 Task: Find connections with filter location Arnstadt with filter topic #Motivationwith filter profile language Potuguese with filter current company The Times Of India with filter school Indian Institute of Technology (Indian School of Mines), Dhanbad with filter industry Environmental Quality Programs with filter service category Retirement Planning with filter keywords title Telemarketer
Action: Mouse moved to (708, 96)
Screenshot: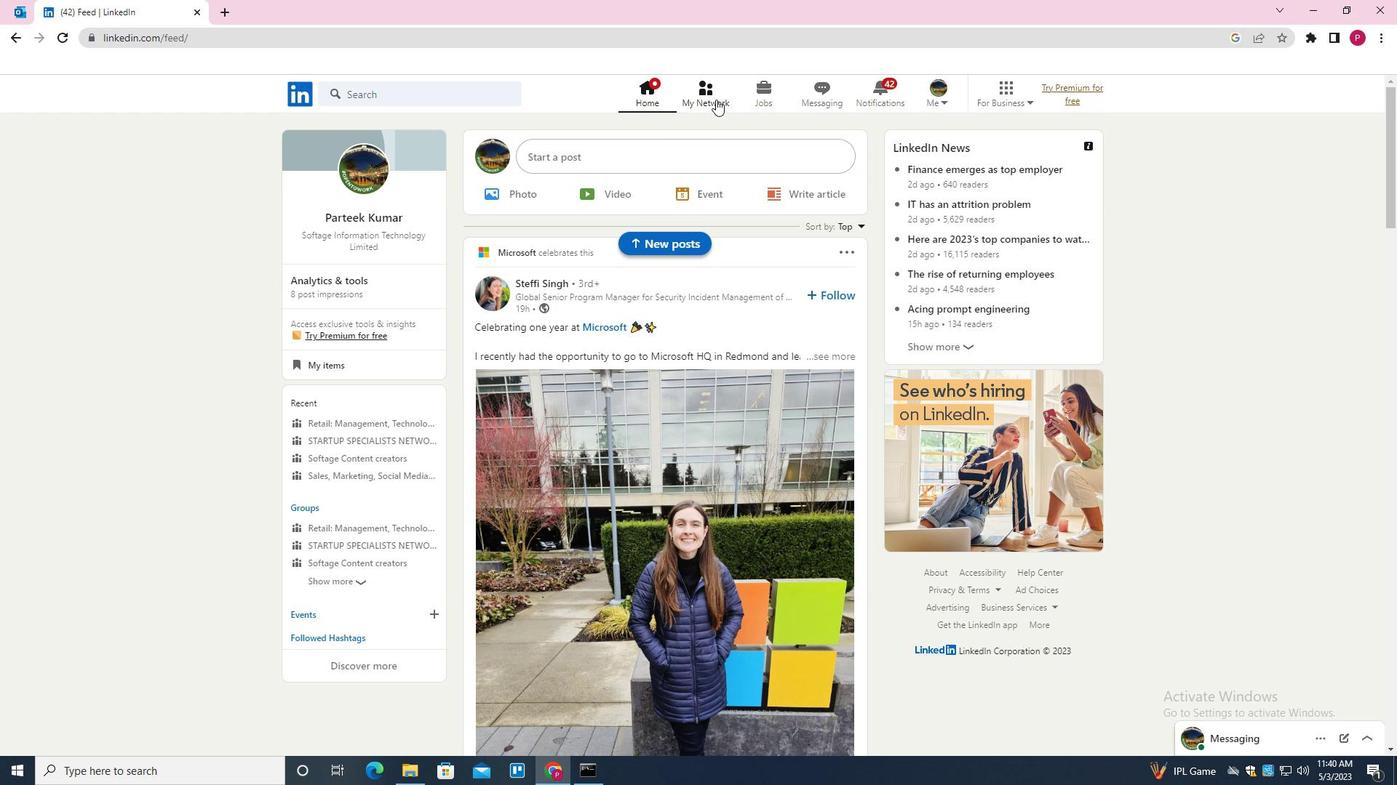 
Action: Mouse pressed left at (708, 96)
Screenshot: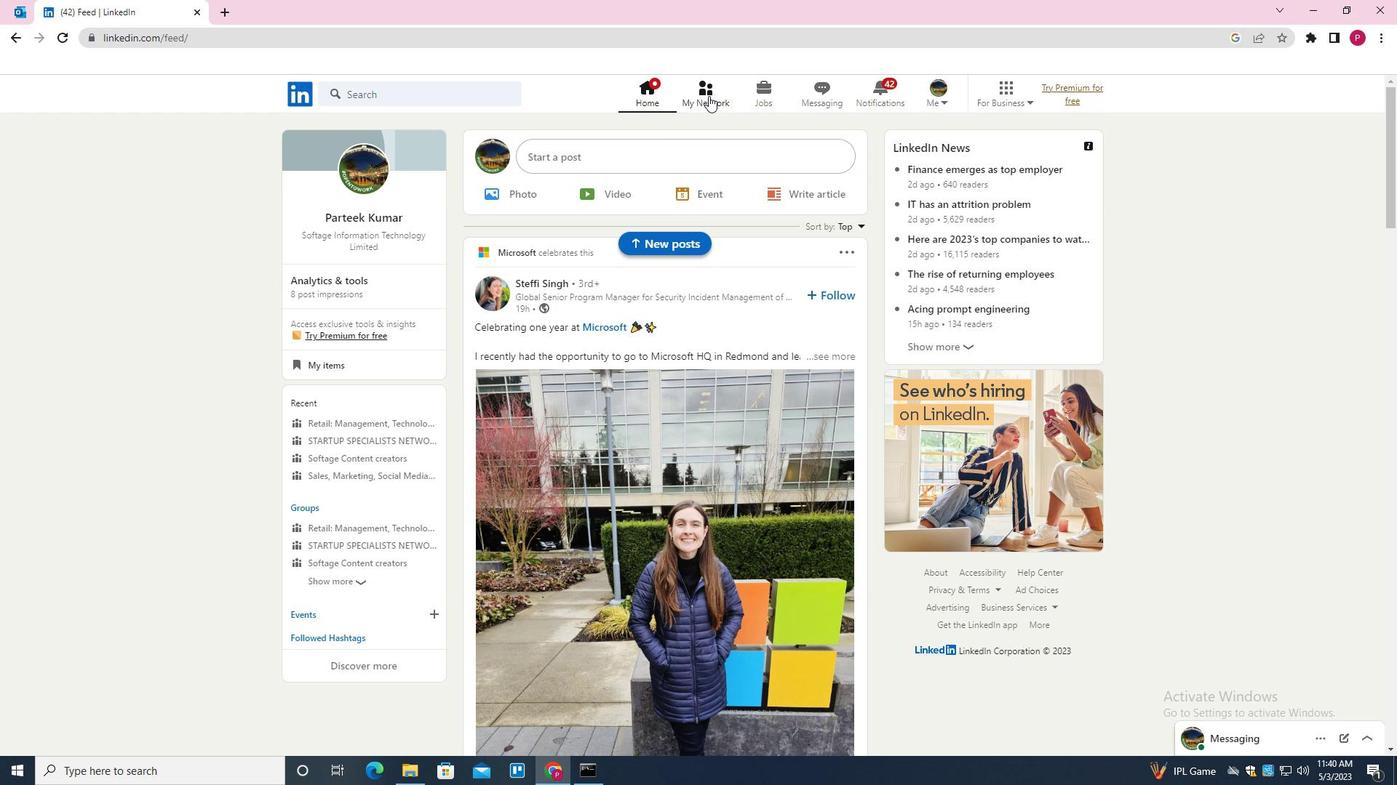 
Action: Mouse moved to (427, 176)
Screenshot: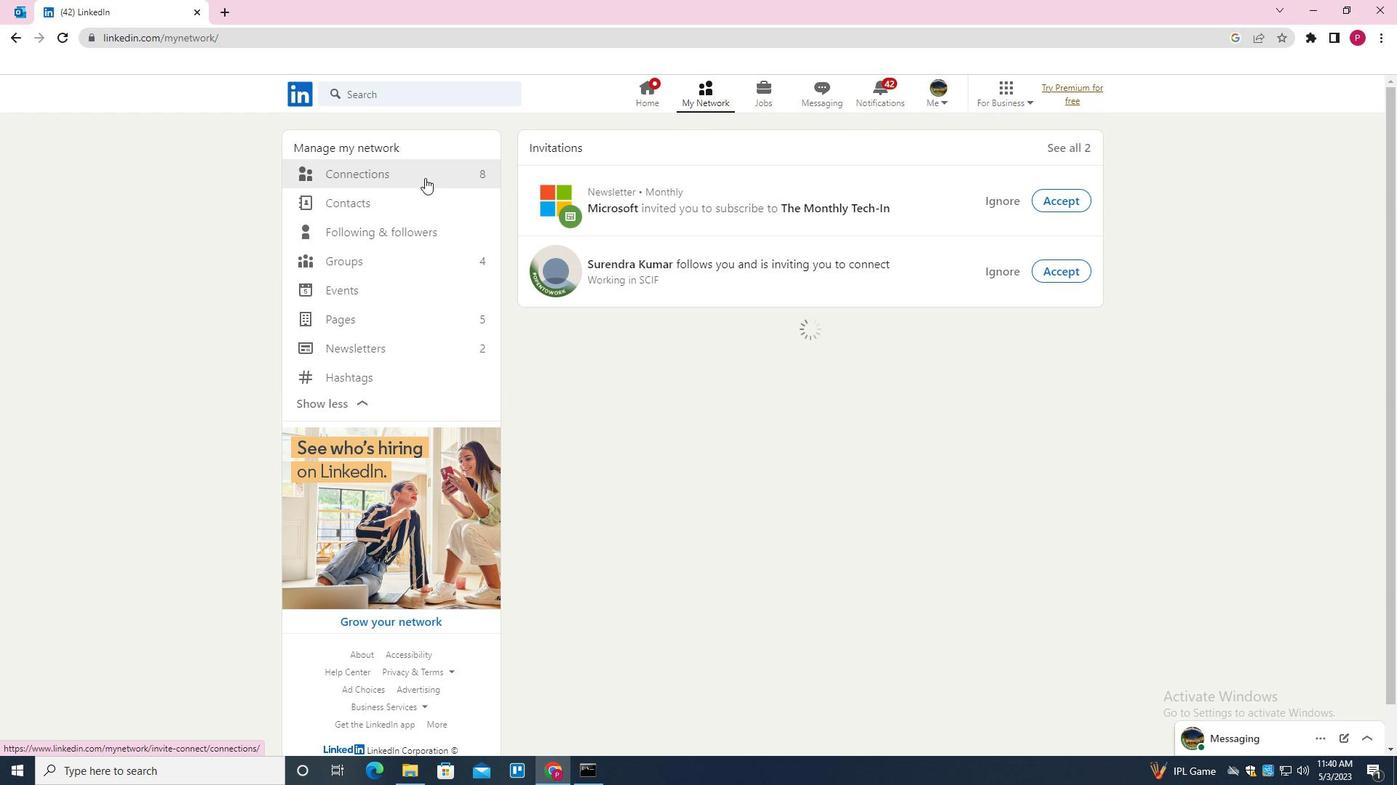 
Action: Mouse pressed left at (427, 176)
Screenshot: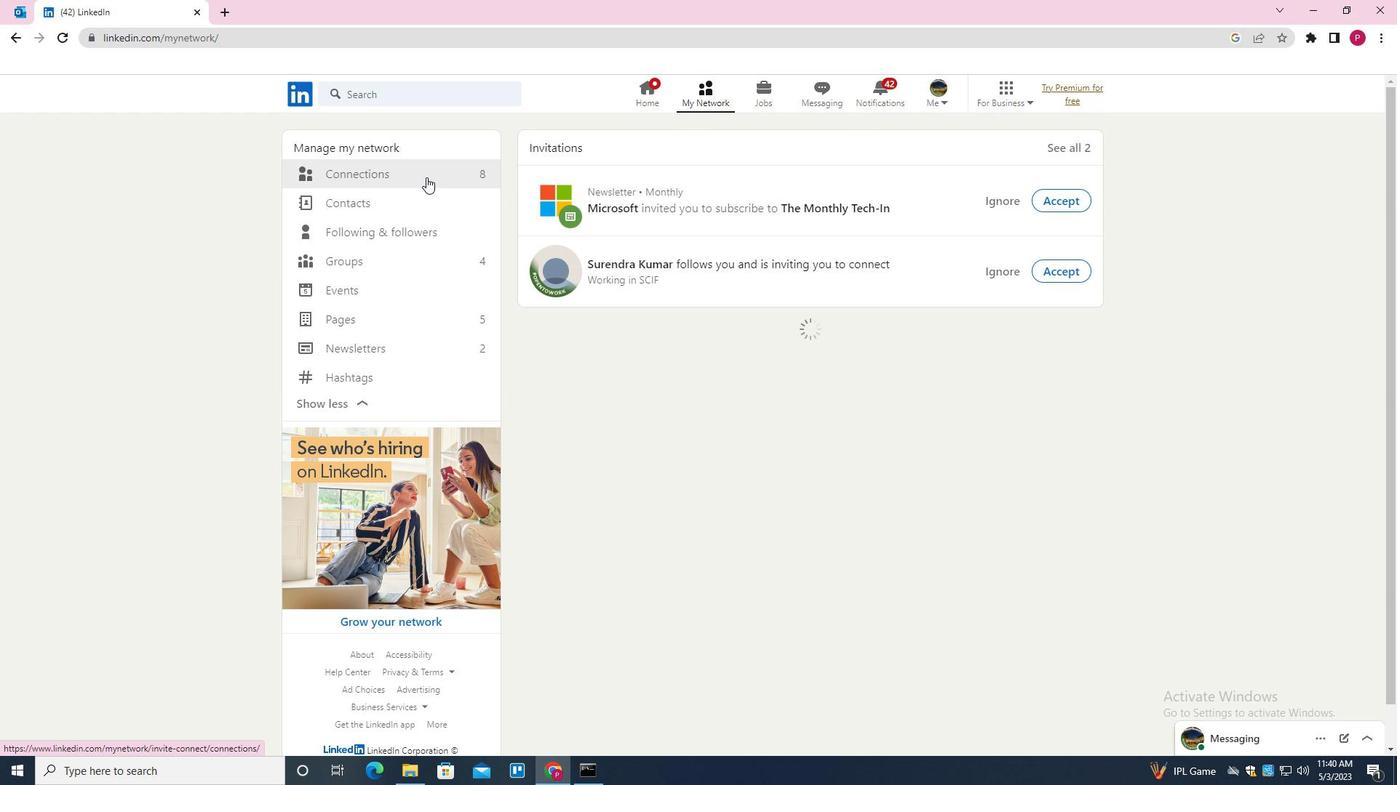 
Action: Mouse moved to (815, 173)
Screenshot: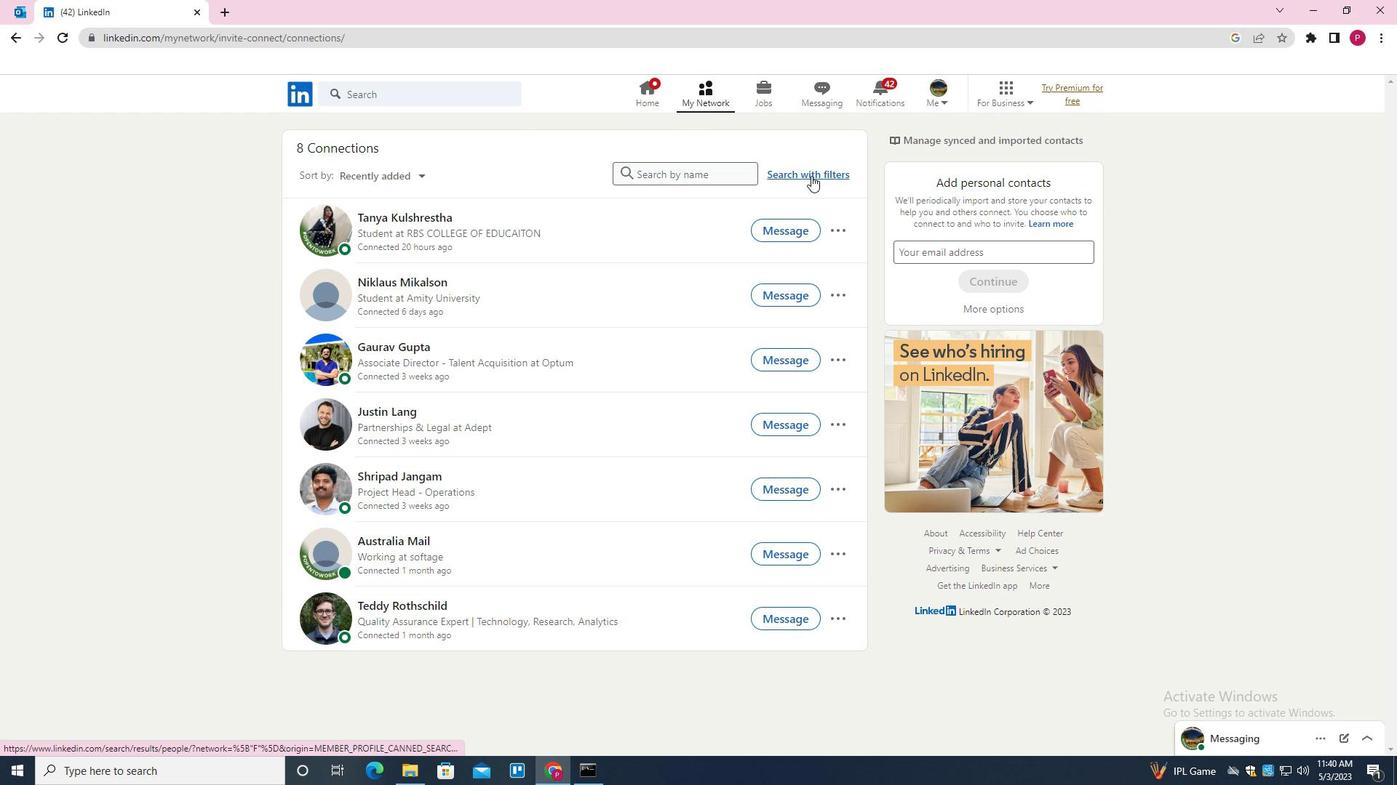 
Action: Mouse pressed left at (815, 173)
Screenshot: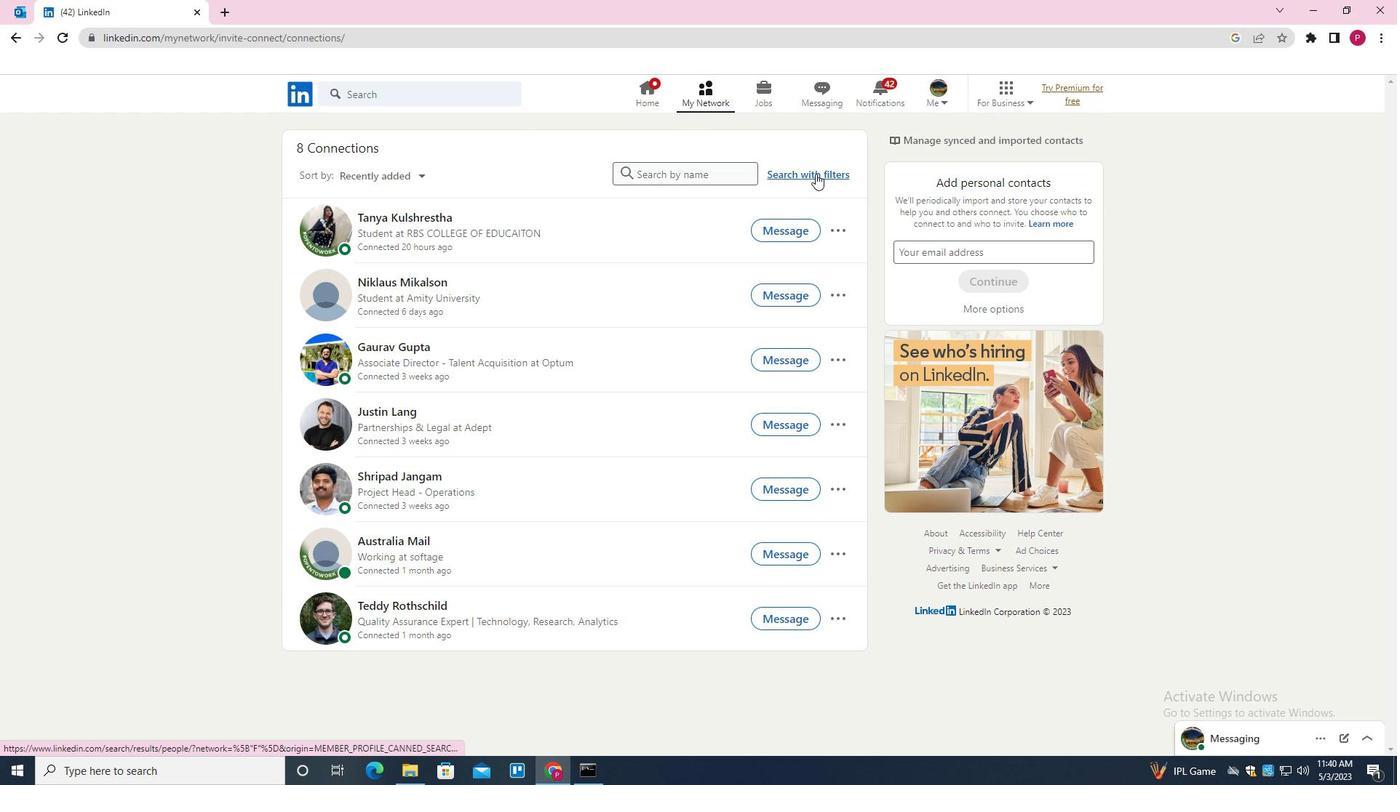 
Action: Mouse moved to (746, 138)
Screenshot: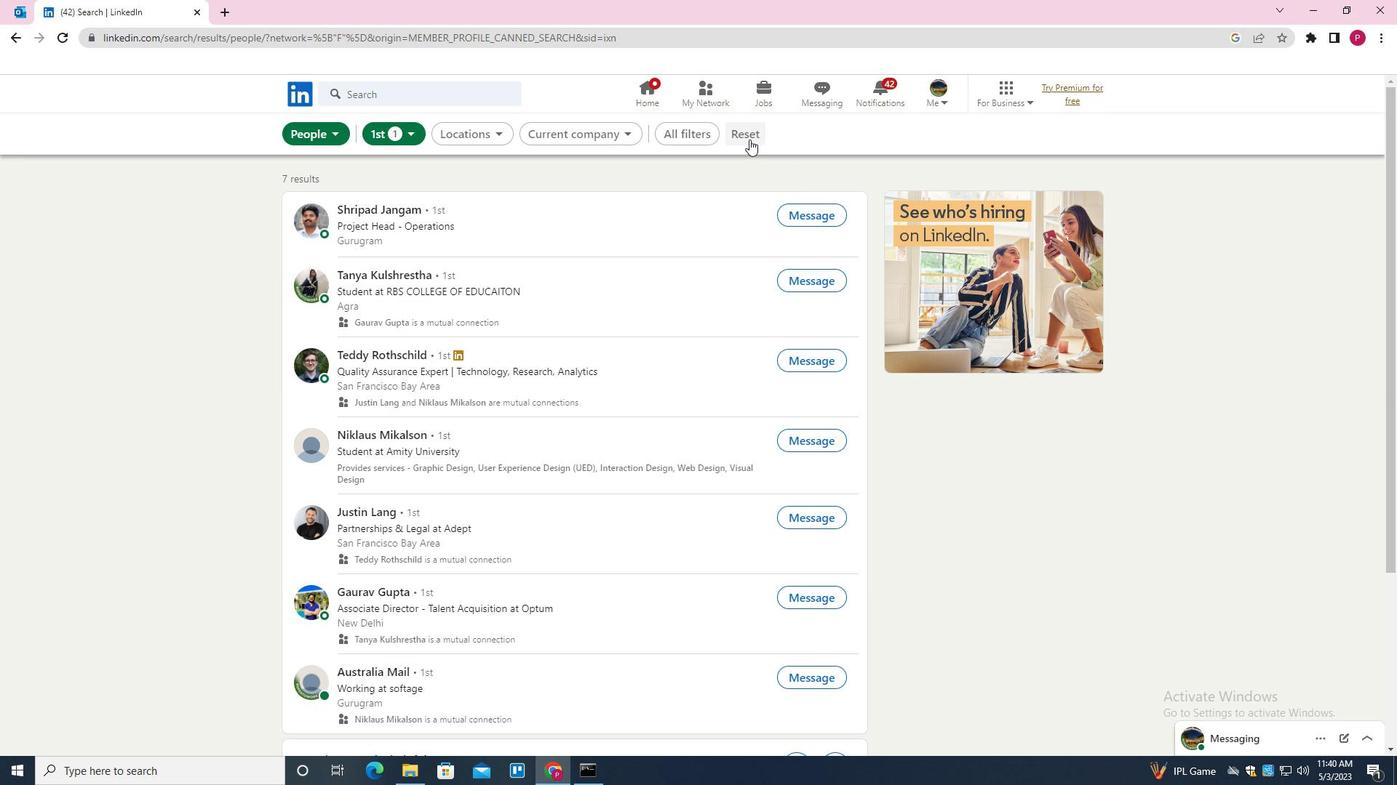 
Action: Mouse pressed left at (746, 138)
Screenshot: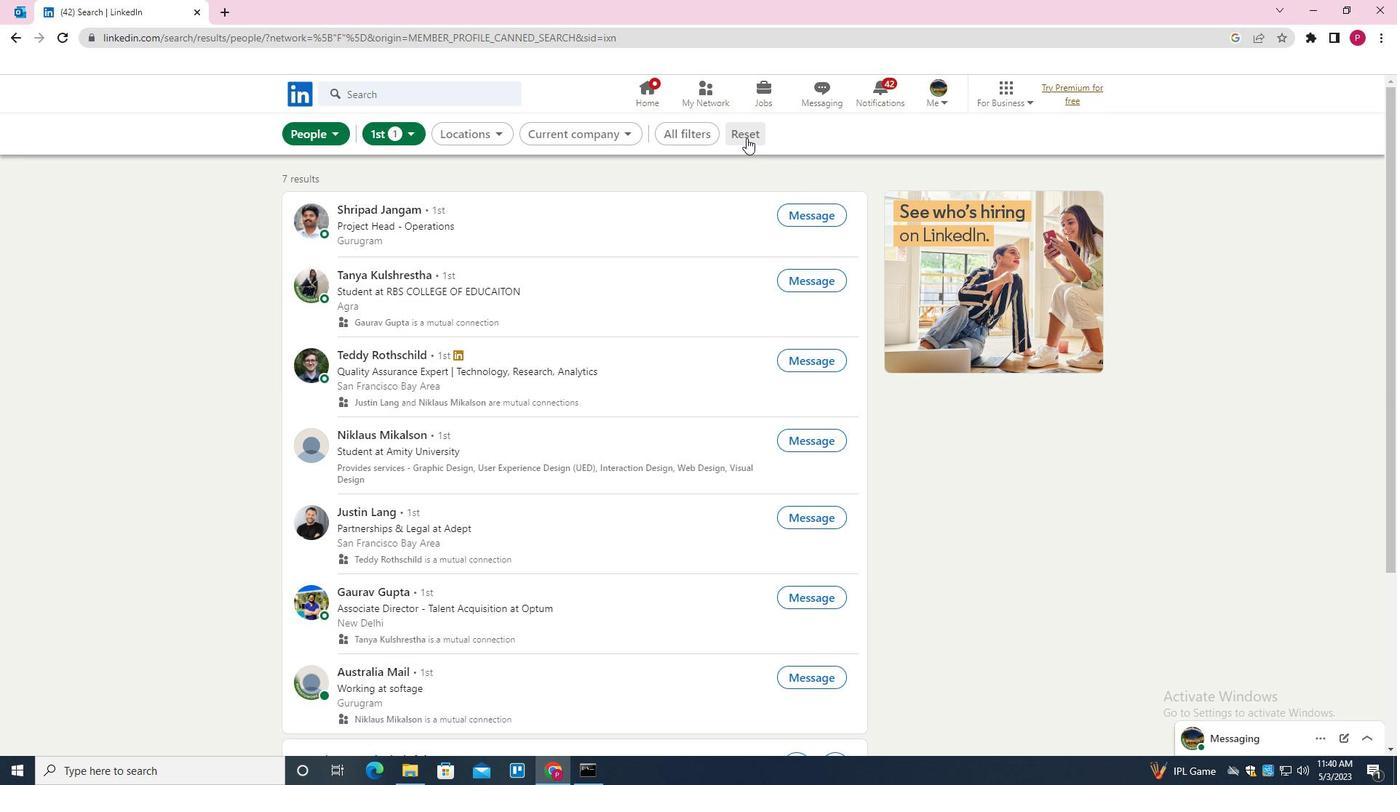 
Action: Mouse moved to (727, 132)
Screenshot: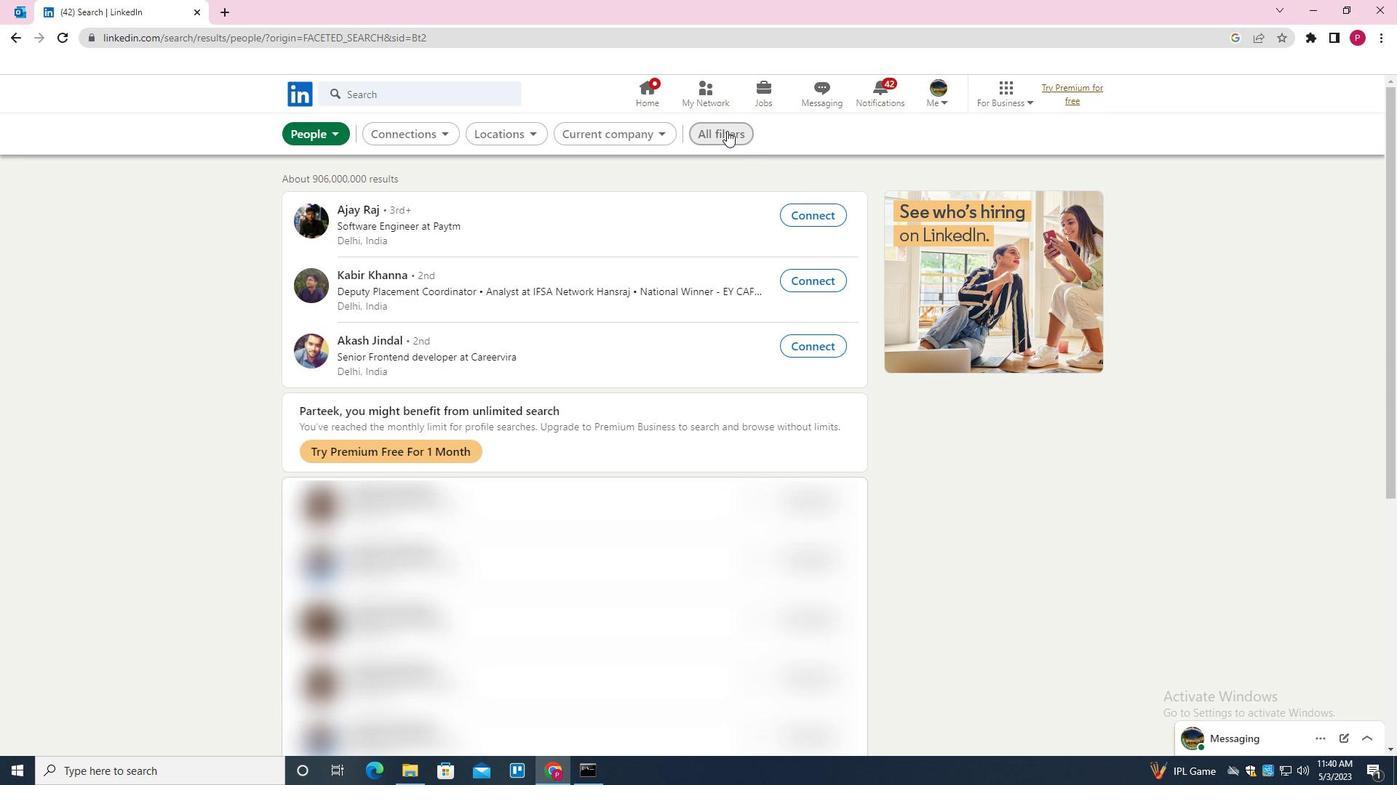 
Action: Mouse pressed left at (727, 132)
Screenshot: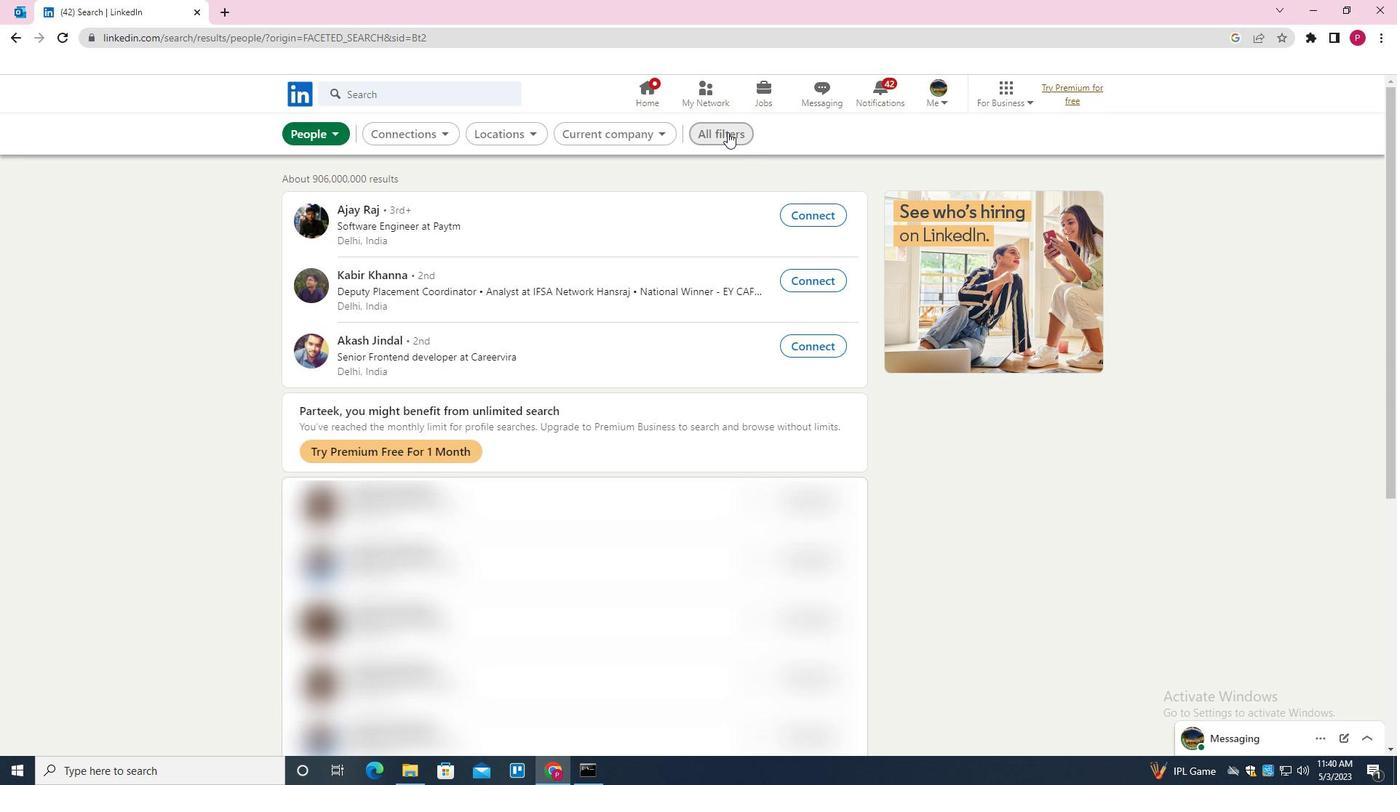 
Action: Mouse moved to (1127, 331)
Screenshot: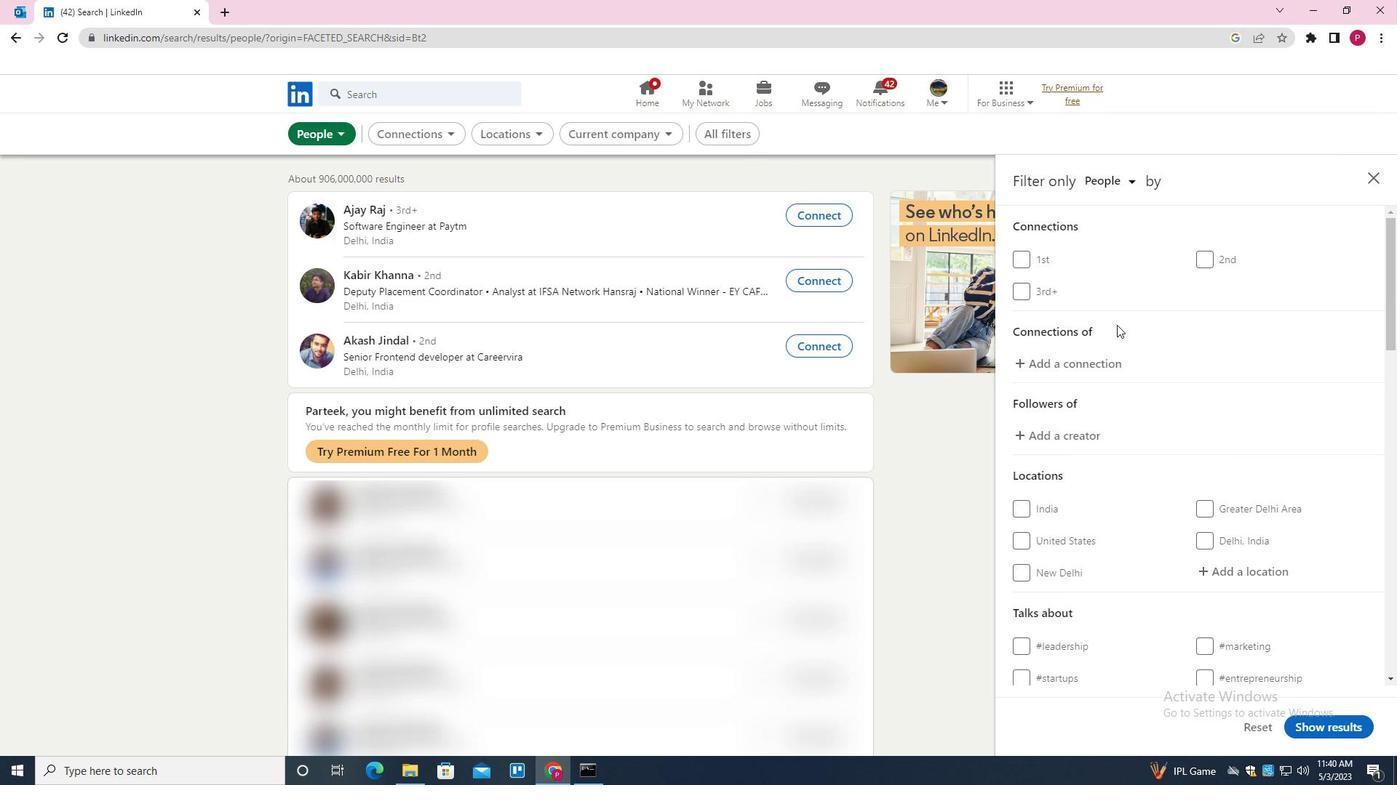 
Action: Mouse scrolled (1127, 330) with delta (0, 0)
Screenshot: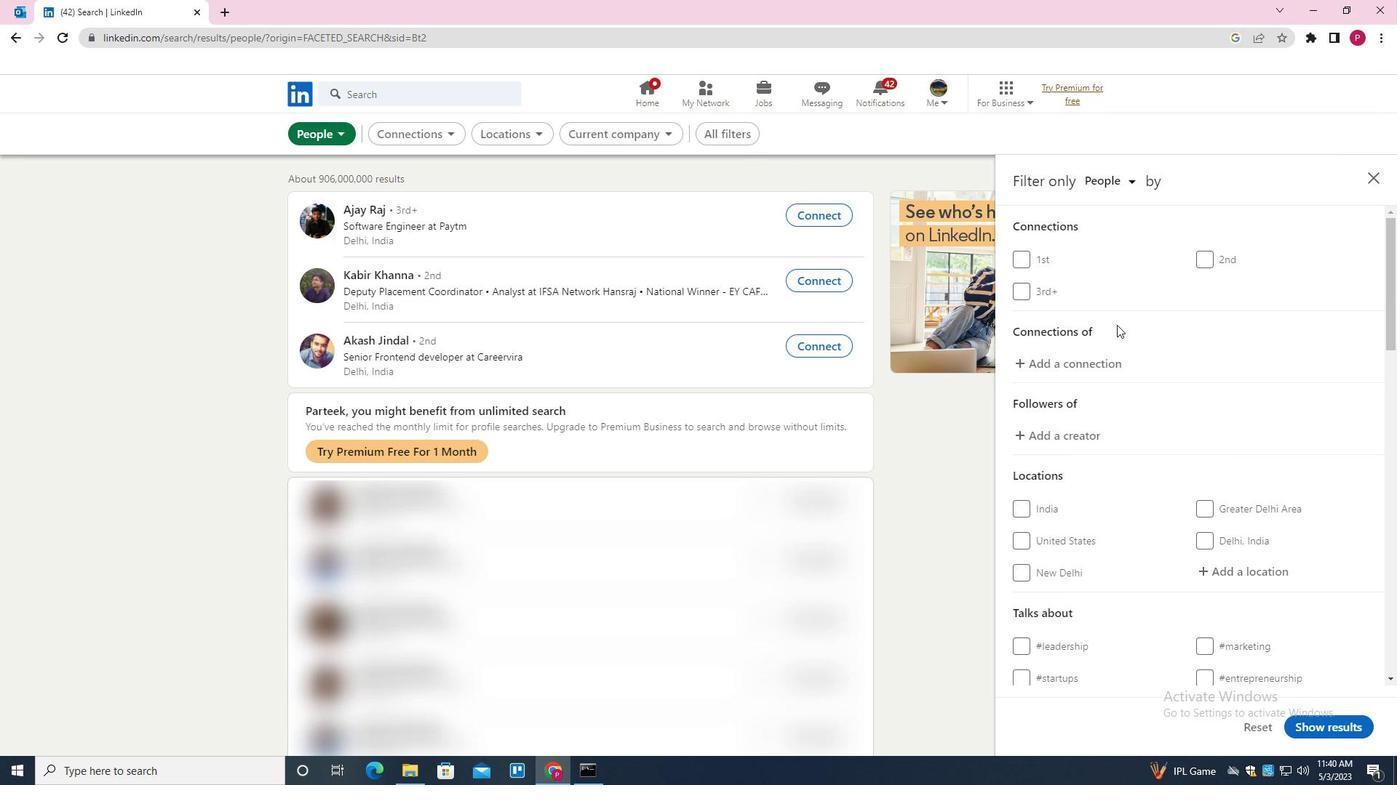 
Action: Mouse moved to (1139, 338)
Screenshot: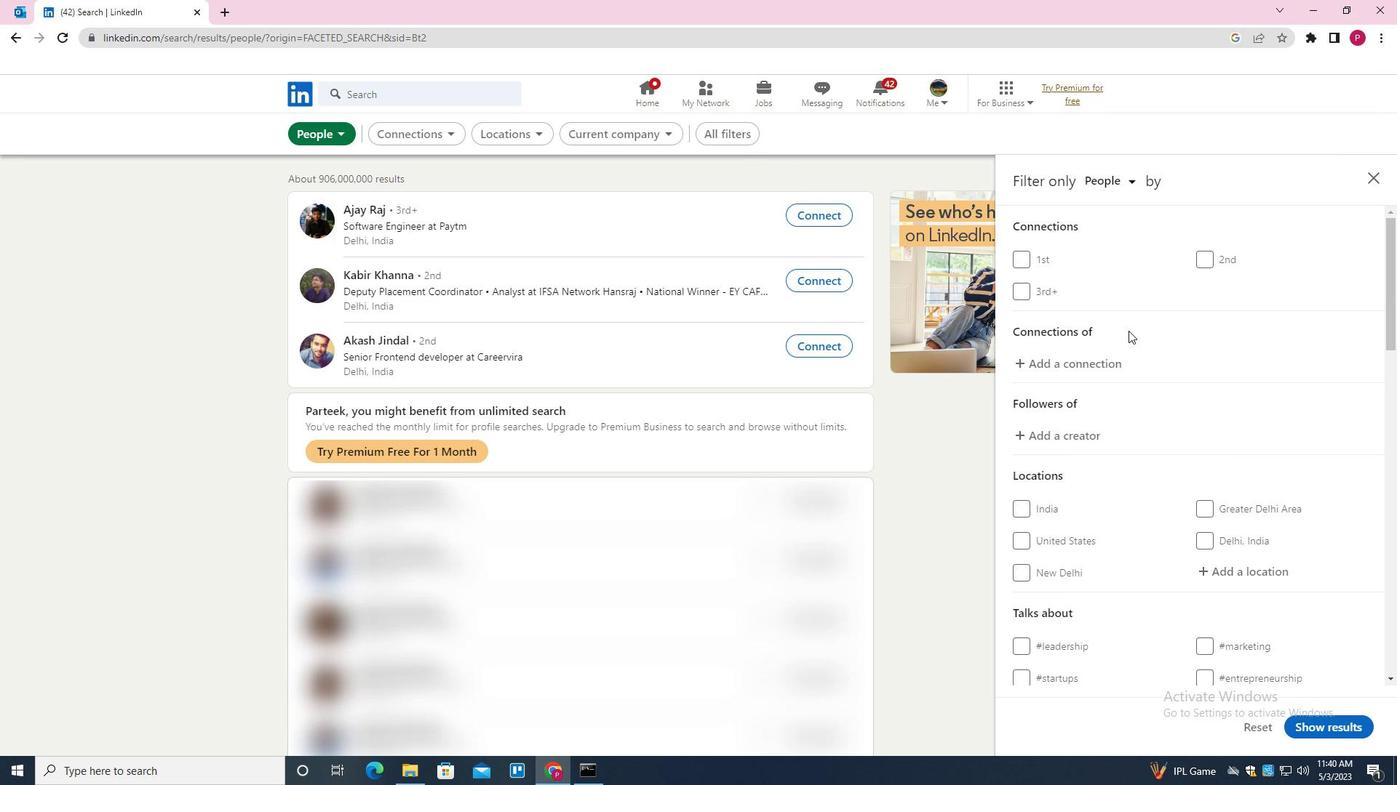 
Action: Mouse scrolled (1139, 337) with delta (0, 0)
Screenshot: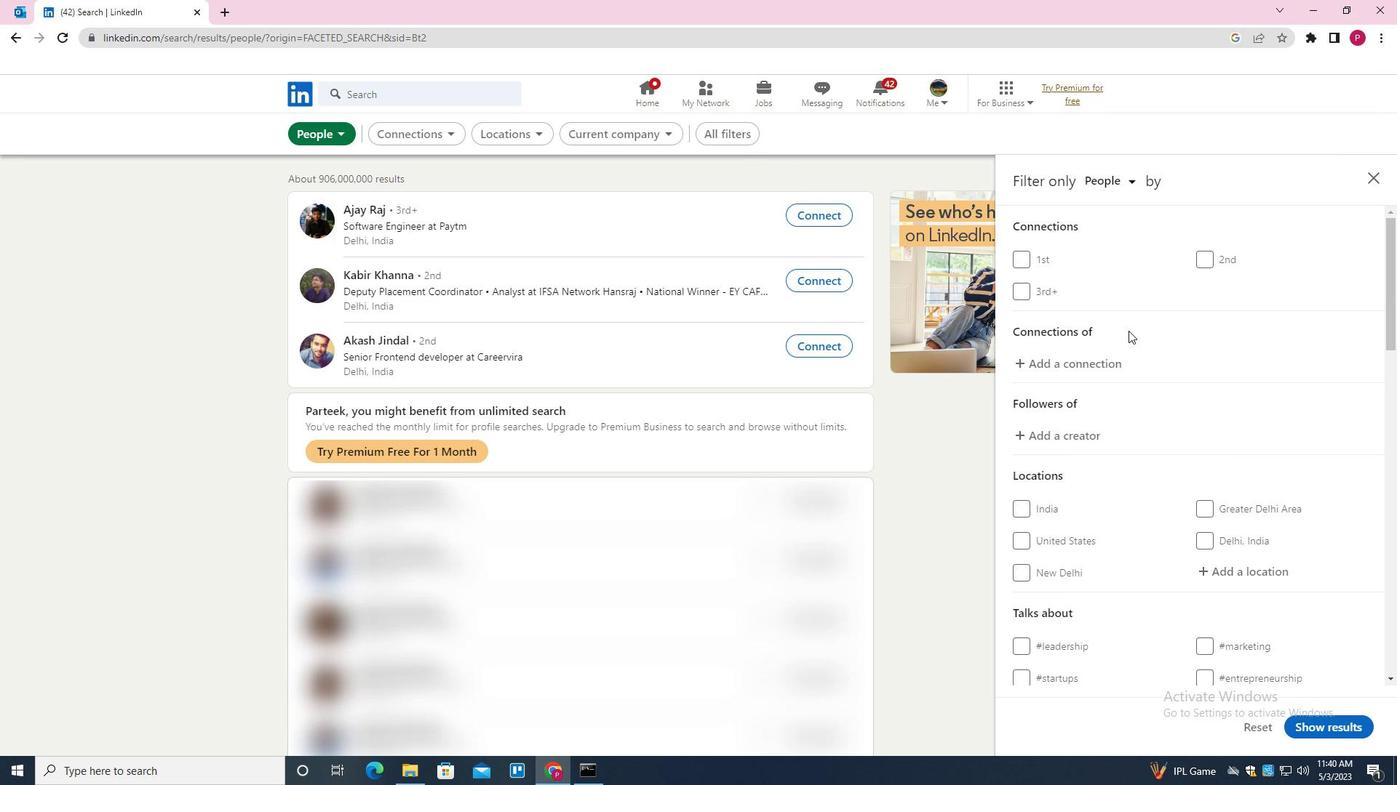 
Action: Mouse moved to (1260, 424)
Screenshot: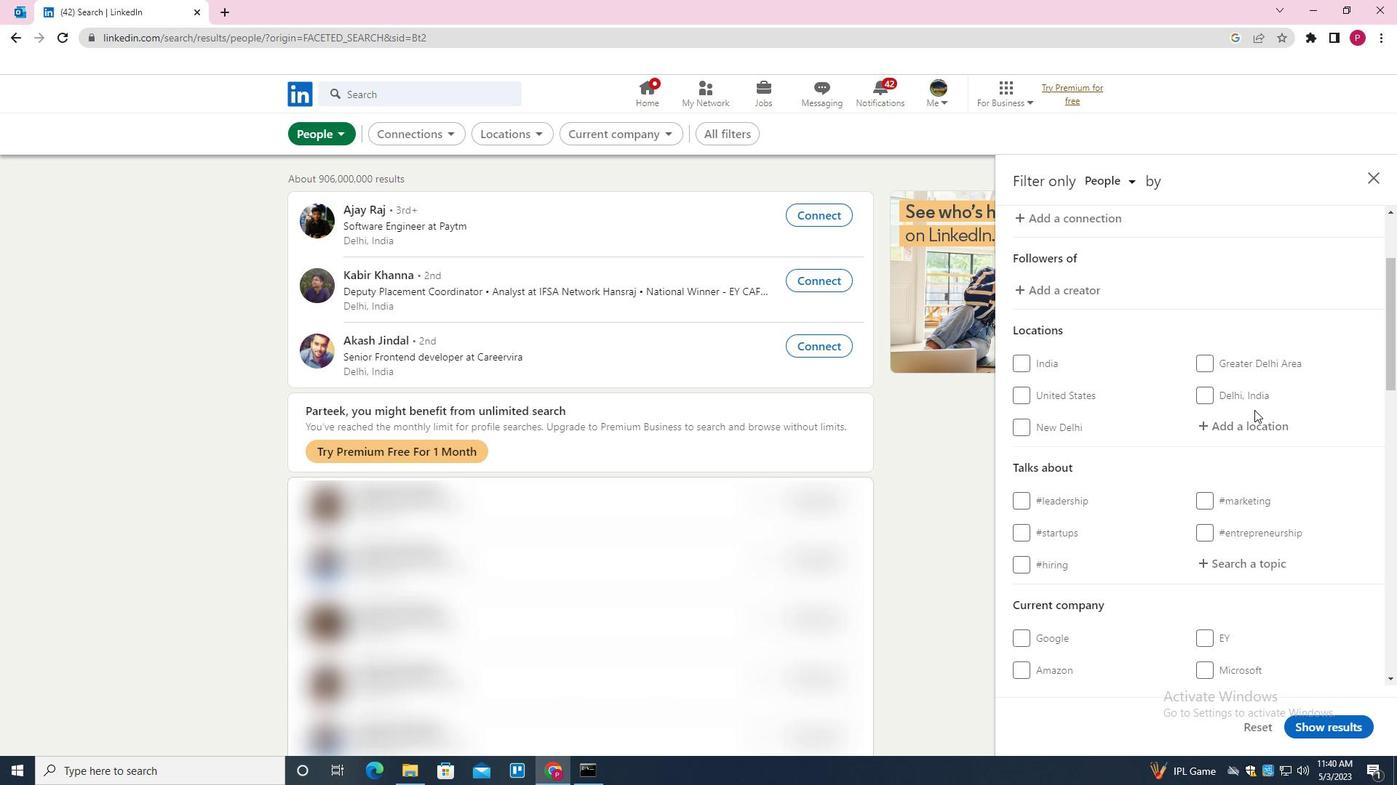 
Action: Mouse pressed left at (1260, 424)
Screenshot: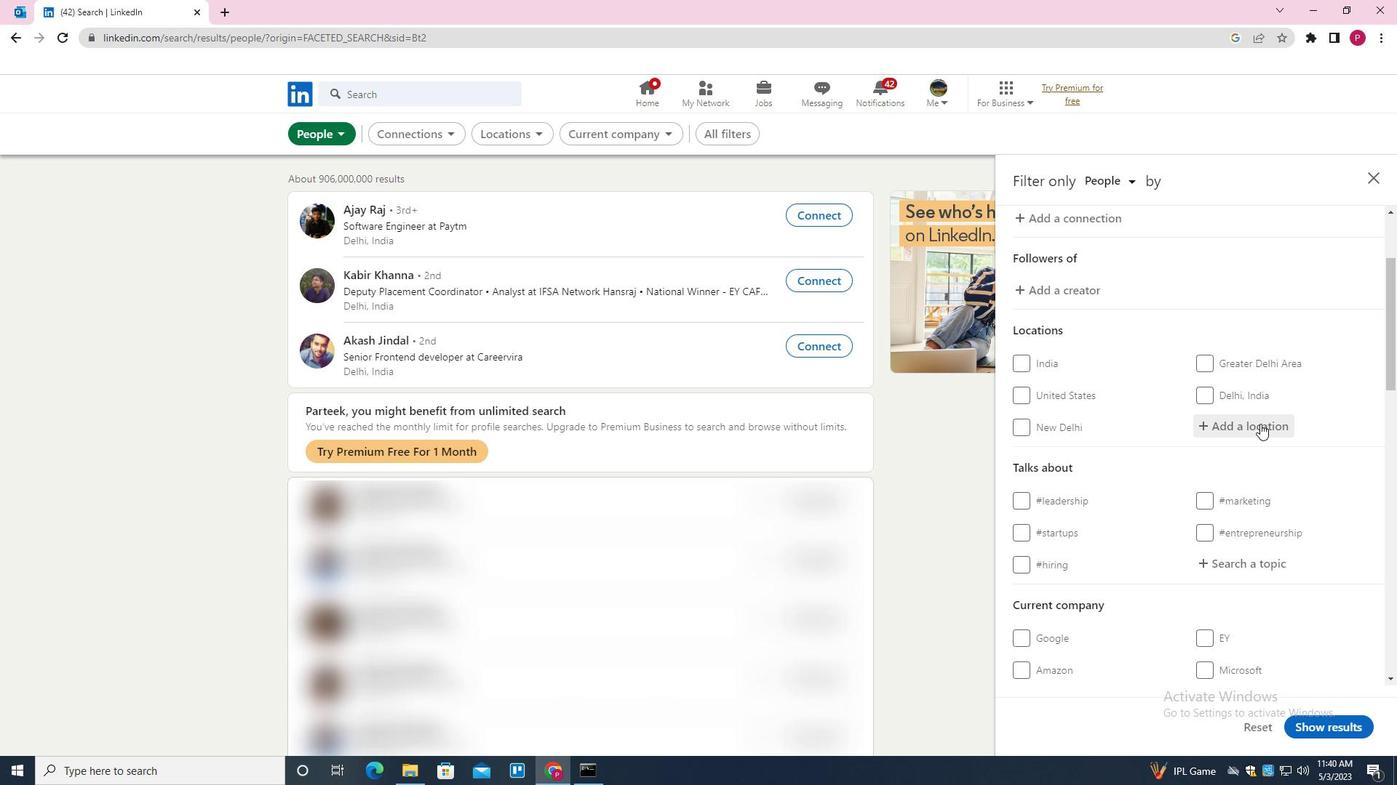 
Action: Key pressed <Key.shift>ARNSTADT<Key.down><Key.enter>
Screenshot: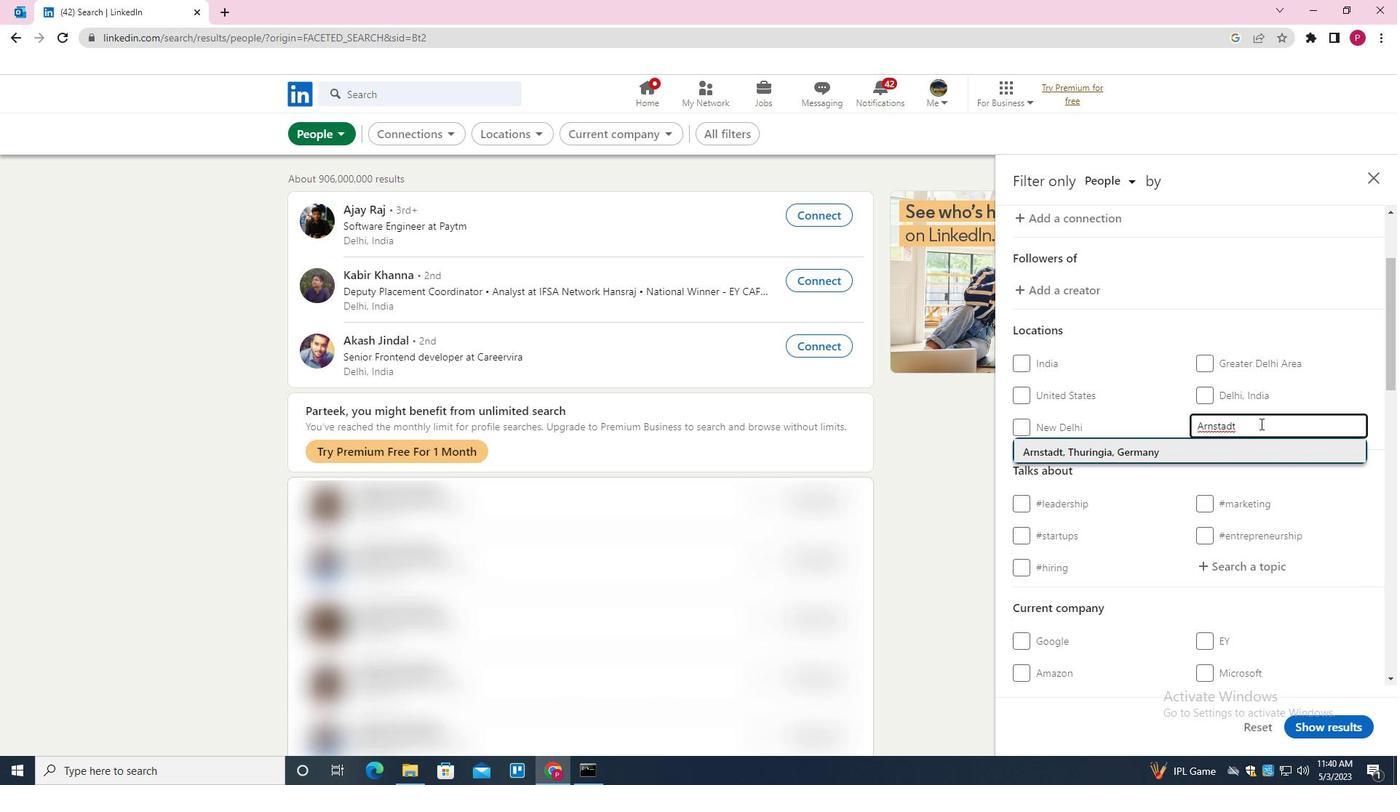 
Action: Mouse moved to (1192, 416)
Screenshot: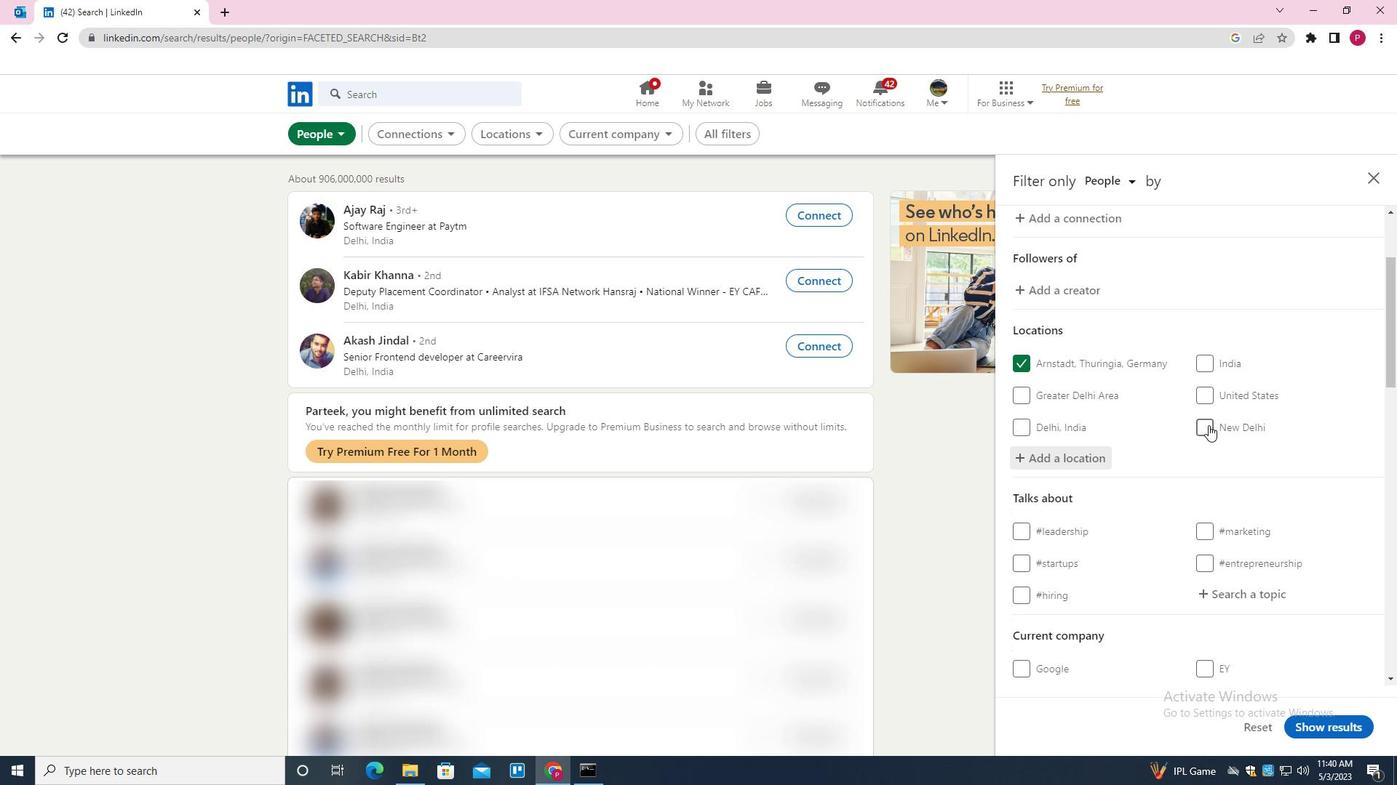
Action: Mouse scrolled (1192, 416) with delta (0, 0)
Screenshot: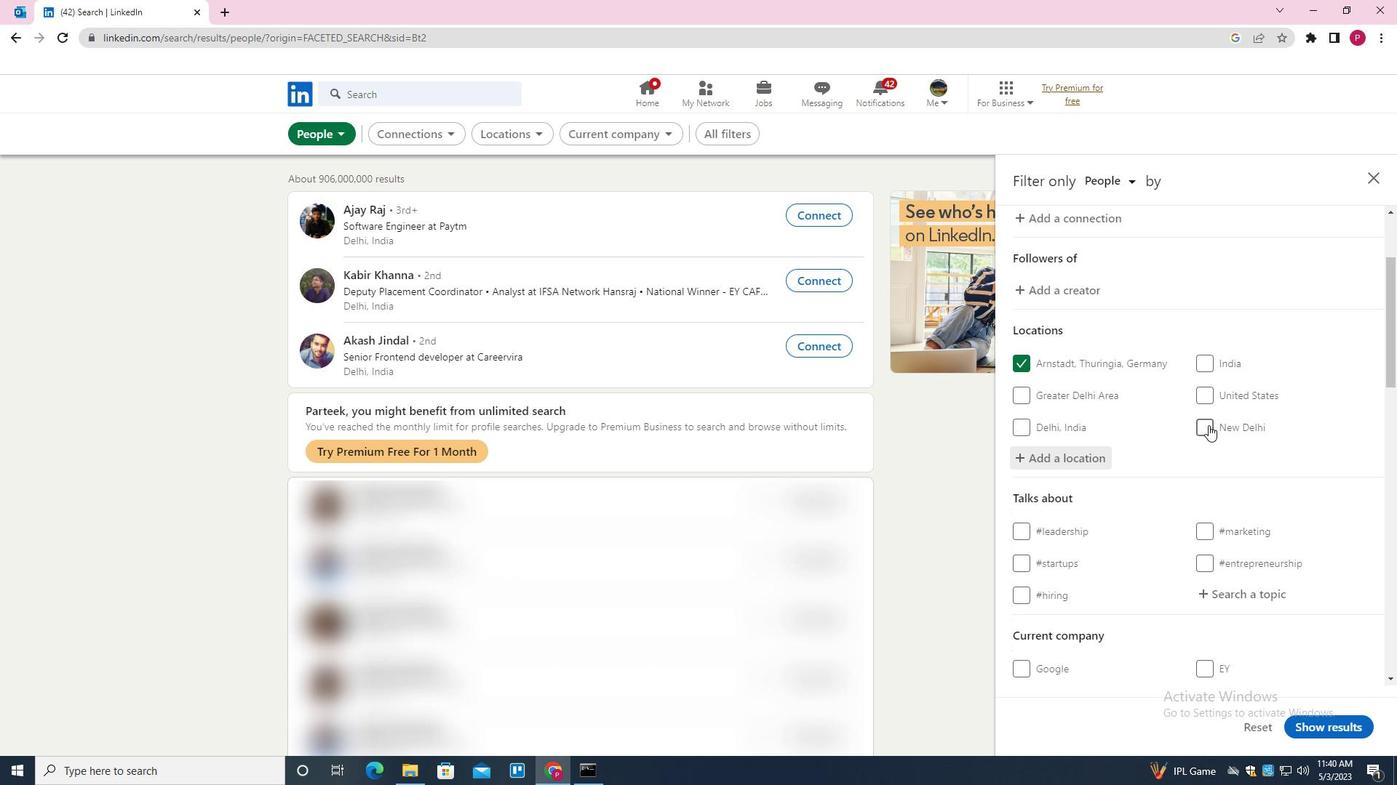 
Action: Mouse moved to (1188, 414)
Screenshot: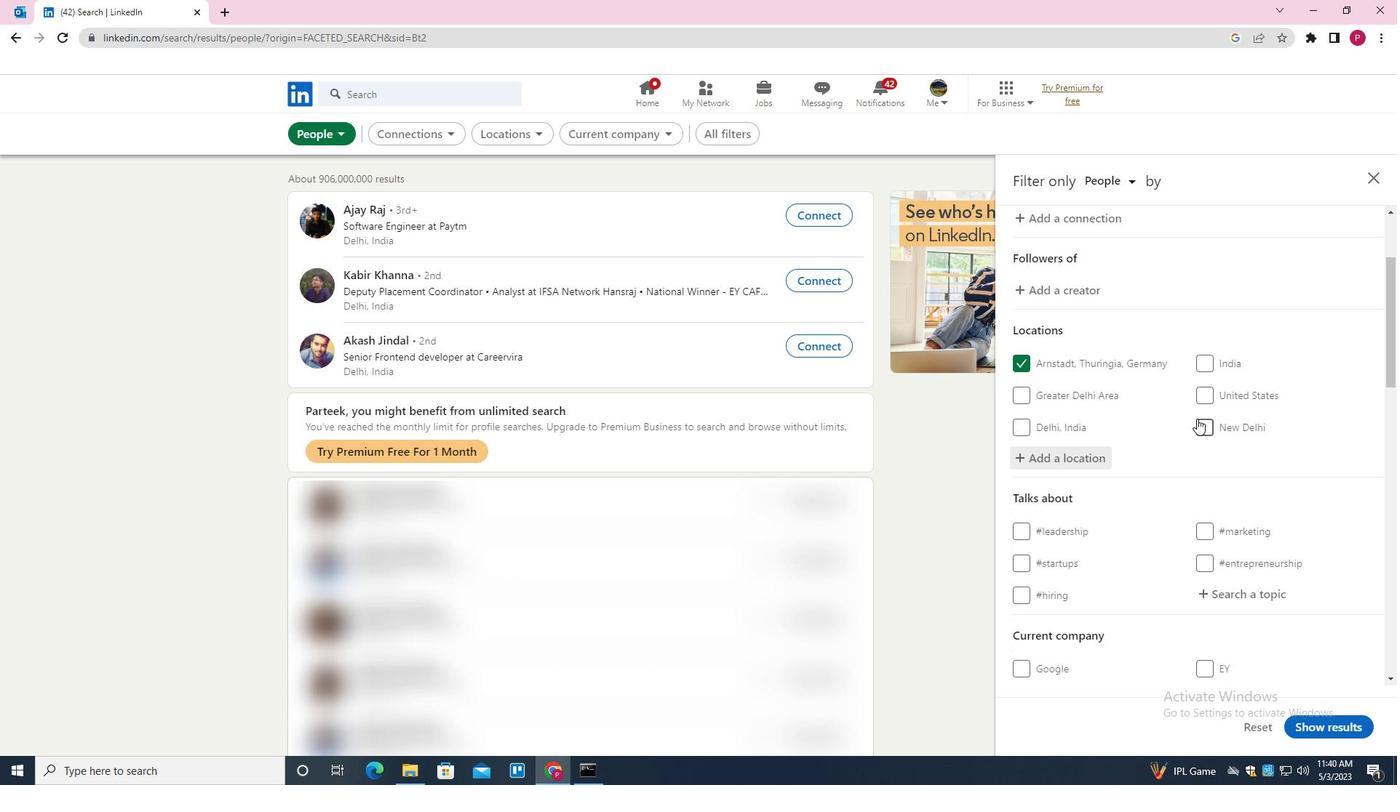 
Action: Mouse scrolled (1188, 414) with delta (0, 0)
Screenshot: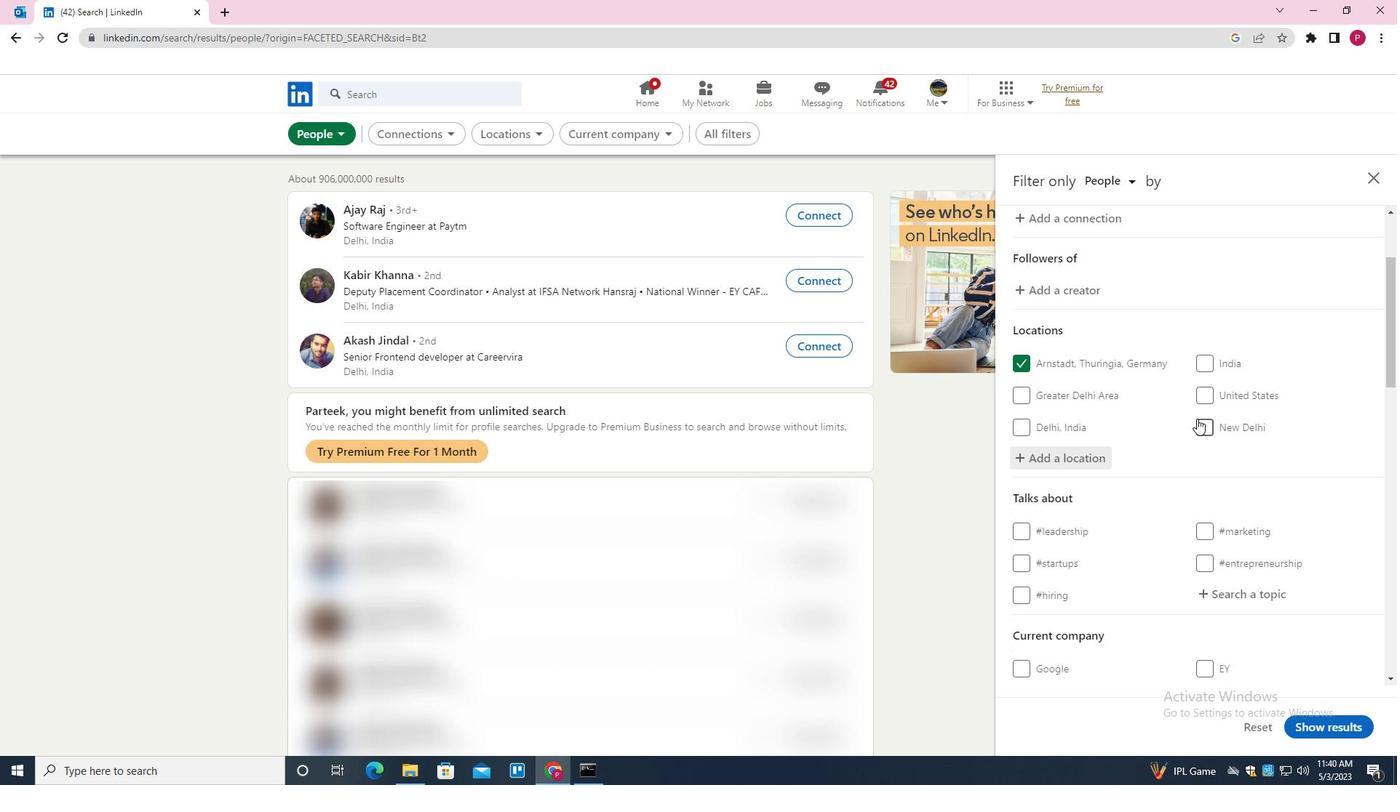 
Action: Mouse moved to (1188, 414)
Screenshot: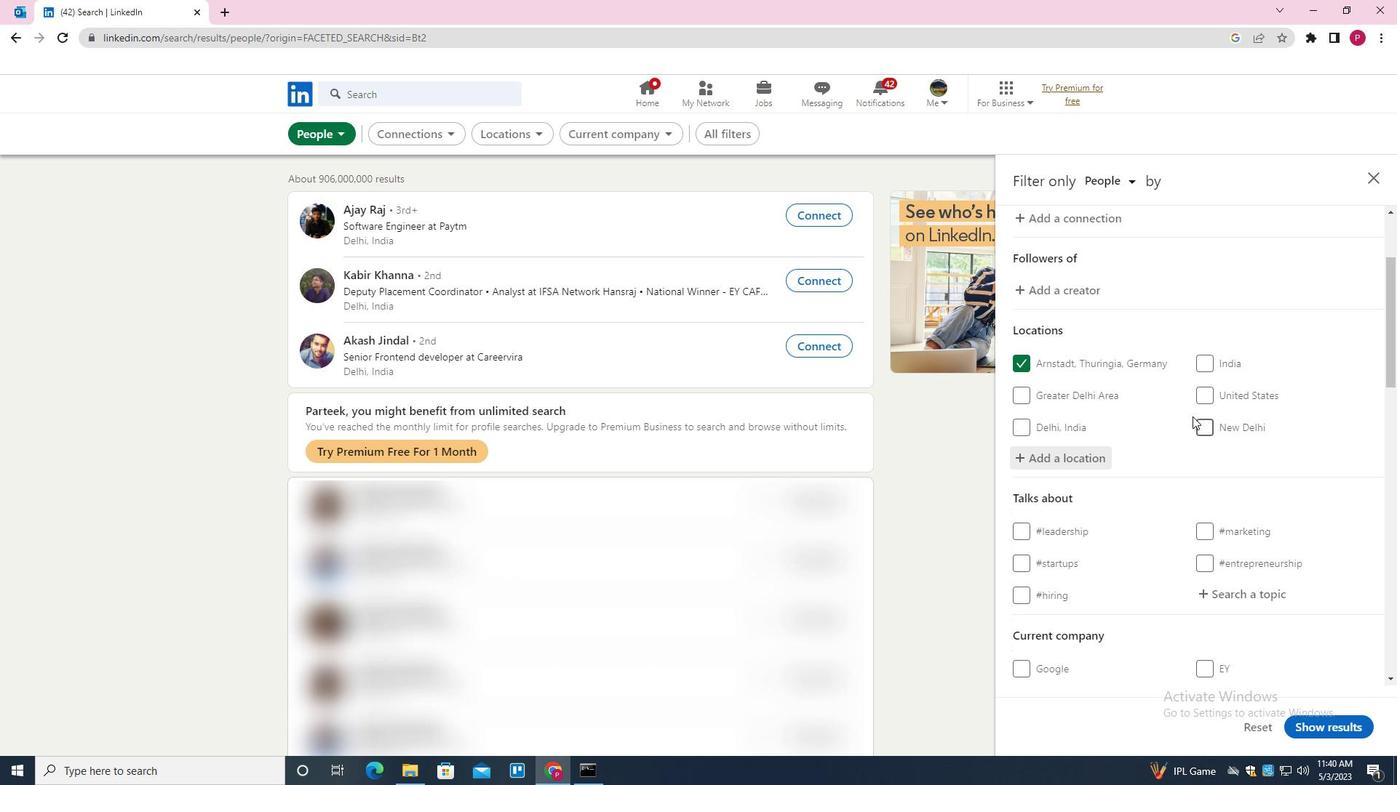 
Action: Mouse scrolled (1188, 414) with delta (0, 0)
Screenshot: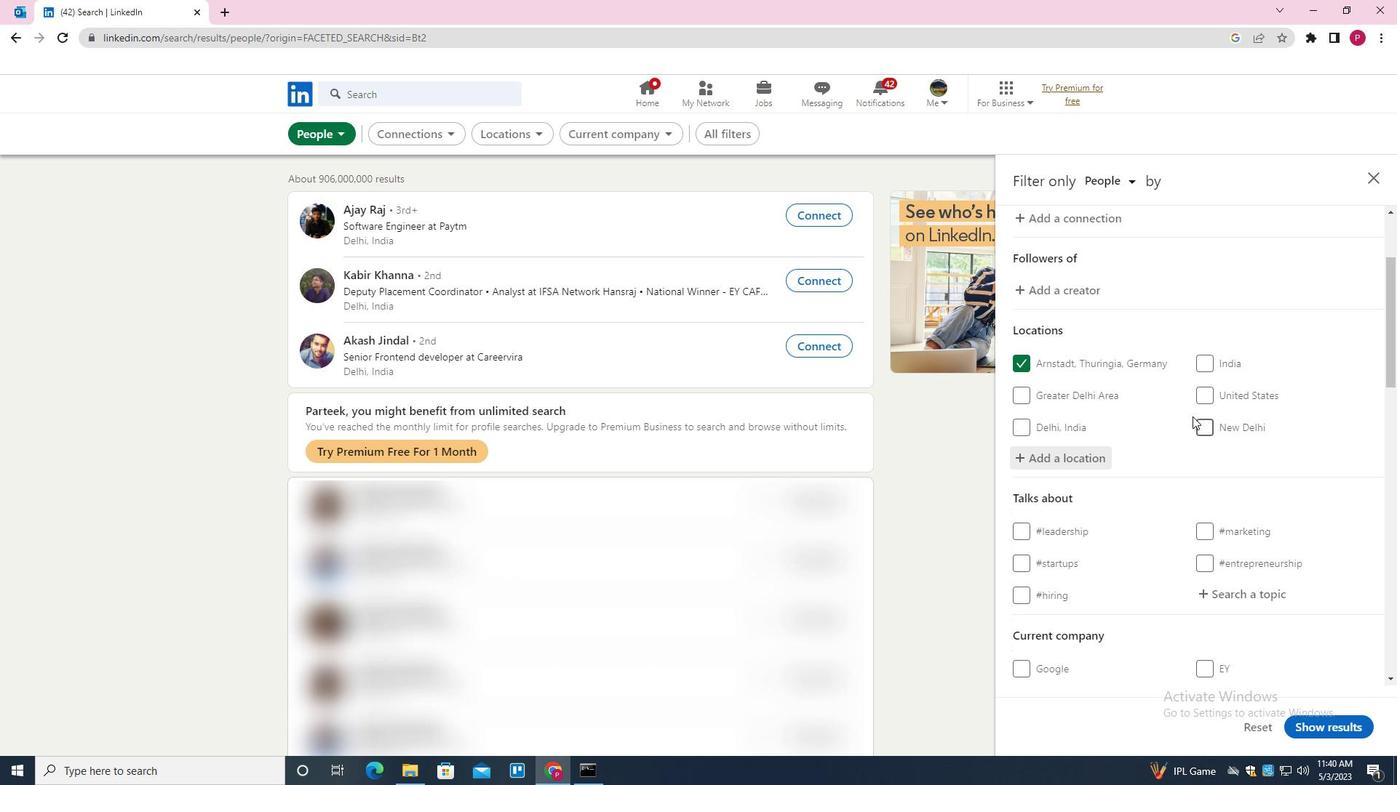 
Action: Mouse moved to (1227, 377)
Screenshot: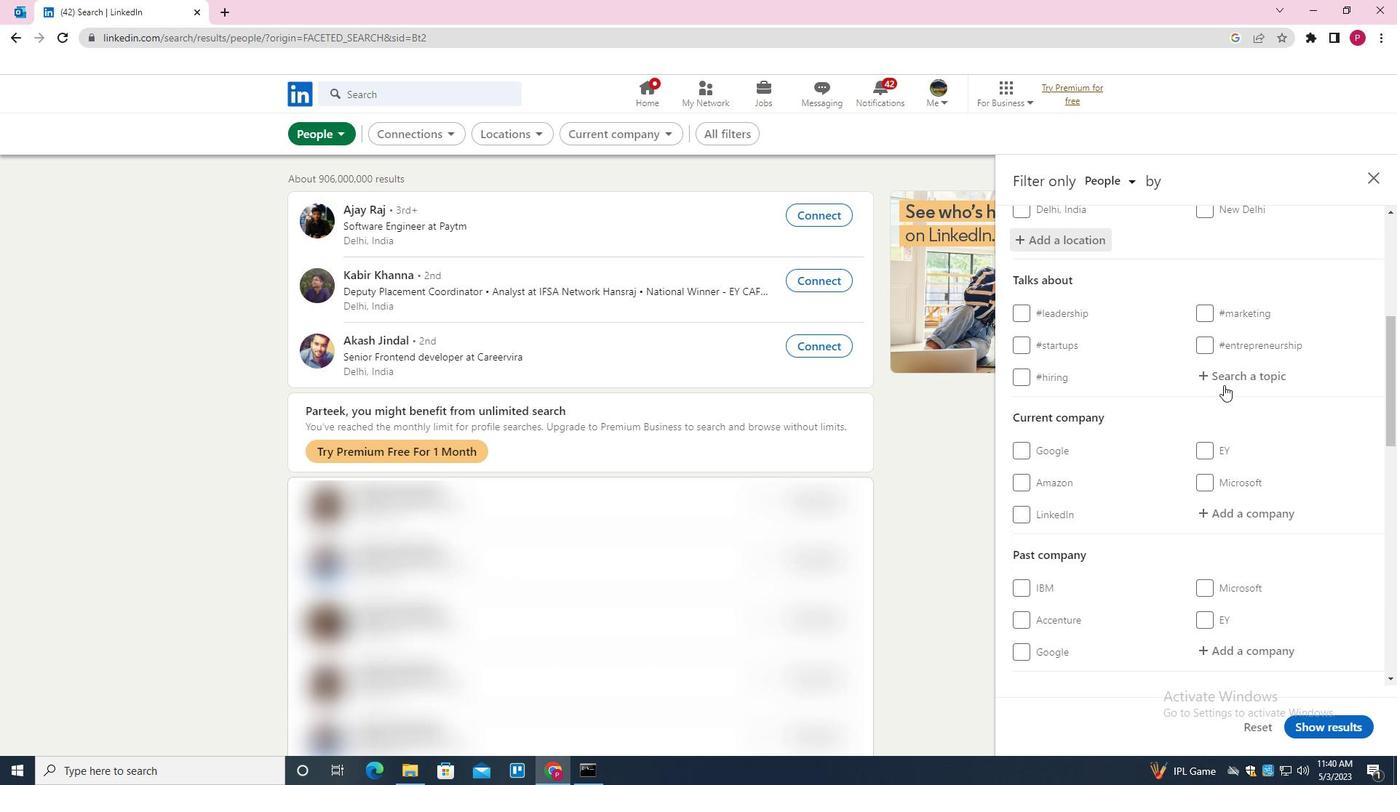
Action: Mouse pressed left at (1227, 377)
Screenshot: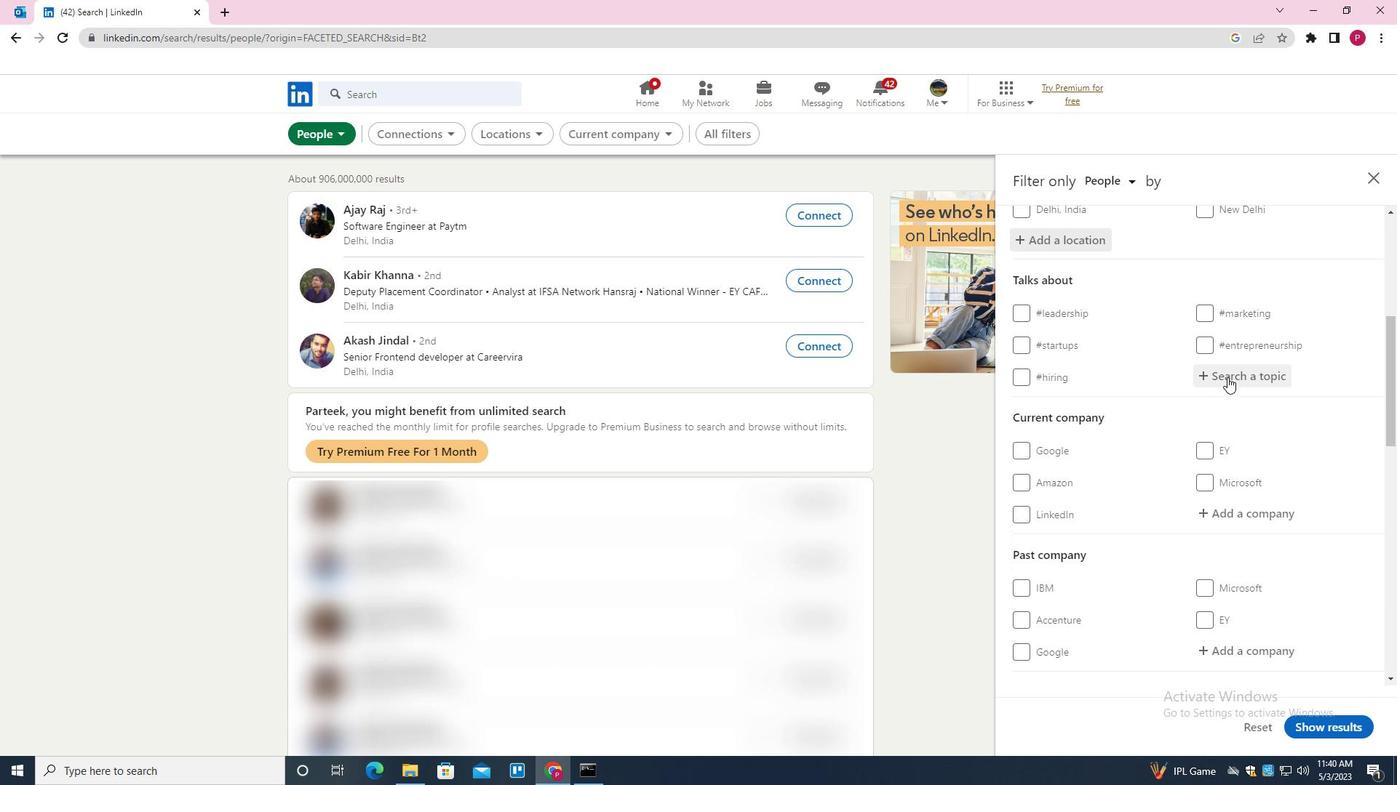 
Action: Key pressed MOTIVATION<Key.down><Key.enter>
Screenshot: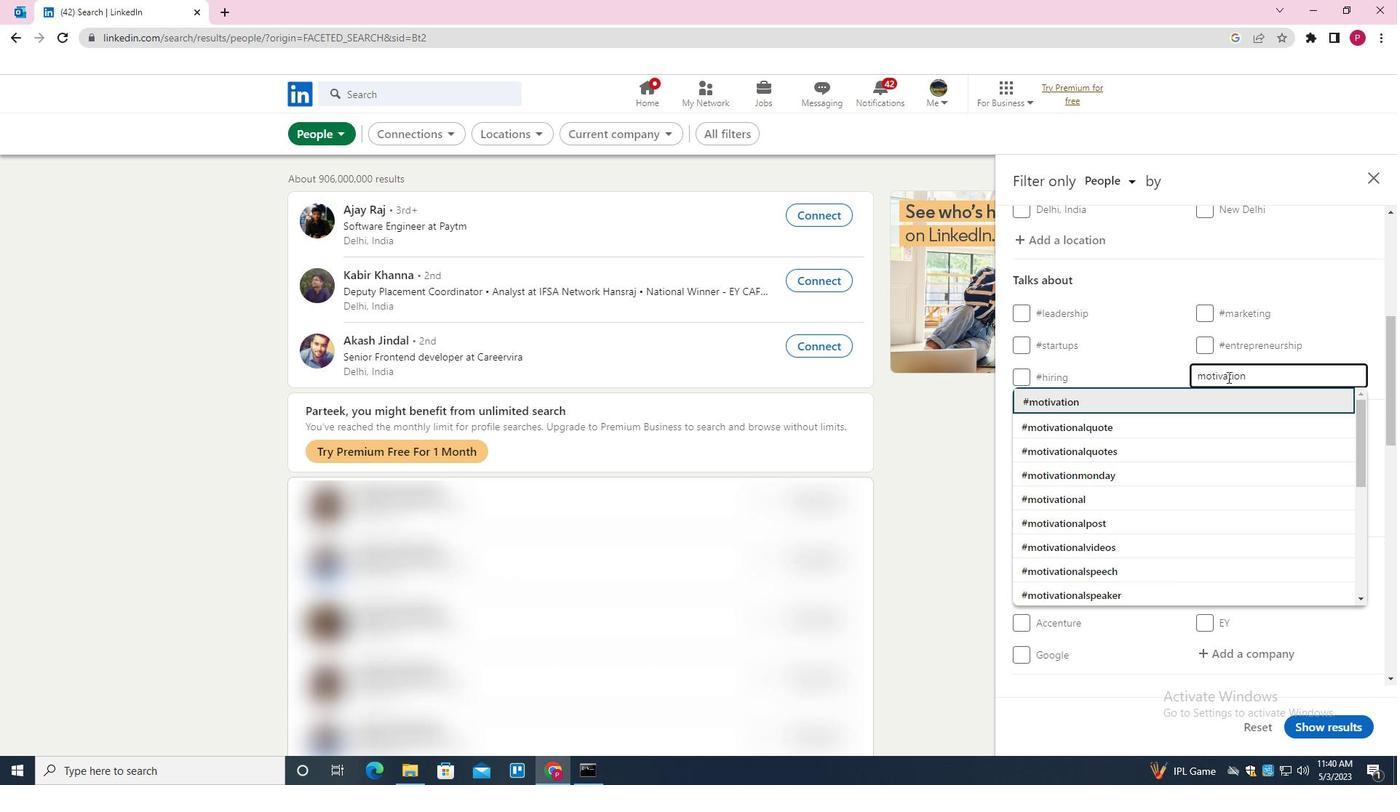 
Action: Mouse moved to (1173, 389)
Screenshot: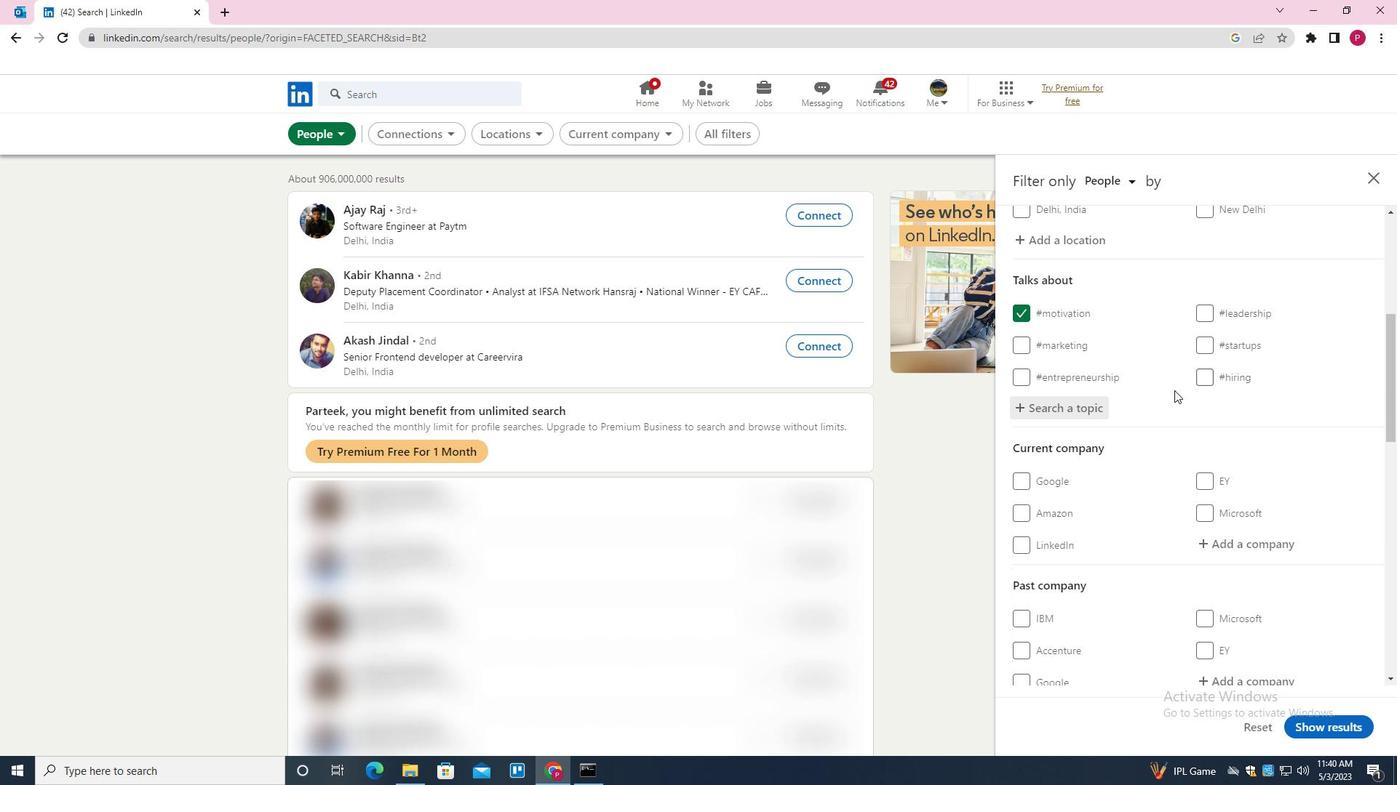 
Action: Mouse scrolled (1173, 388) with delta (0, 0)
Screenshot: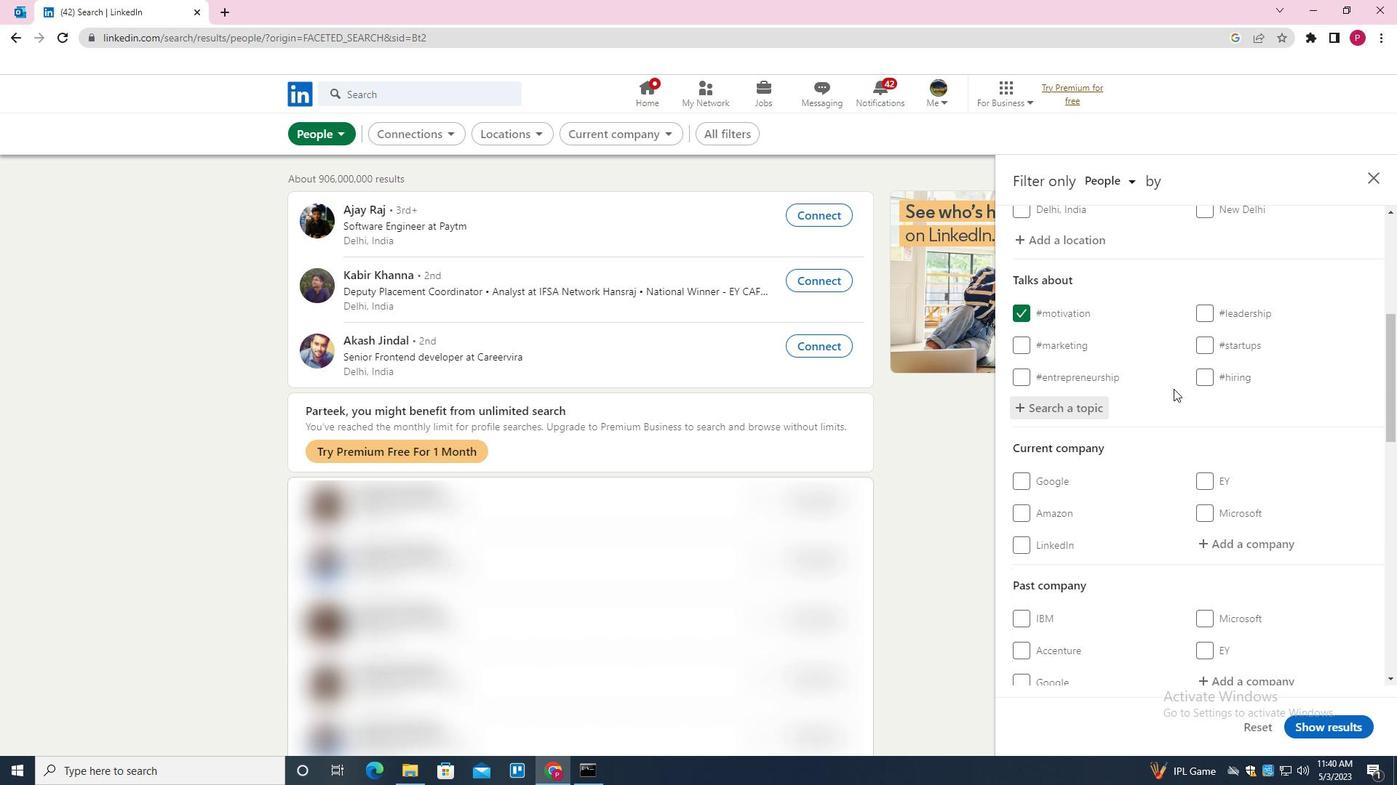 
Action: Mouse scrolled (1173, 388) with delta (0, 0)
Screenshot: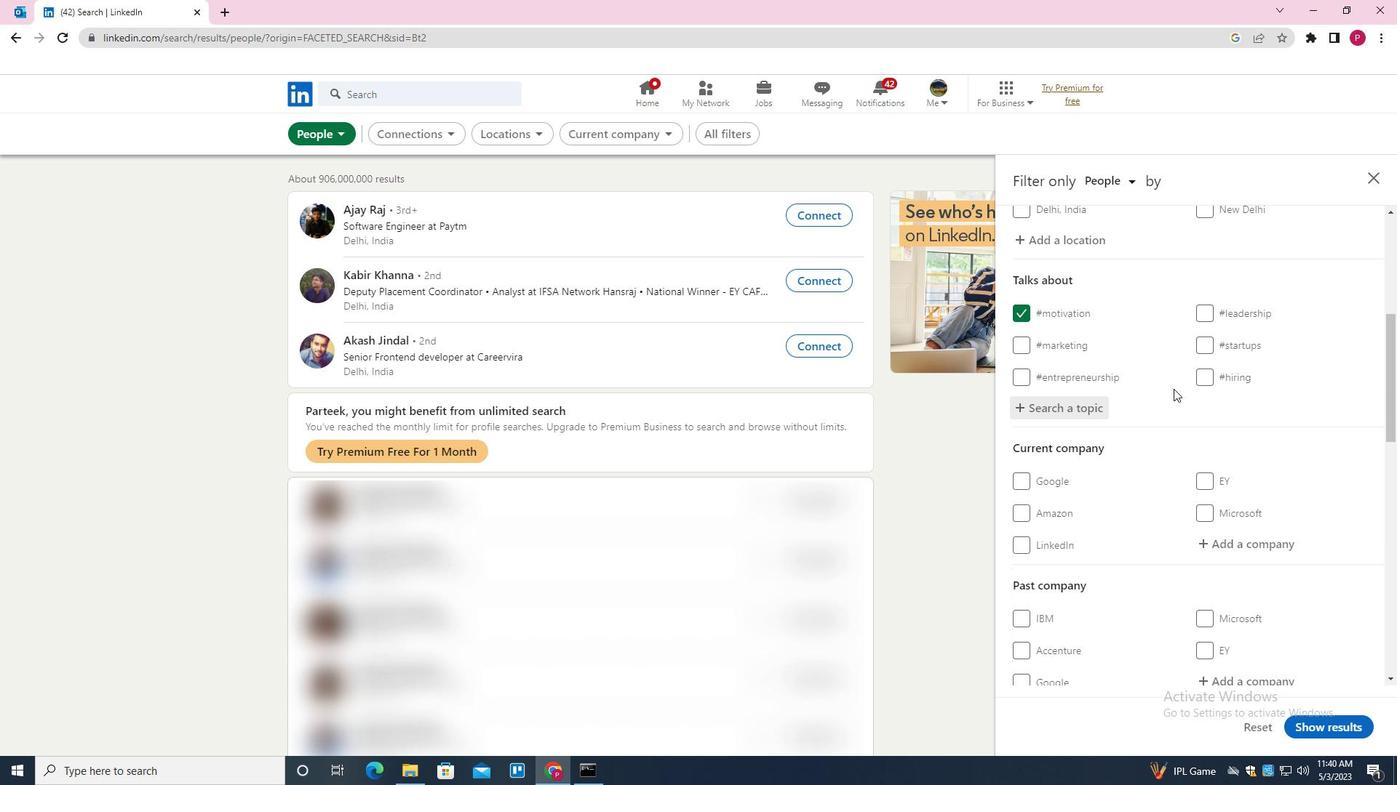 
Action: Mouse scrolled (1173, 388) with delta (0, 0)
Screenshot: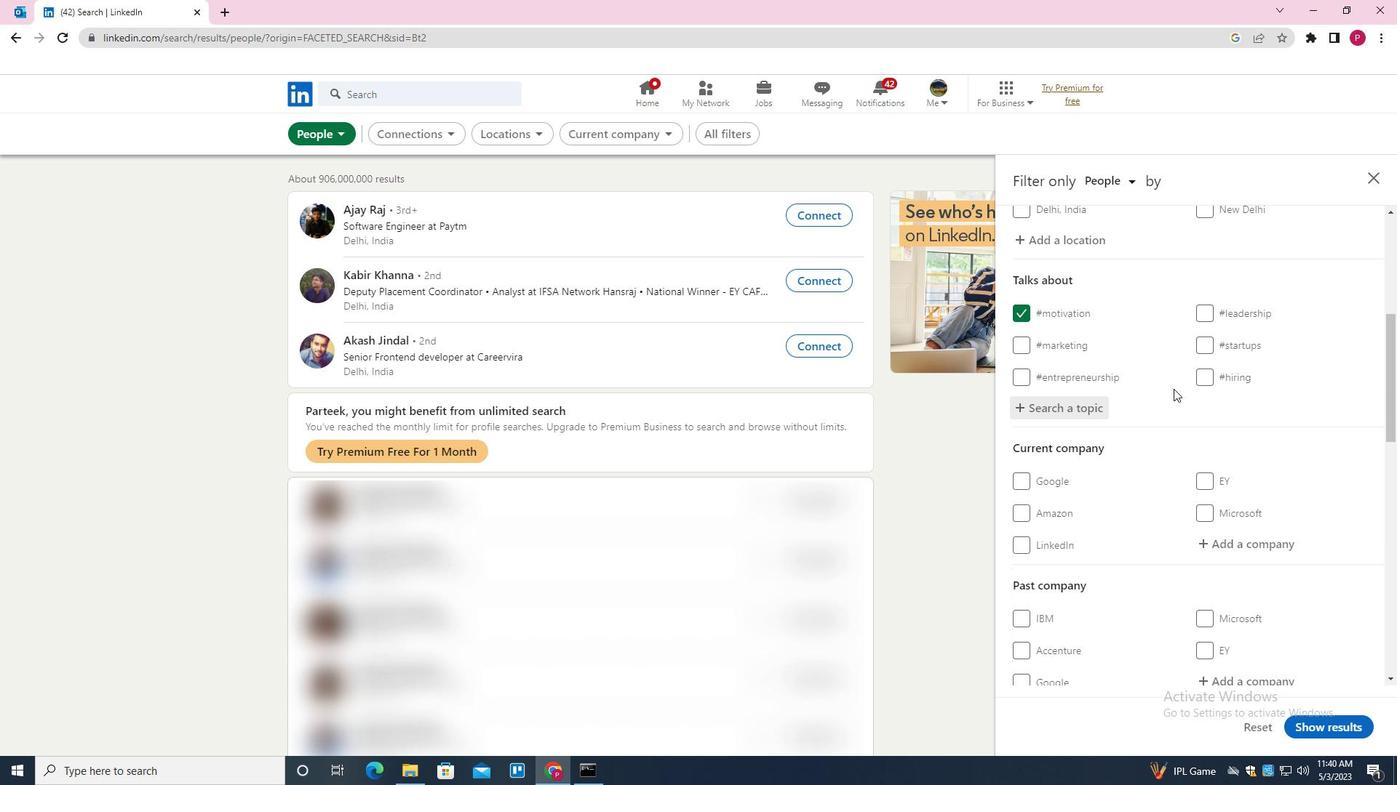 
Action: Mouse scrolled (1173, 388) with delta (0, 0)
Screenshot: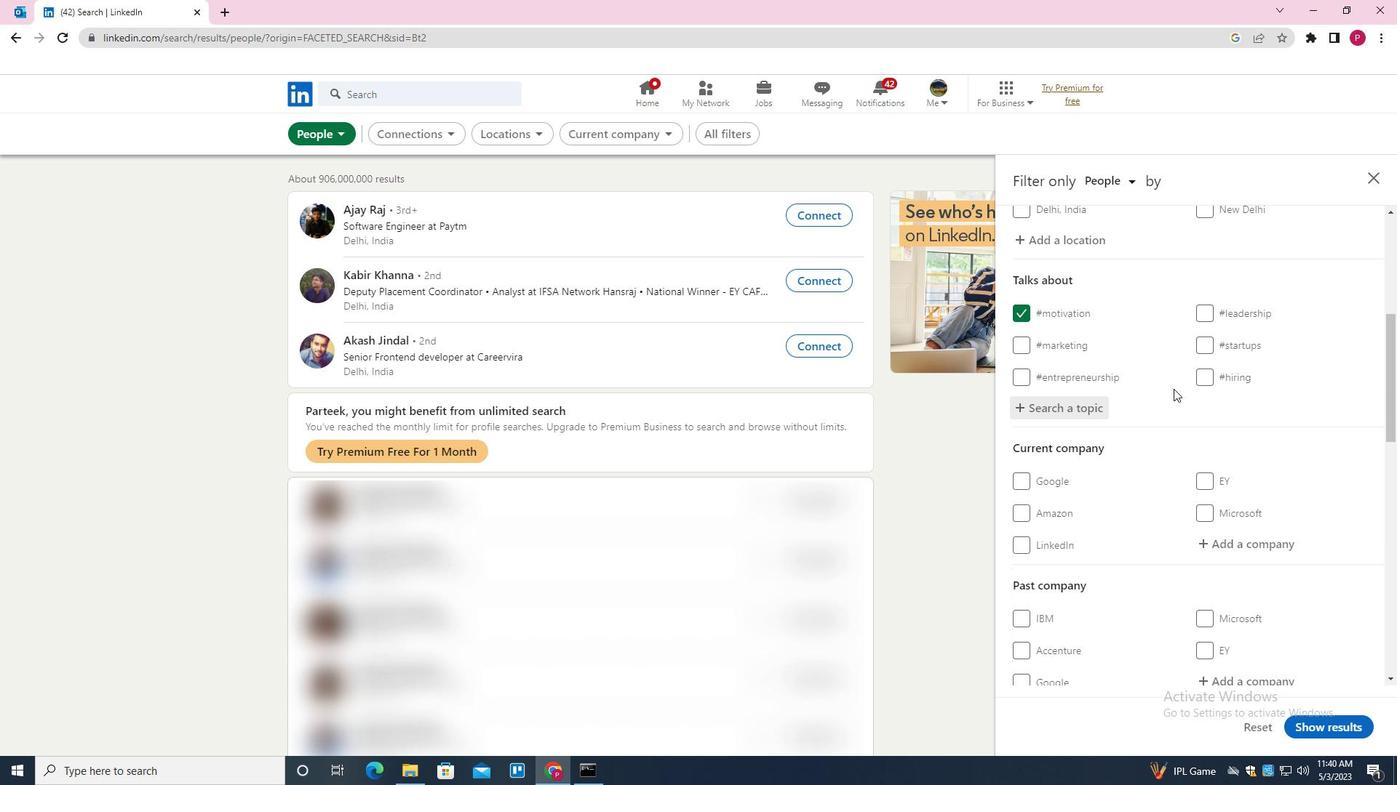 
Action: Mouse scrolled (1173, 388) with delta (0, 0)
Screenshot: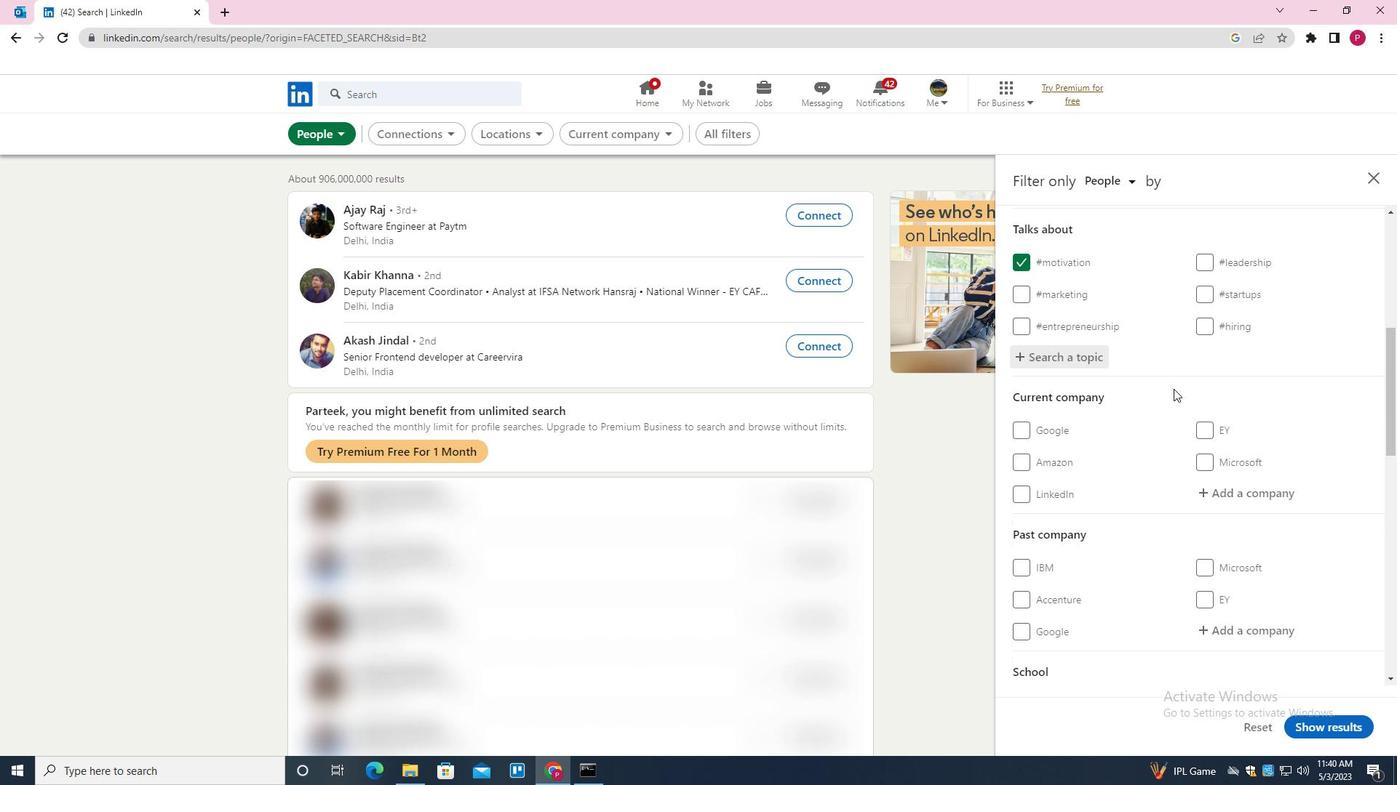 
Action: Mouse moved to (1077, 366)
Screenshot: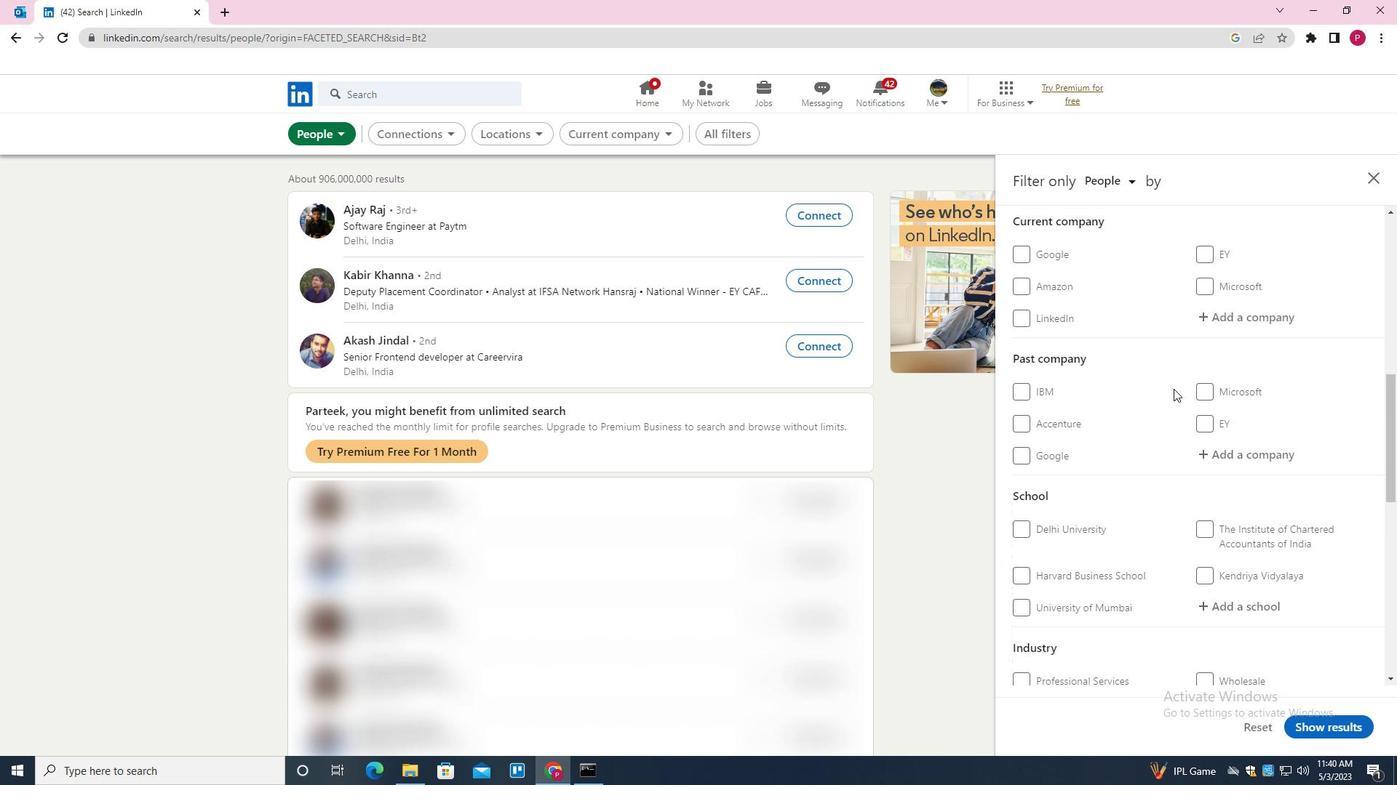 
Action: Mouse scrolled (1077, 366) with delta (0, 0)
Screenshot: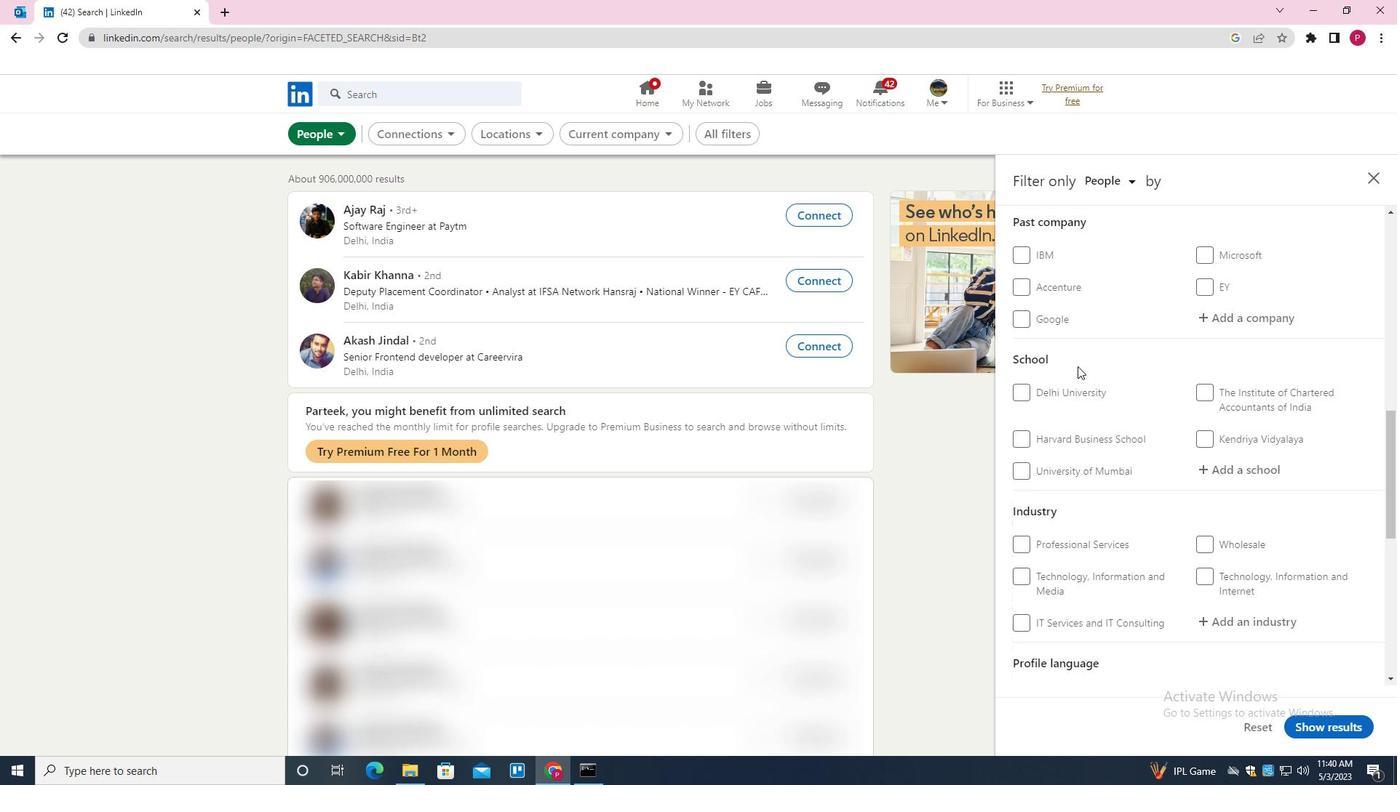 
Action: Mouse scrolled (1077, 366) with delta (0, 0)
Screenshot: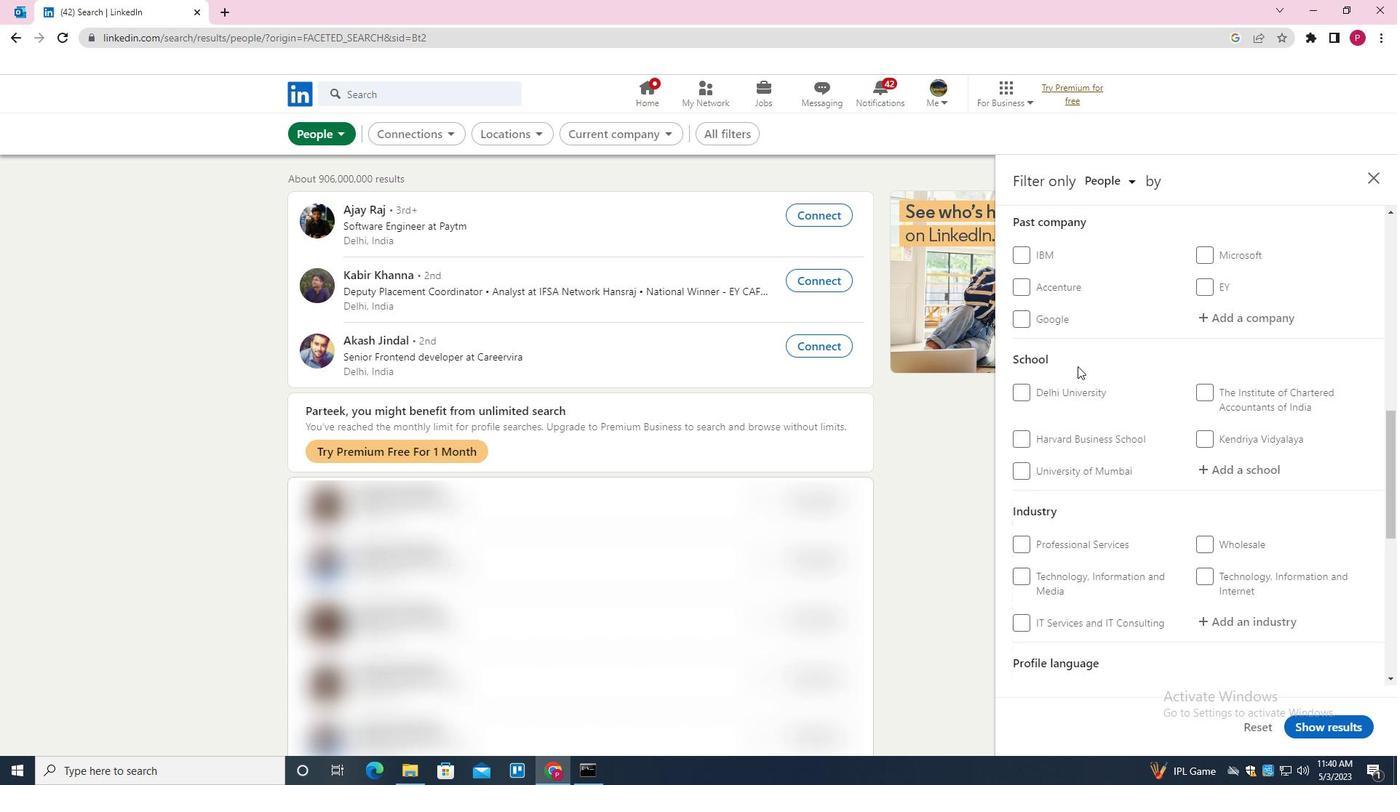 
Action: Mouse scrolled (1077, 366) with delta (0, 0)
Screenshot: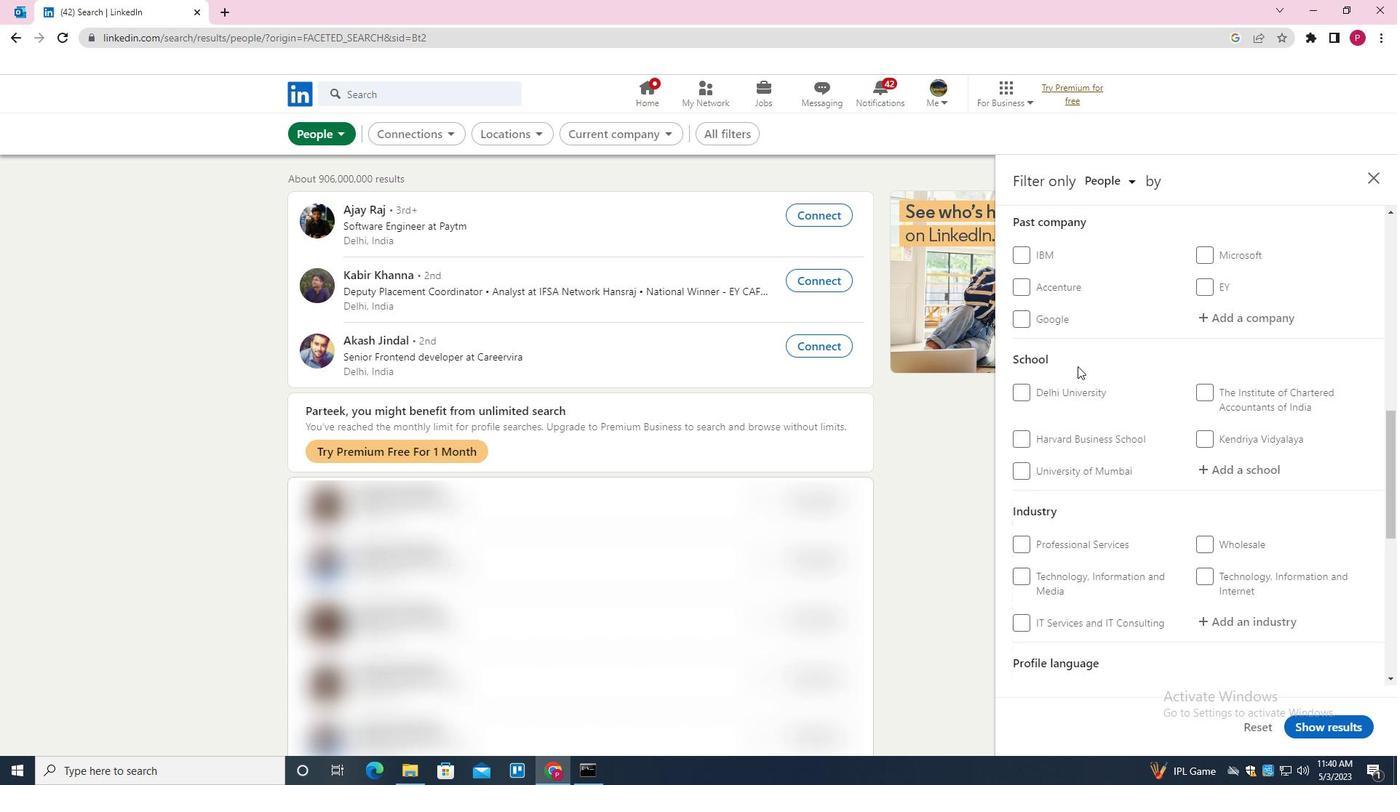 
Action: Mouse scrolled (1077, 366) with delta (0, 0)
Screenshot: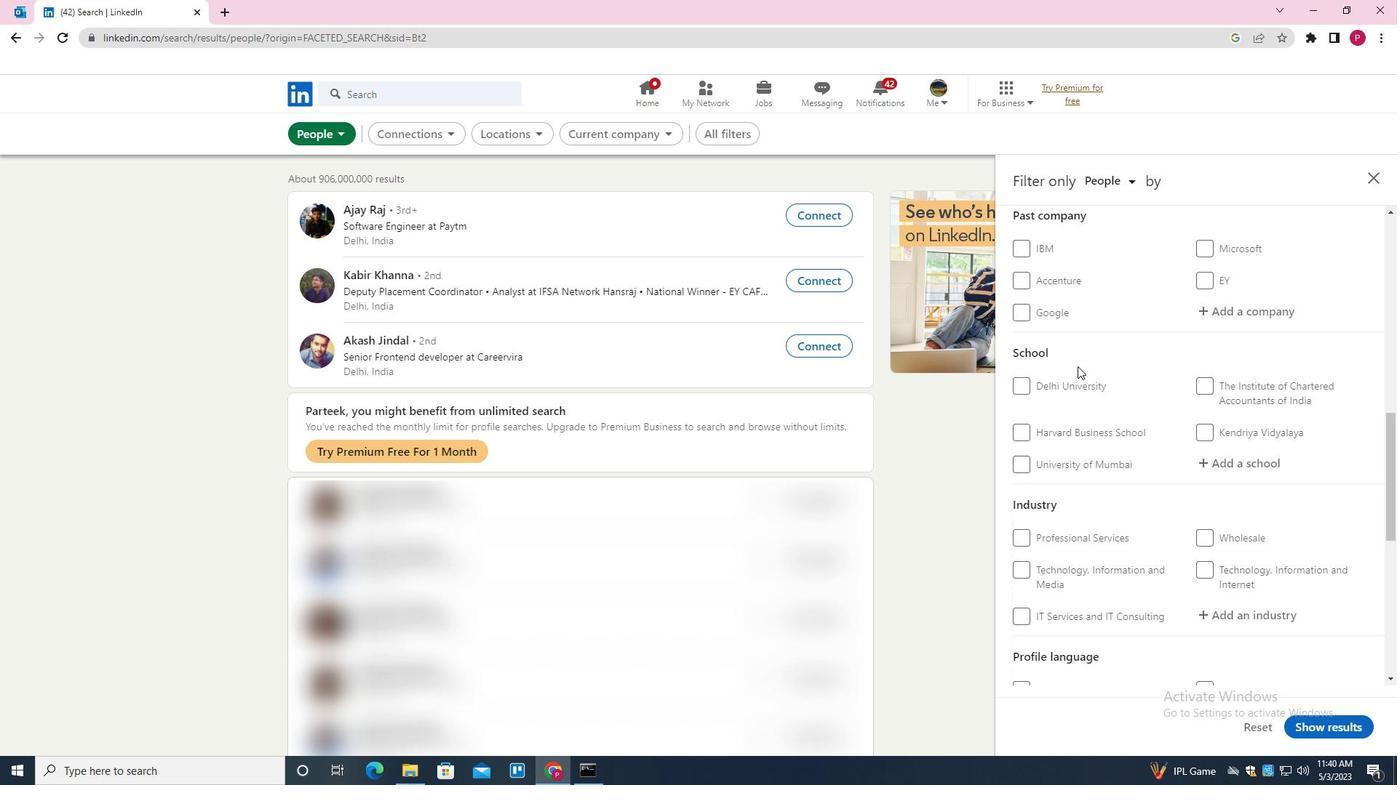 
Action: Mouse scrolled (1077, 366) with delta (0, 0)
Screenshot: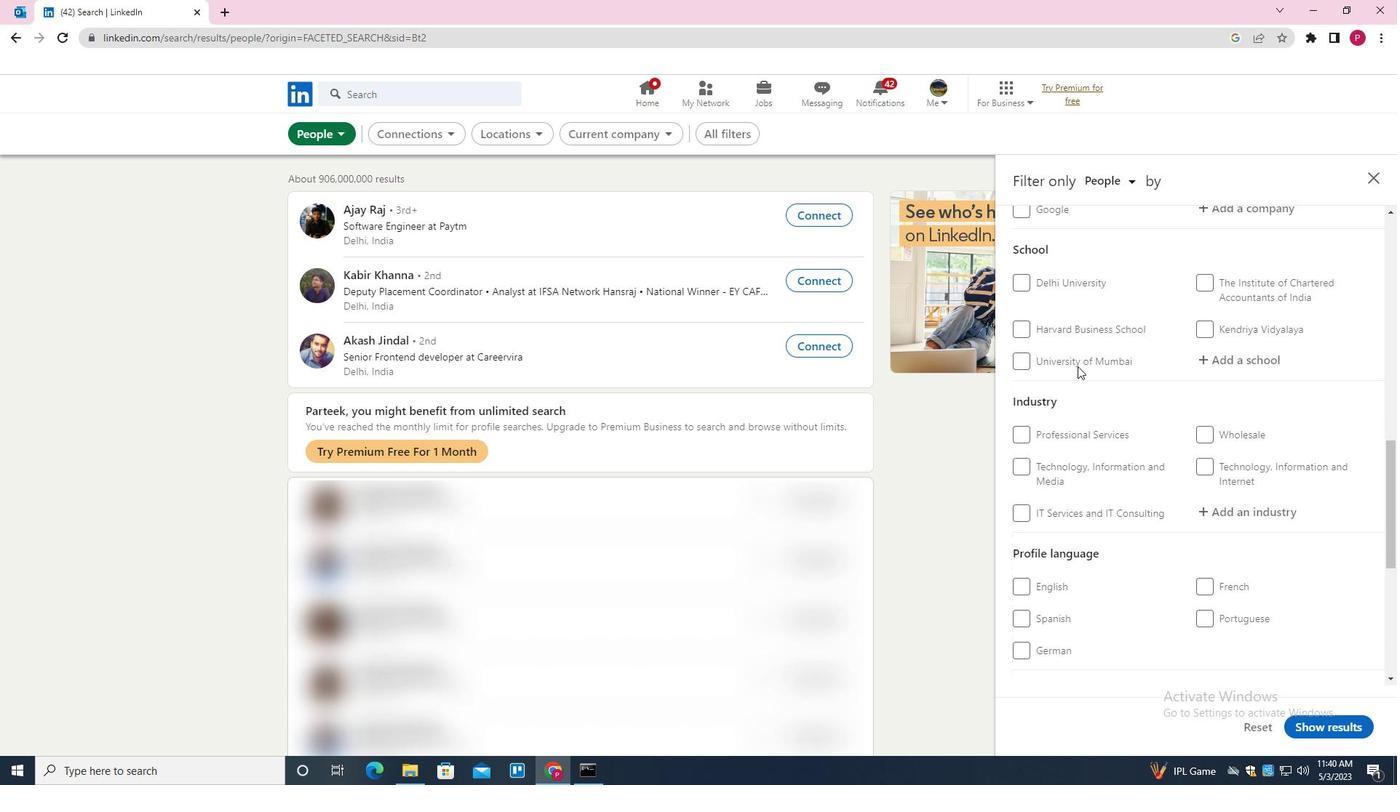 
Action: Mouse moved to (1198, 364)
Screenshot: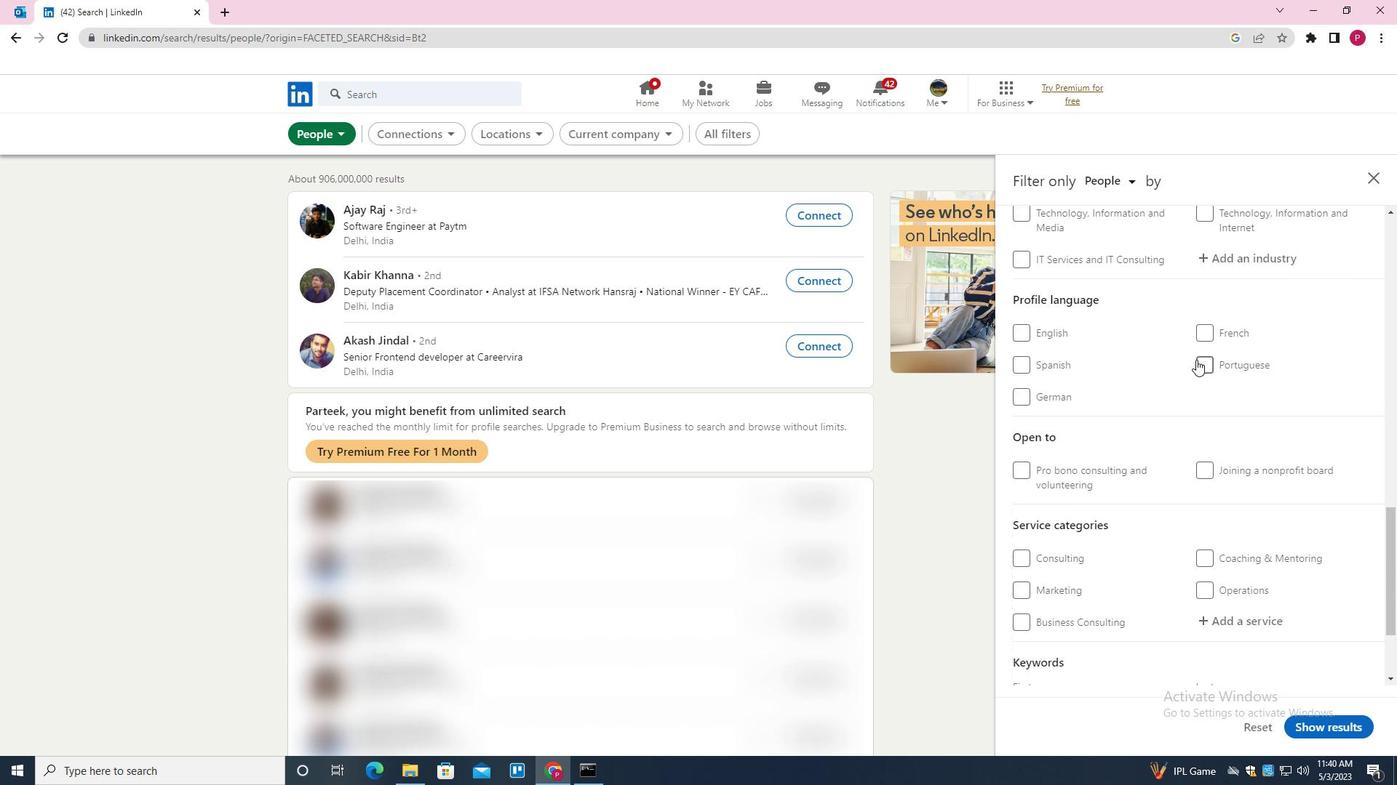 
Action: Mouse pressed left at (1198, 364)
Screenshot: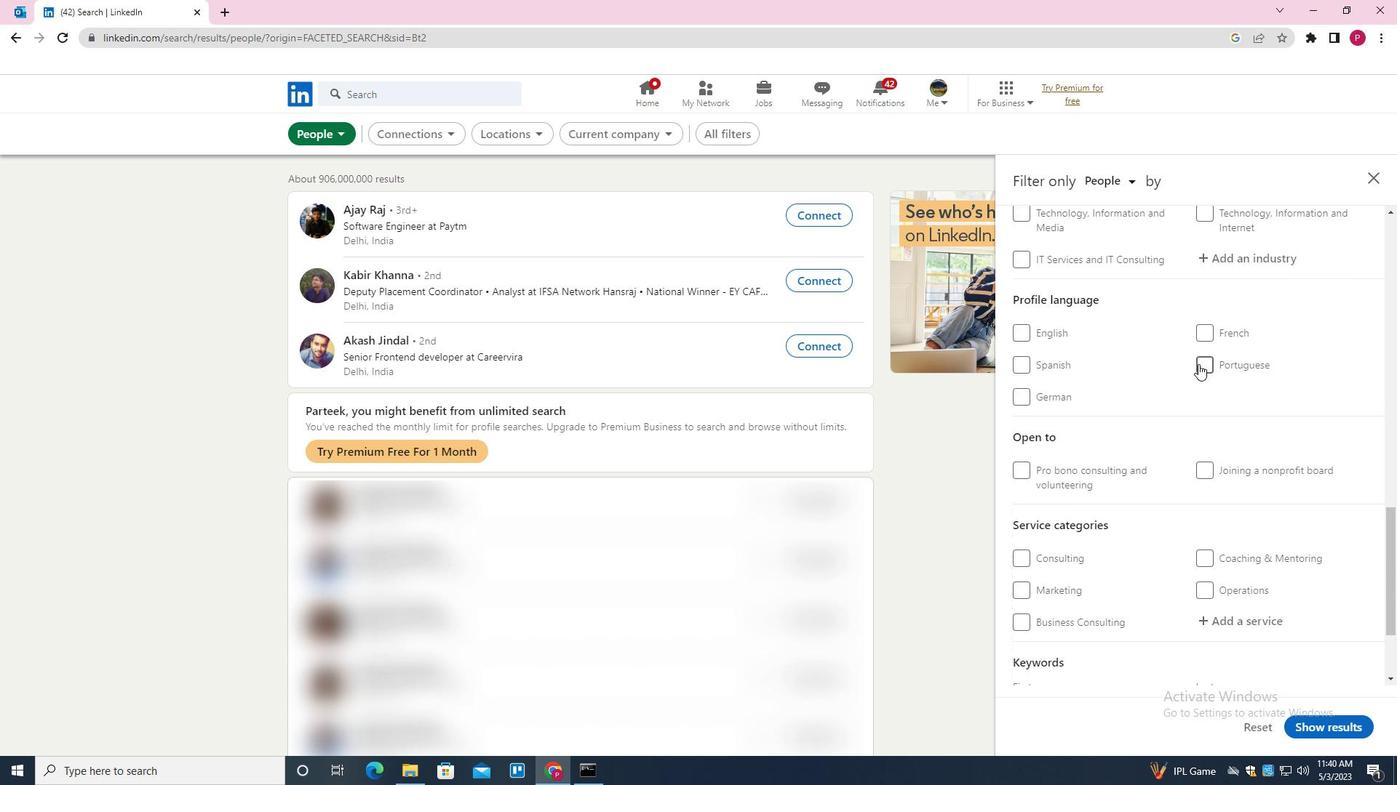 
Action: Mouse moved to (1098, 403)
Screenshot: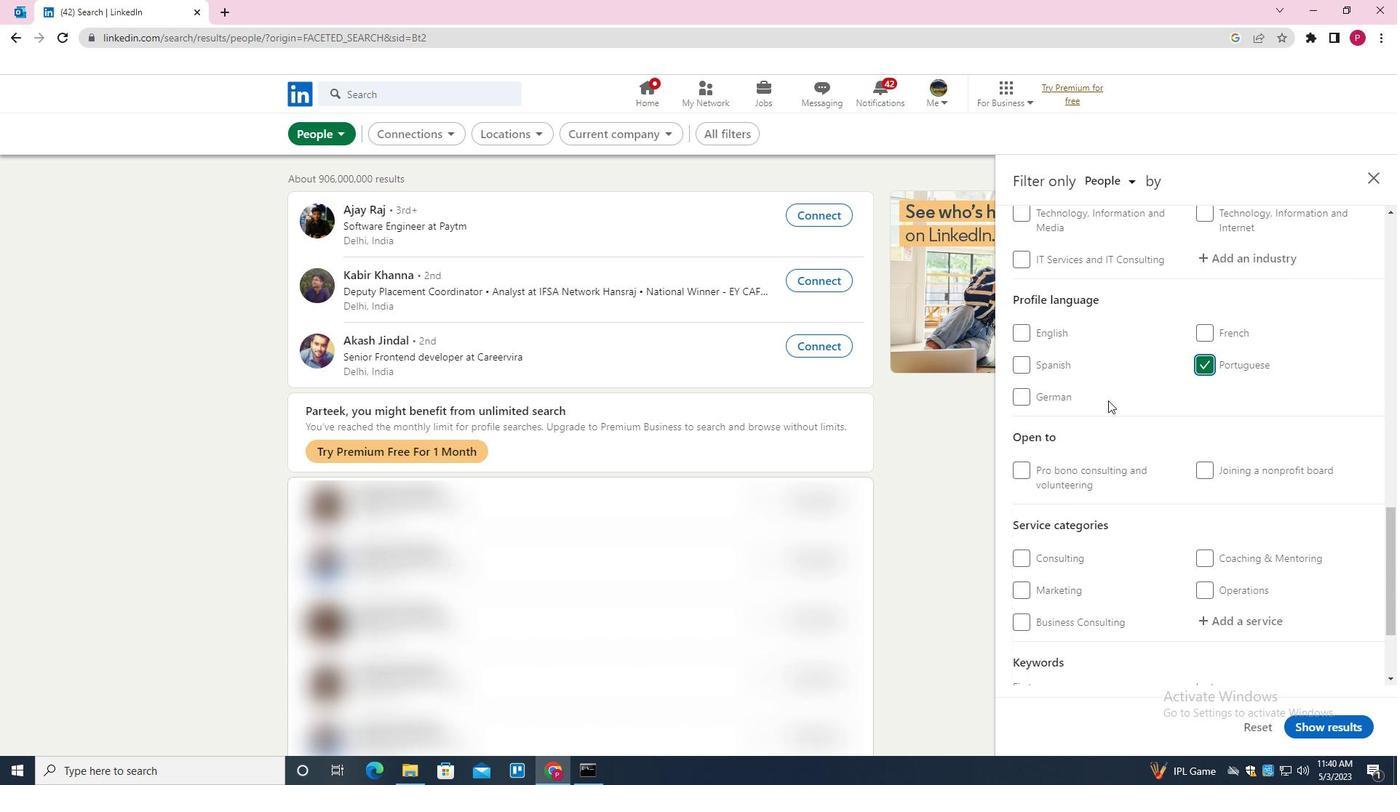 
Action: Mouse scrolled (1098, 404) with delta (0, 0)
Screenshot: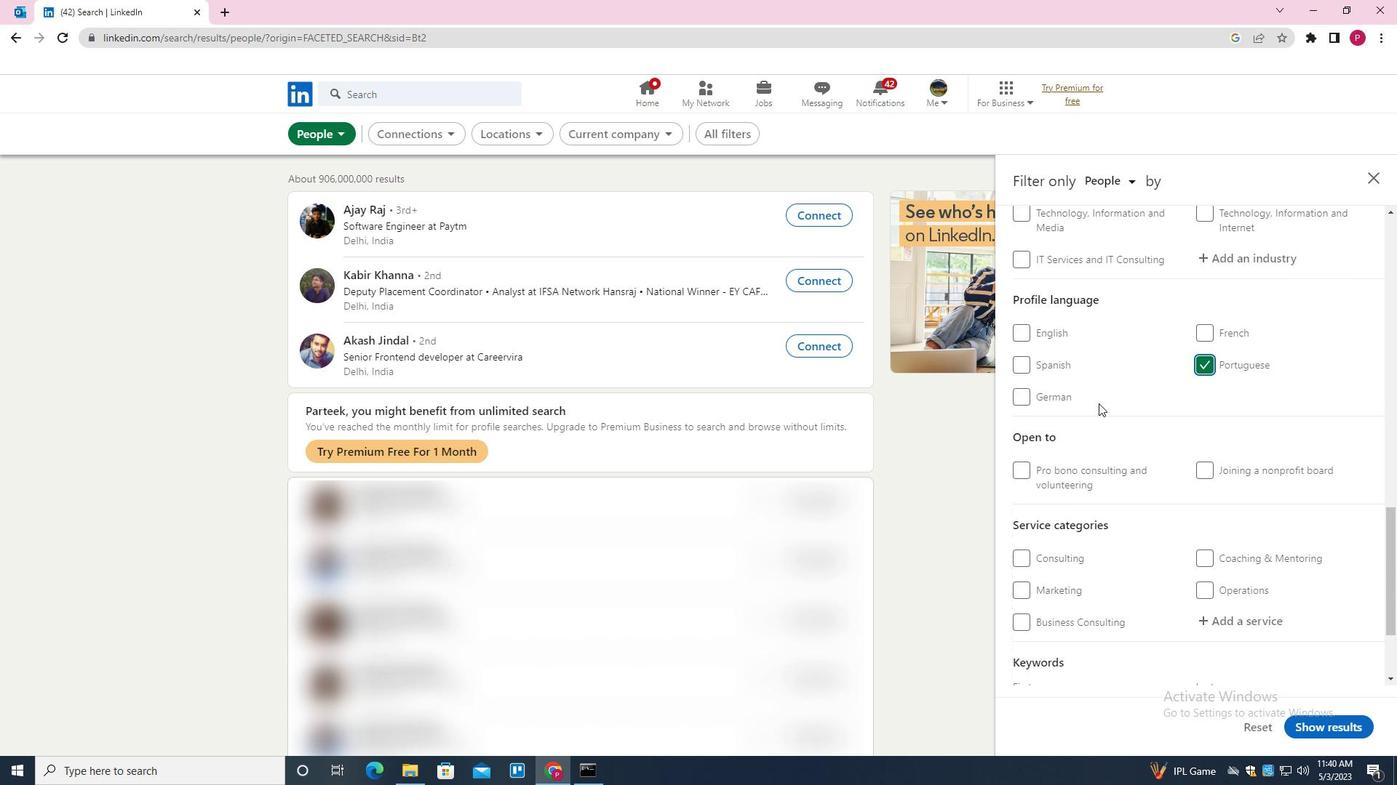 
Action: Mouse scrolled (1098, 404) with delta (0, 0)
Screenshot: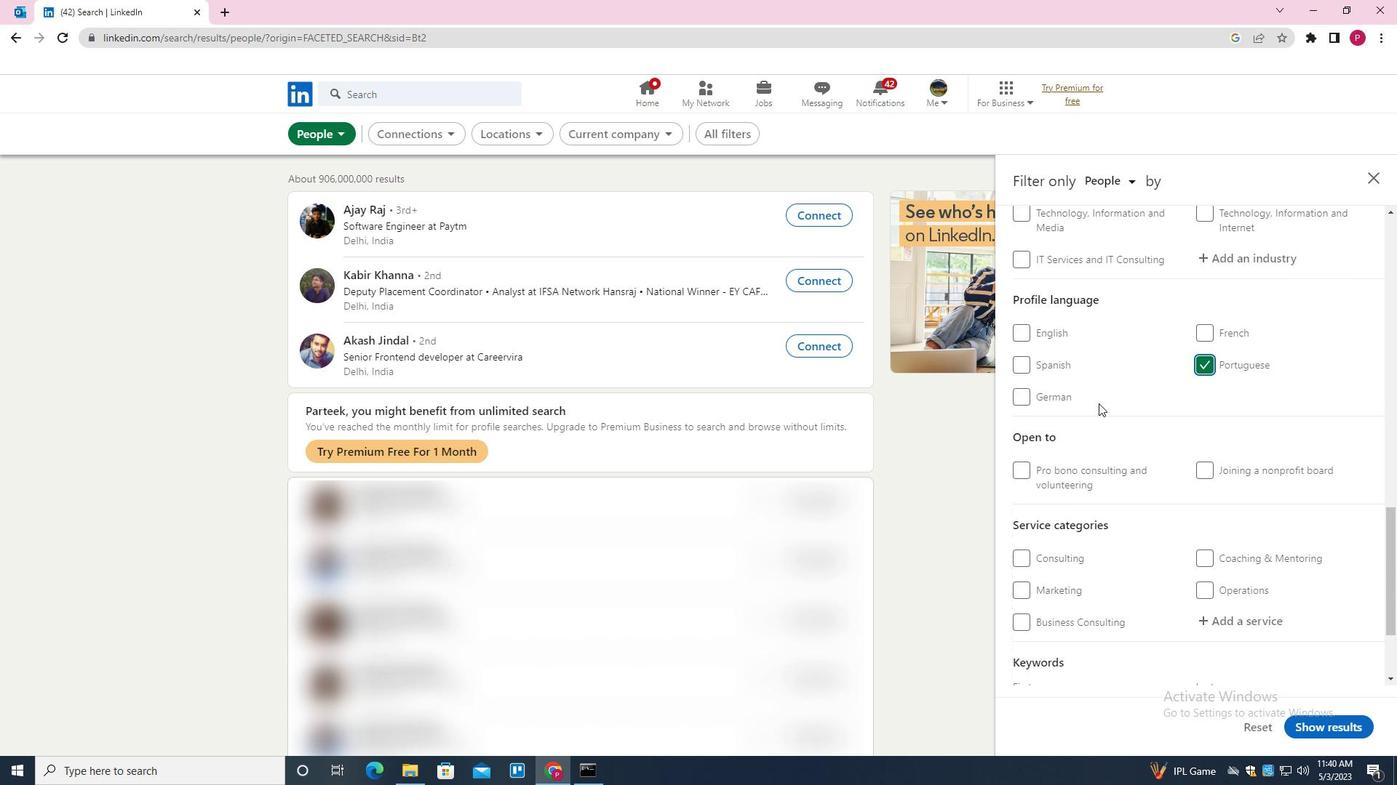 
Action: Mouse scrolled (1098, 404) with delta (0, 0)
Screenshot: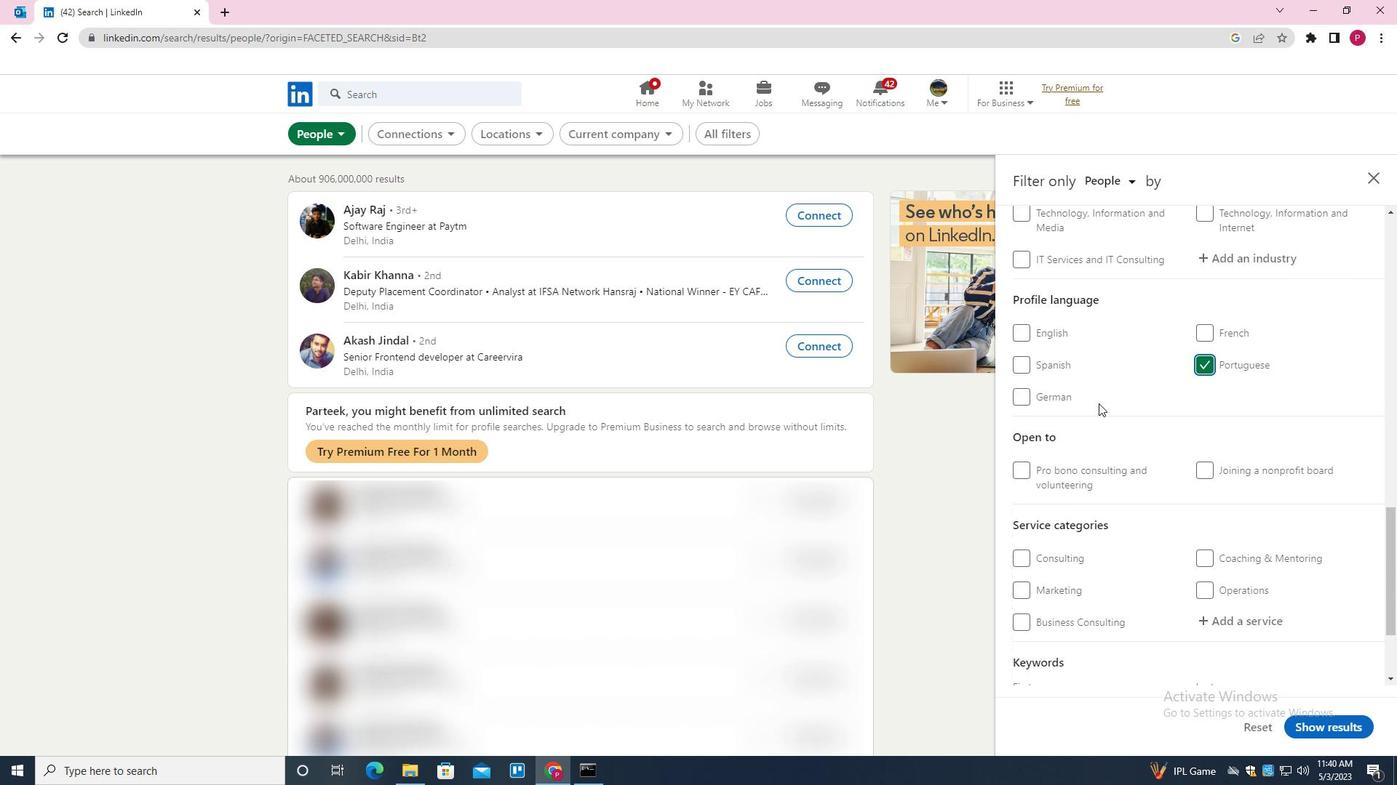 
Action: Mouse scrolled (1098, 404) with delta (0, 0)
Screenshot: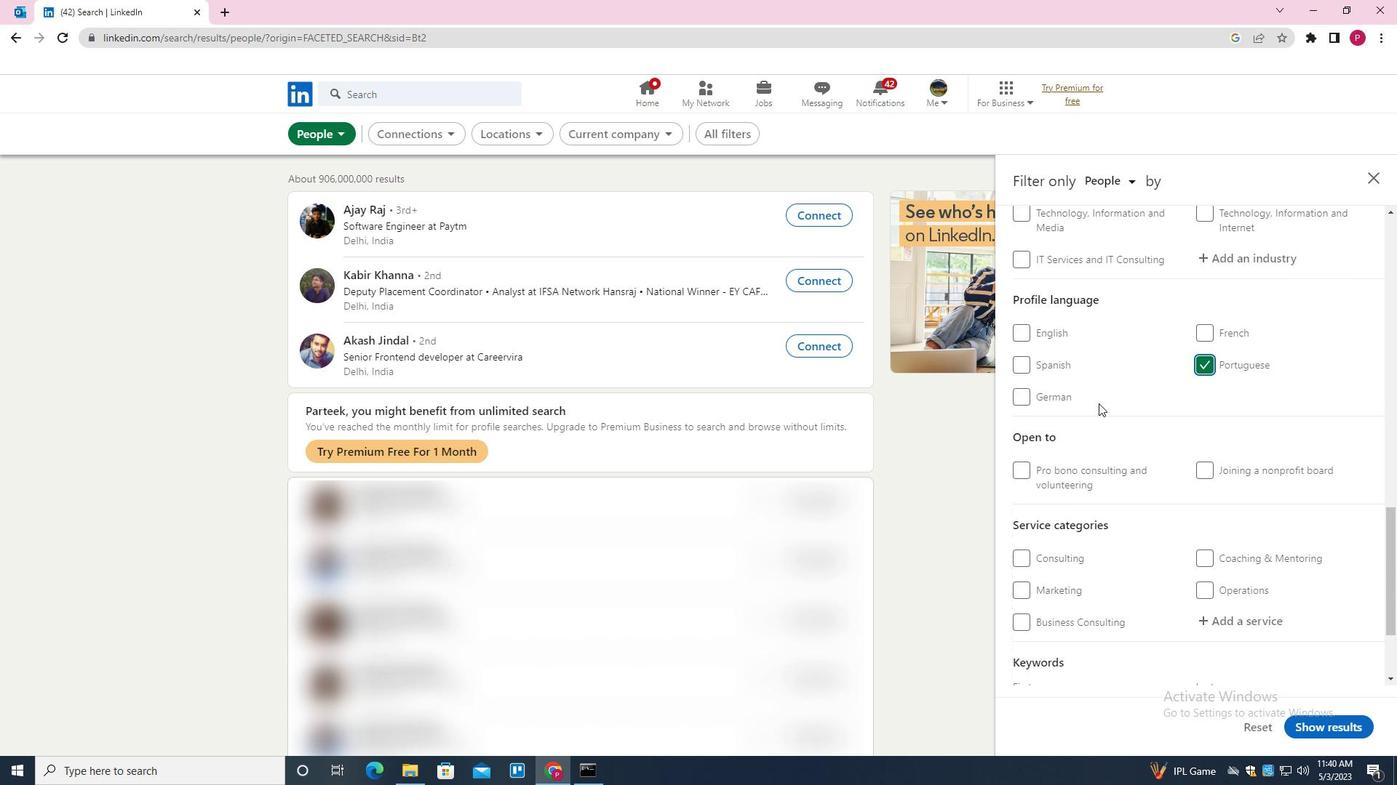 
Action: Mouse scrolled (1098, 404) with delta (0, 0)
Screenshot: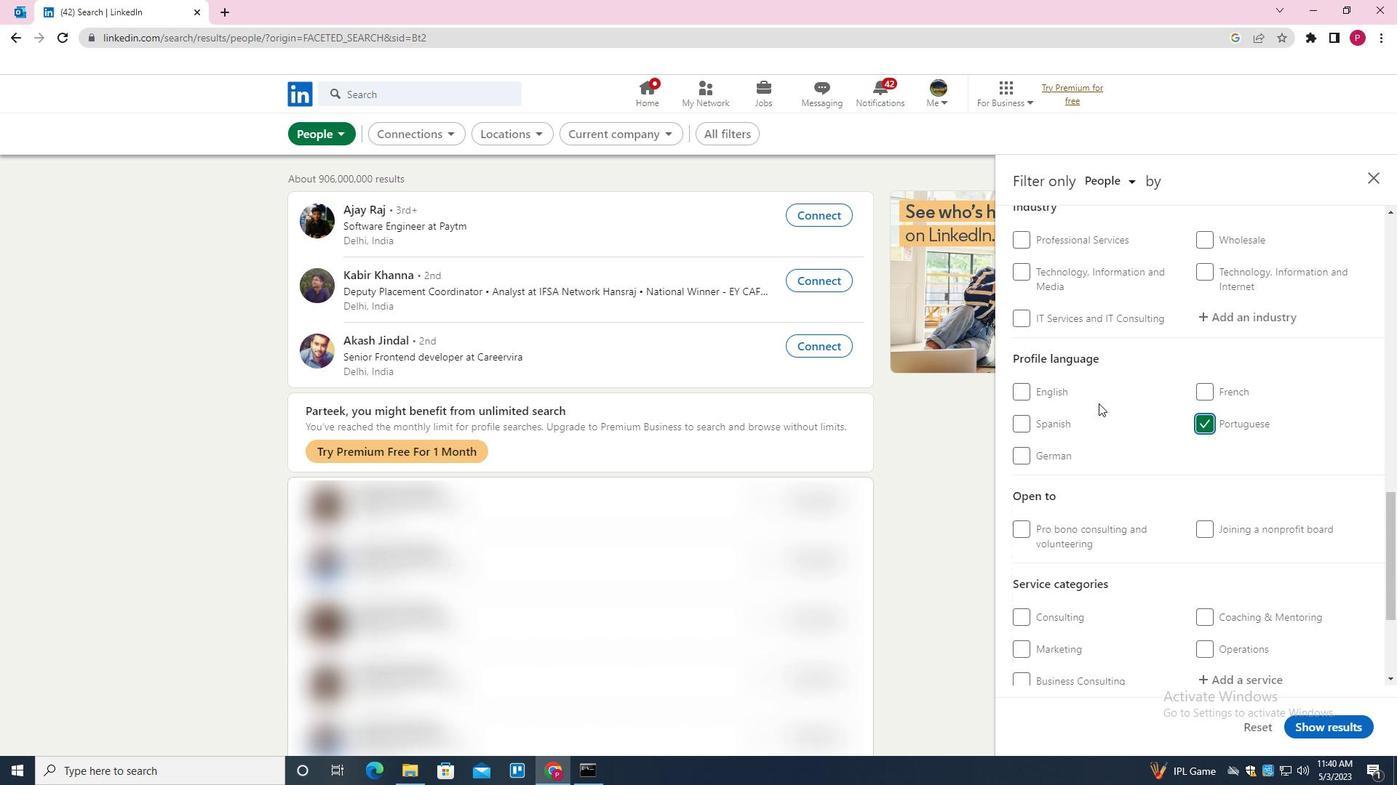
Action: Mouse scrolled (1098, 404) with delta (0, 0)
Screenshot: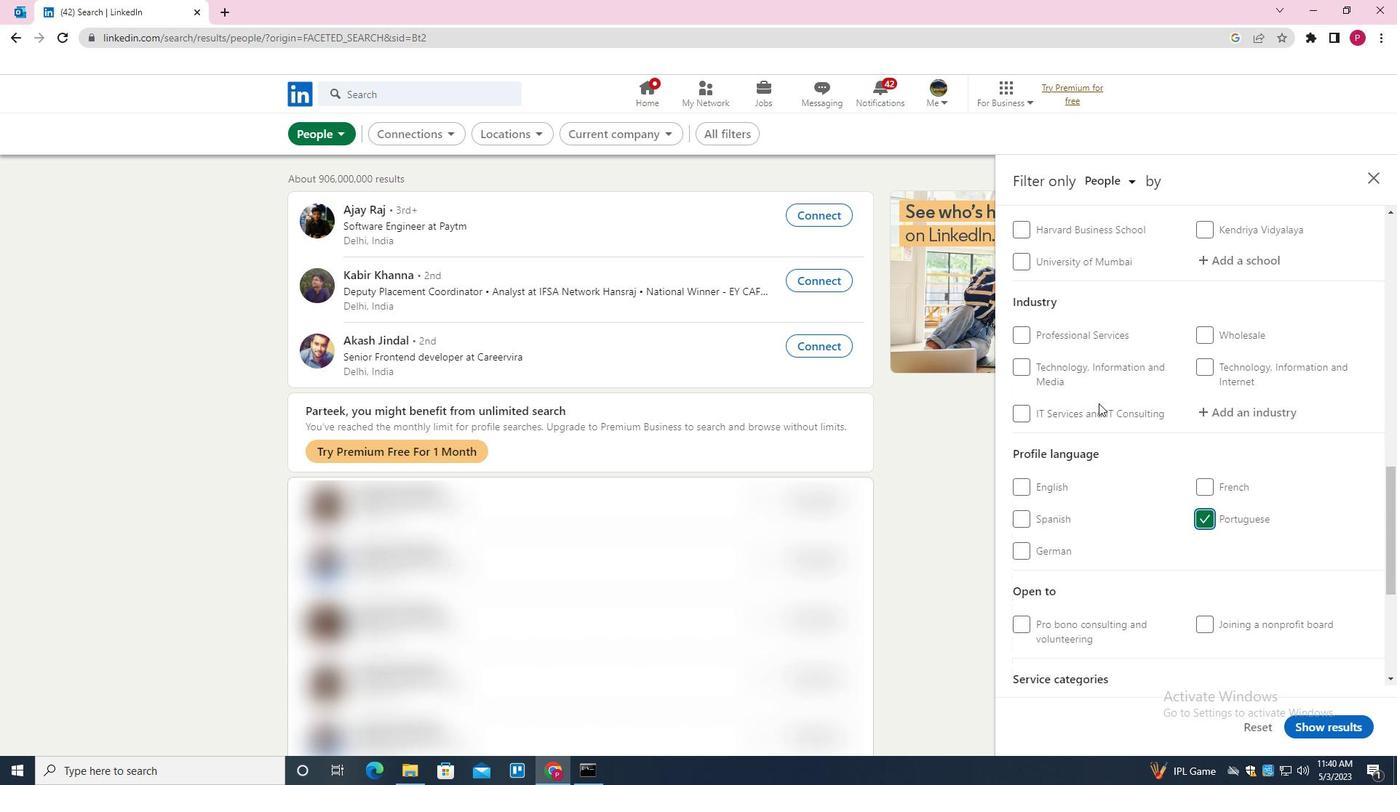 
Action: Mouse scrolled (1098, 404) with delta (0, 0)
Screenshot: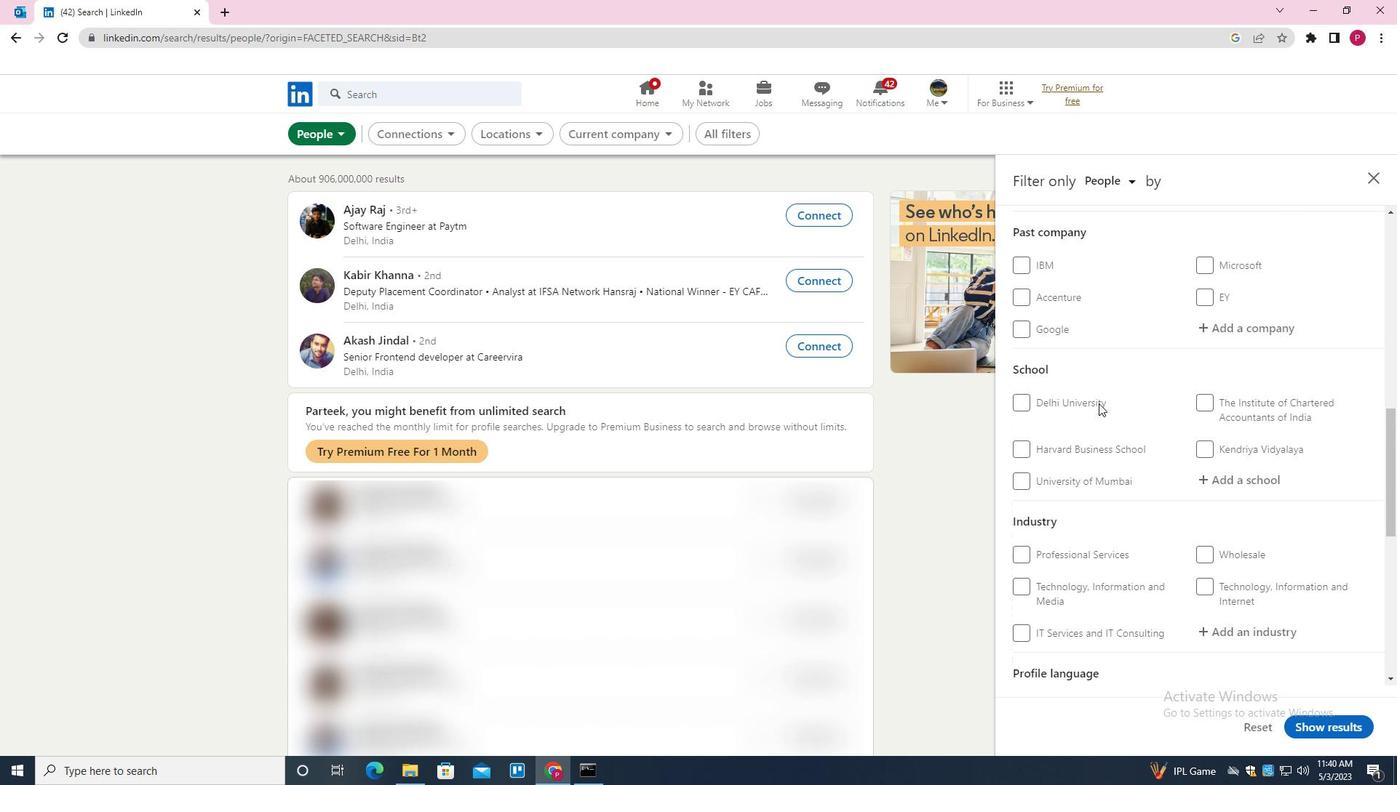 
Action: Mouse moved to (1246, 324)
Screenshot: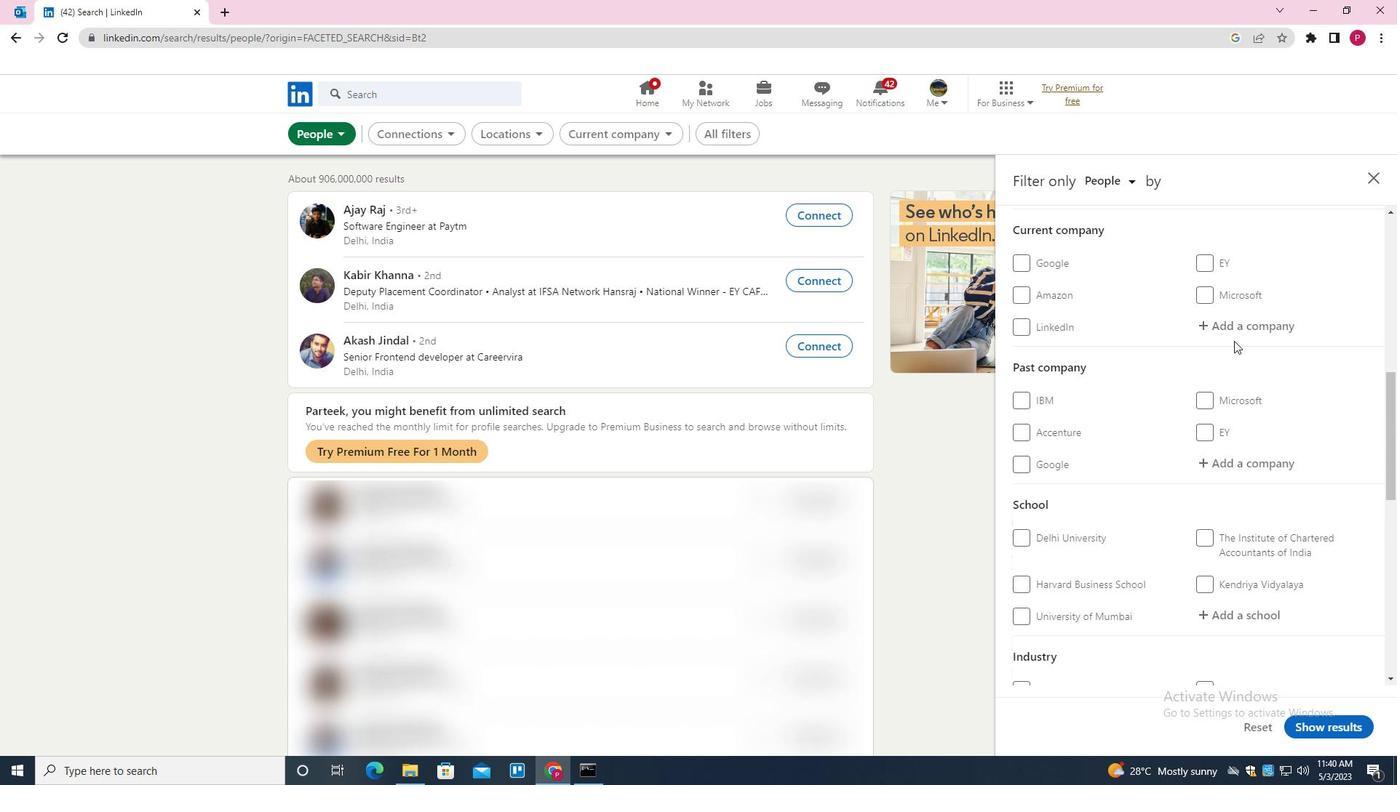 
Action: Mouse pressed left at (1246, 324)
Screenshot: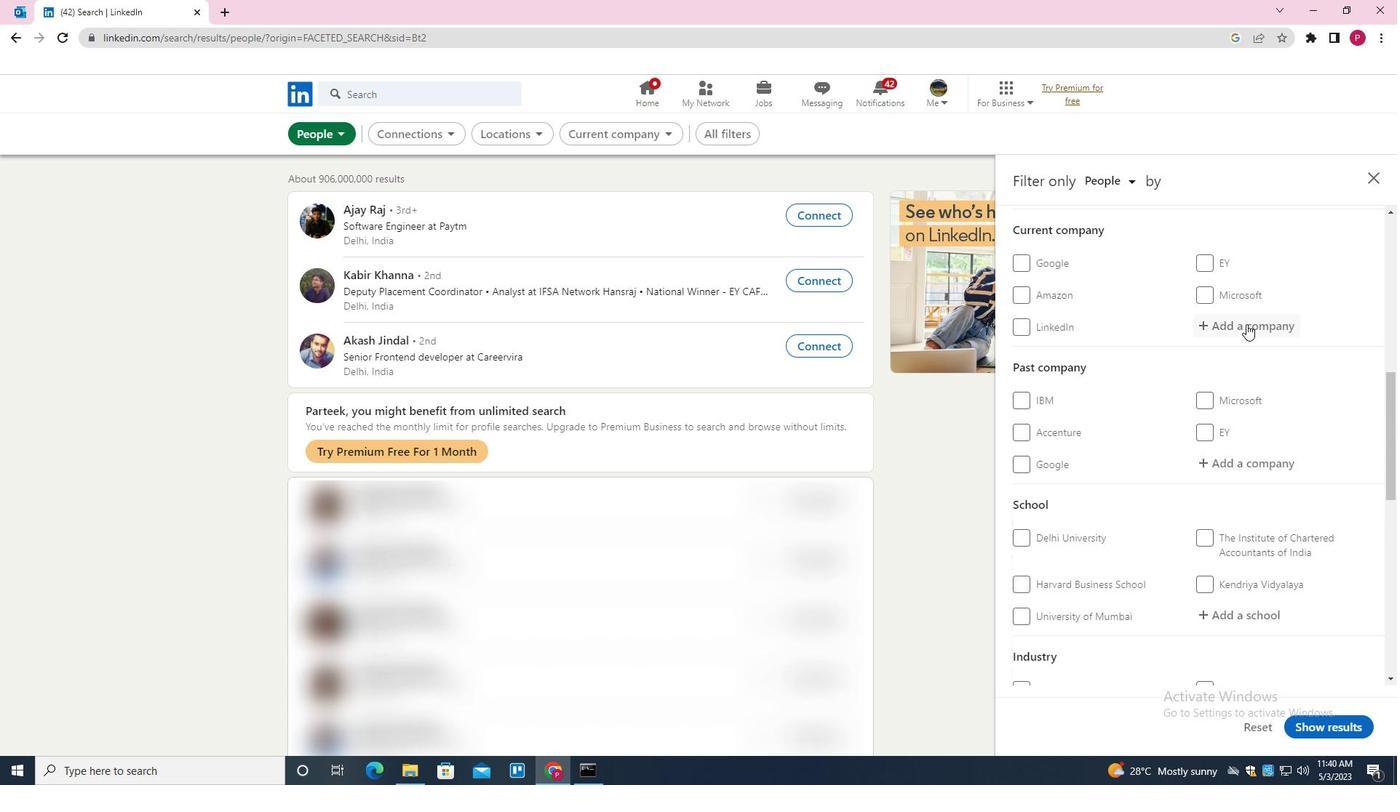 
Action: Key pressed <Key.shift>THE<Key.space><Key.shift>TIMES<Key.space><Key.shift>OF<Key.space><Key.shift>IMDIA<Key.space><Key.backspace><Key.backspace><Key.backspace><Key.backspace><Key.backspace>NDIA<Key.space><Key.down><Key.enter>
Screenshot: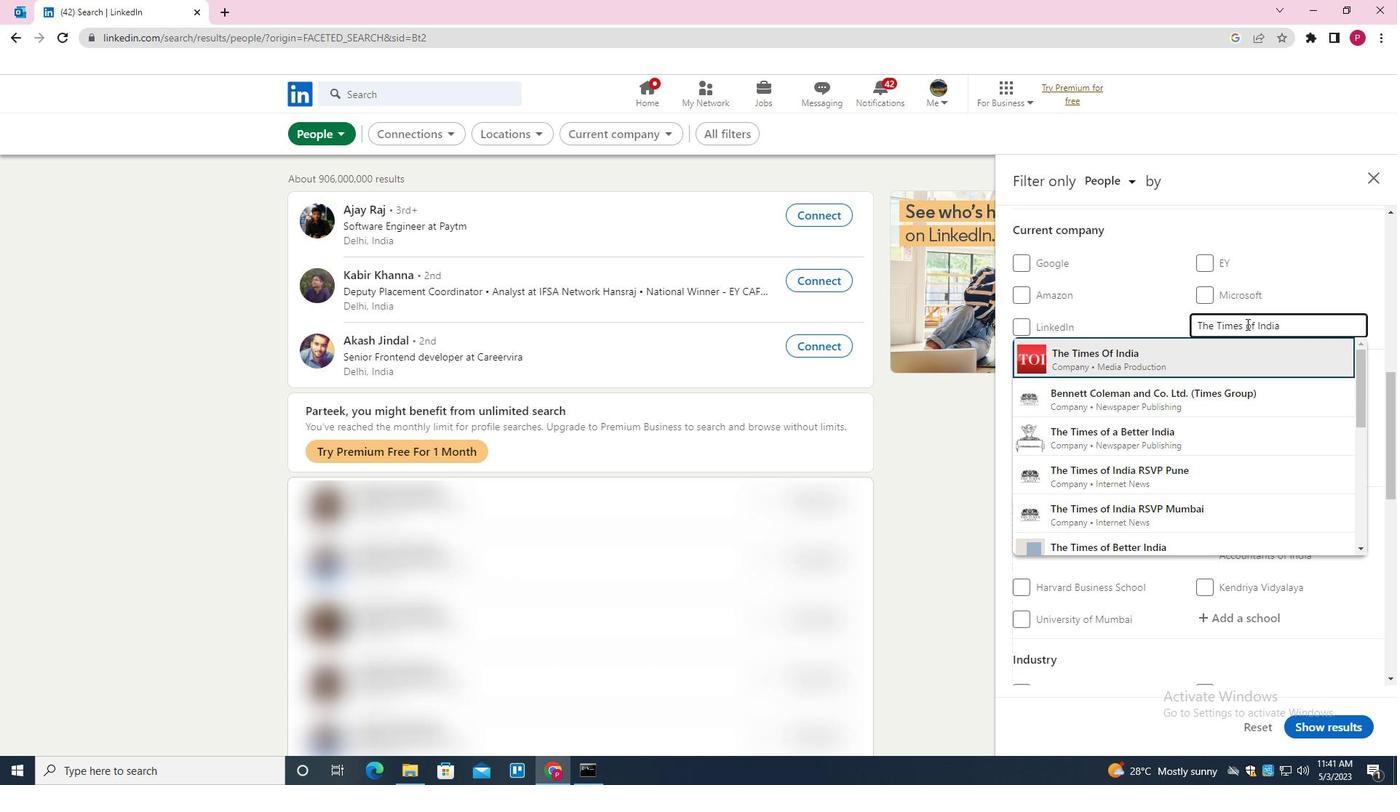 
Action: Mouse moved to (1161, 381)
Screenshot: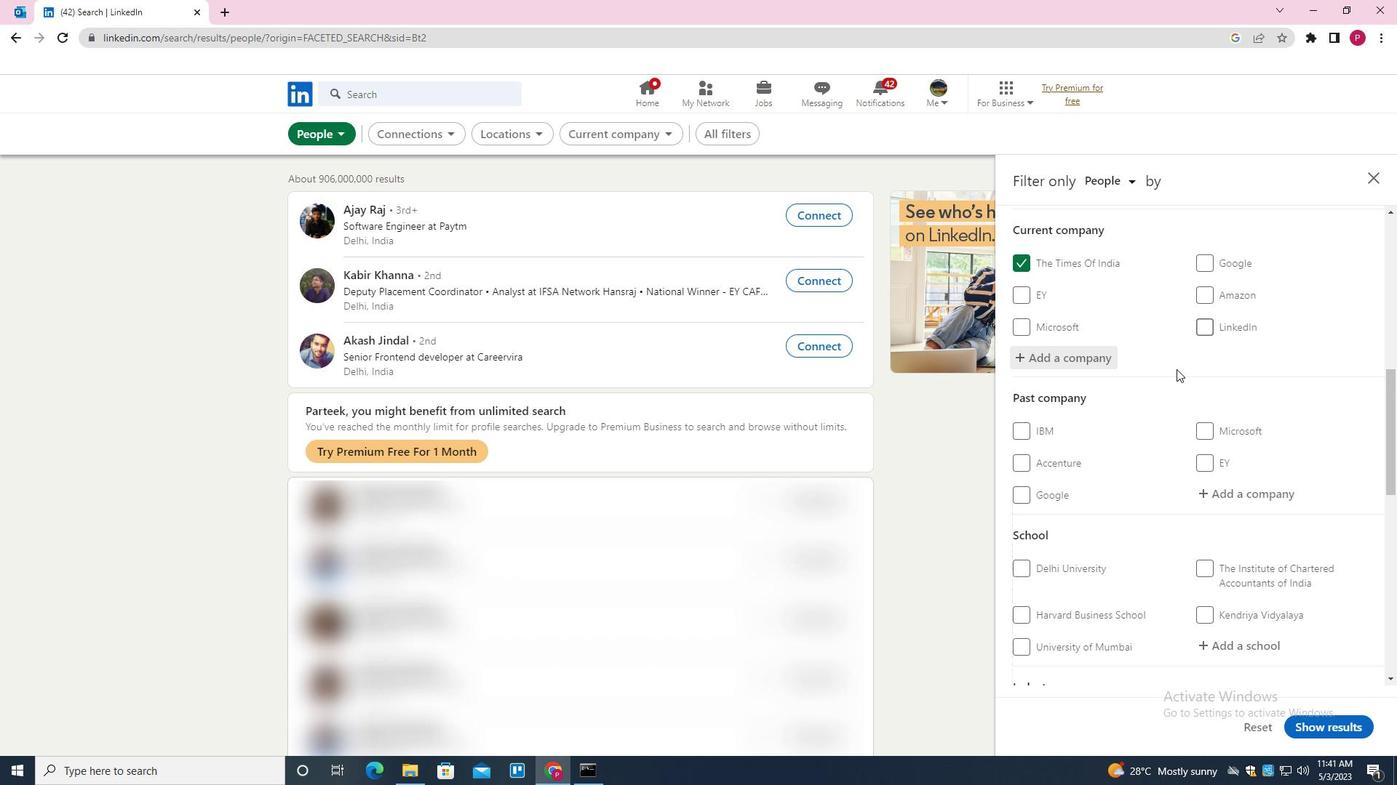 
Action: Mouse scrolled (1161, 380) with delta (0, 0)
Screenshot: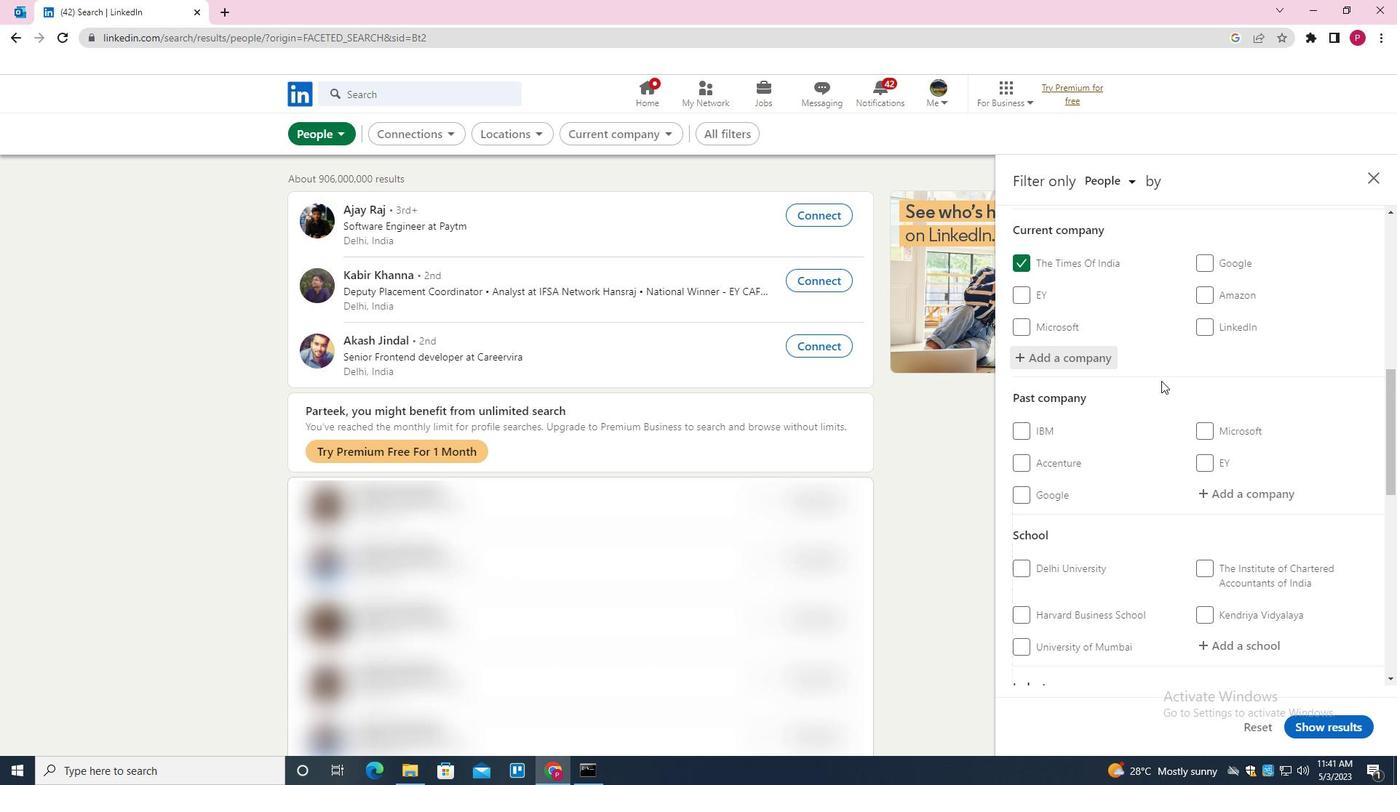 
Action: Mouse scrolled (1161, 380) with delta (0, 0)
Screenshot: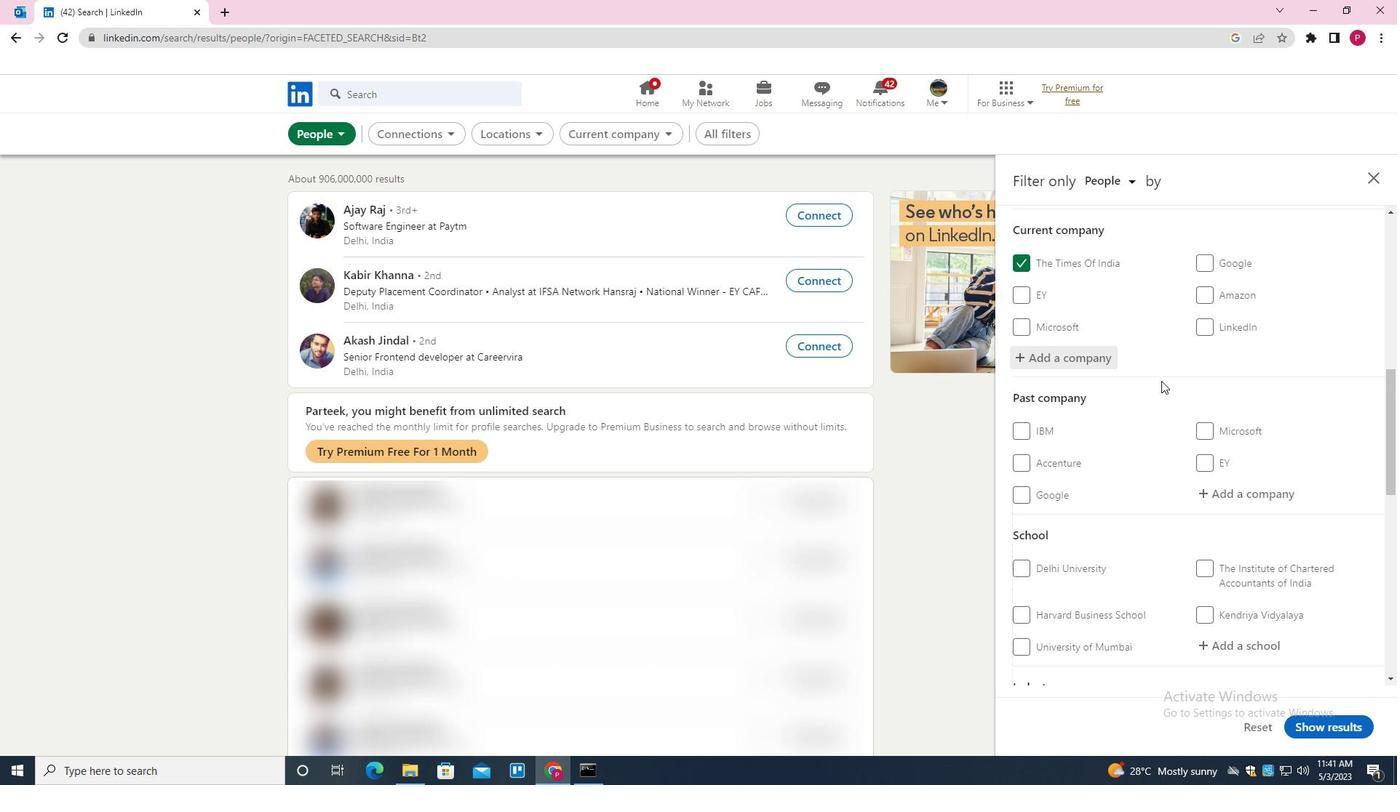 
Action: Mouse moved to (1160, 382)
Screenshot: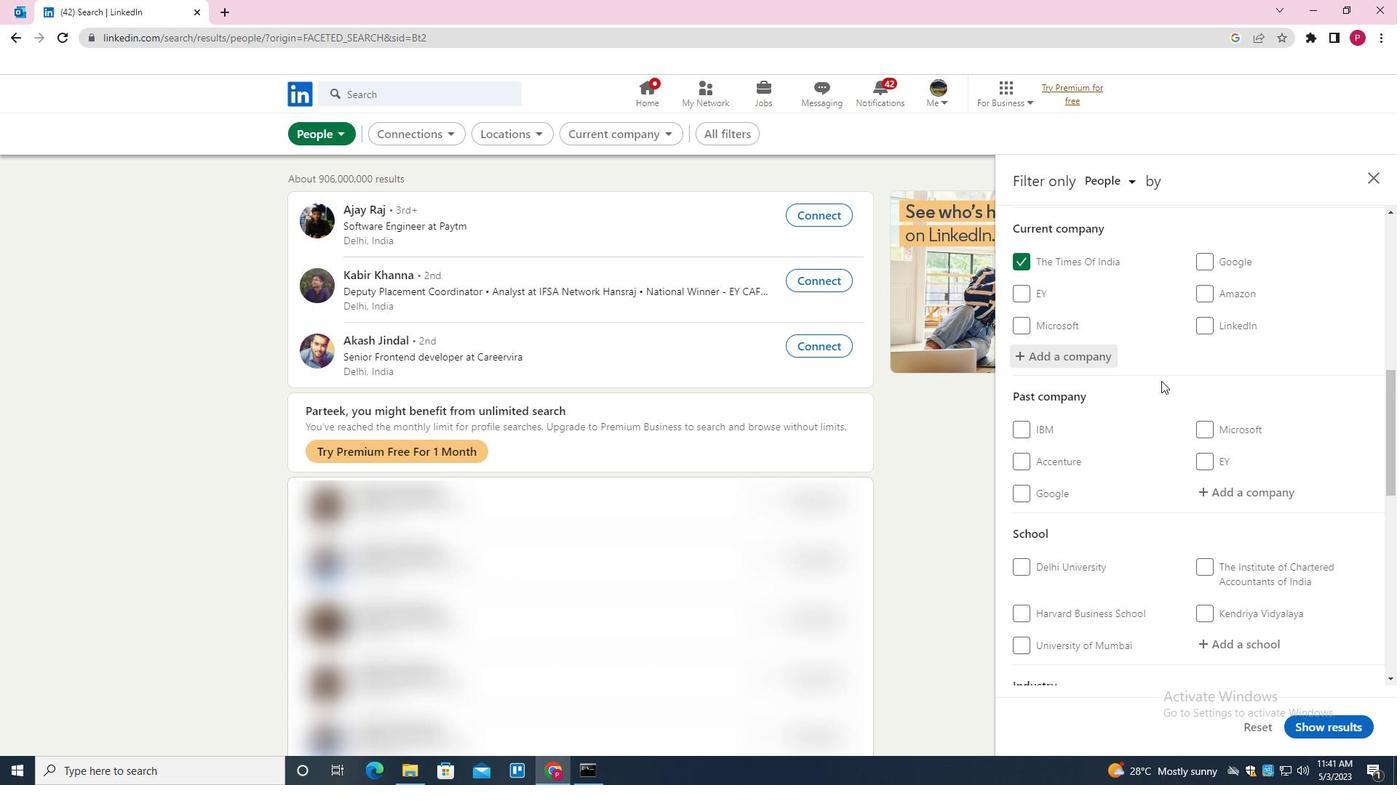 
Action: Mouse scrolled (1160, 381) with delta (0, 0)
Screenshot: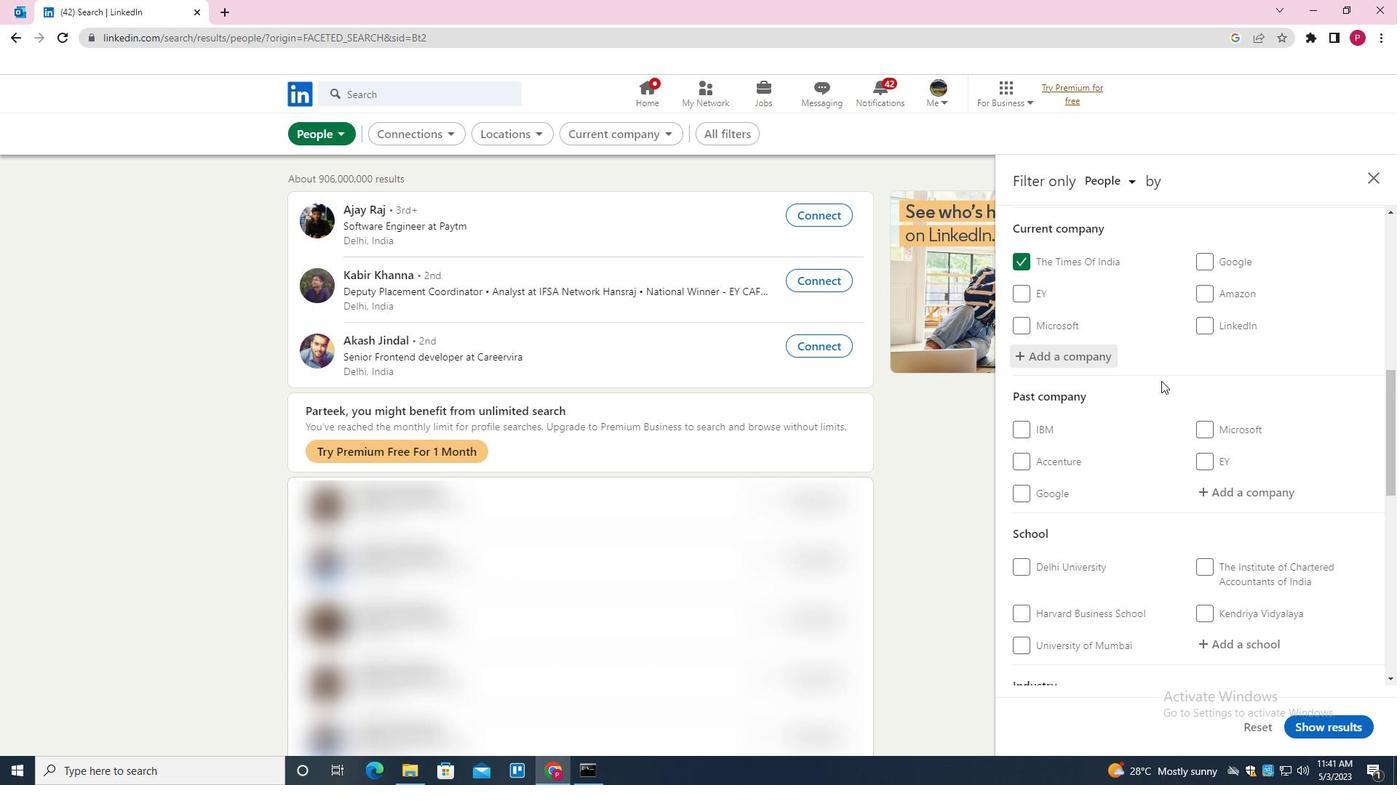 
Action: Mouse moved to (1160, 382)
Screenshot: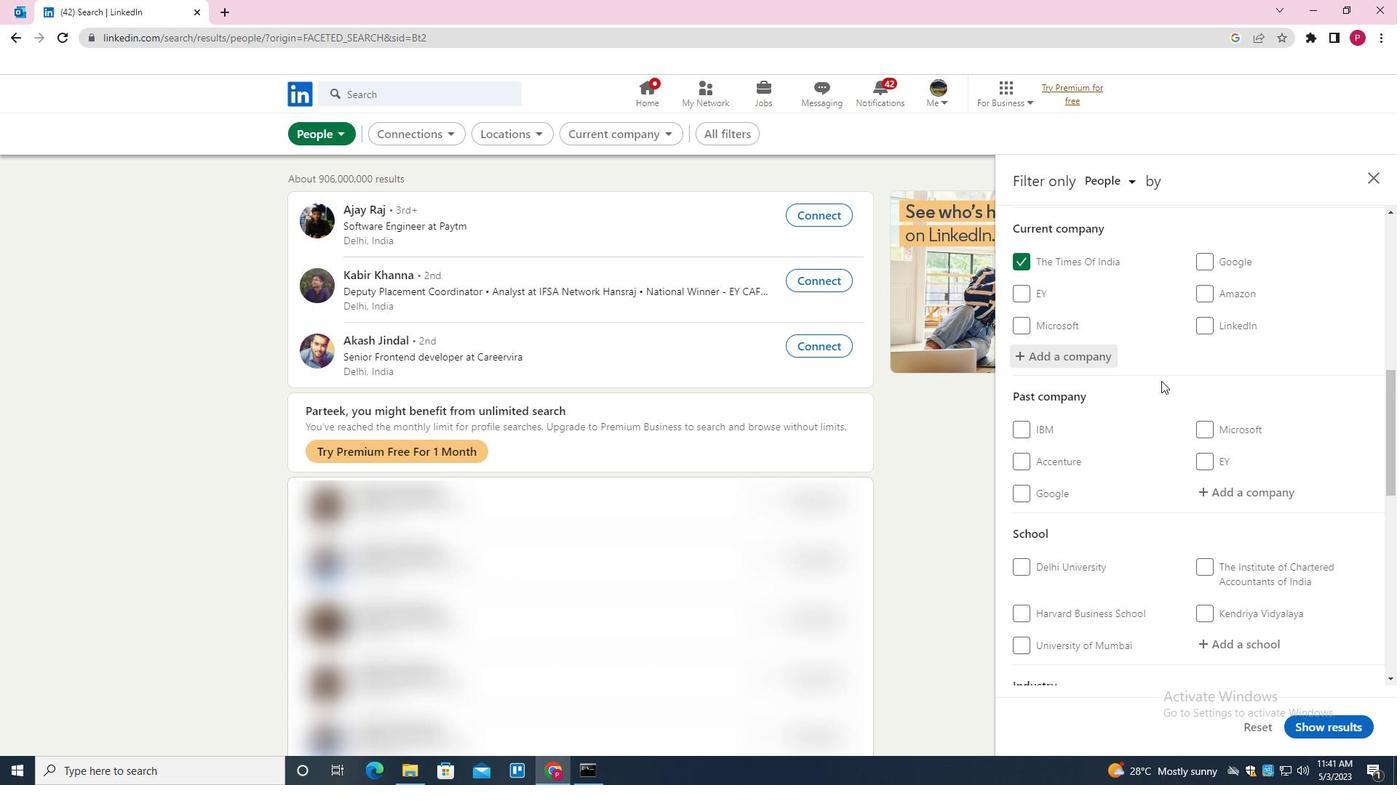 
Action: Mouse scrolled (1160, 381) with delta (0, 0)
Screenshot: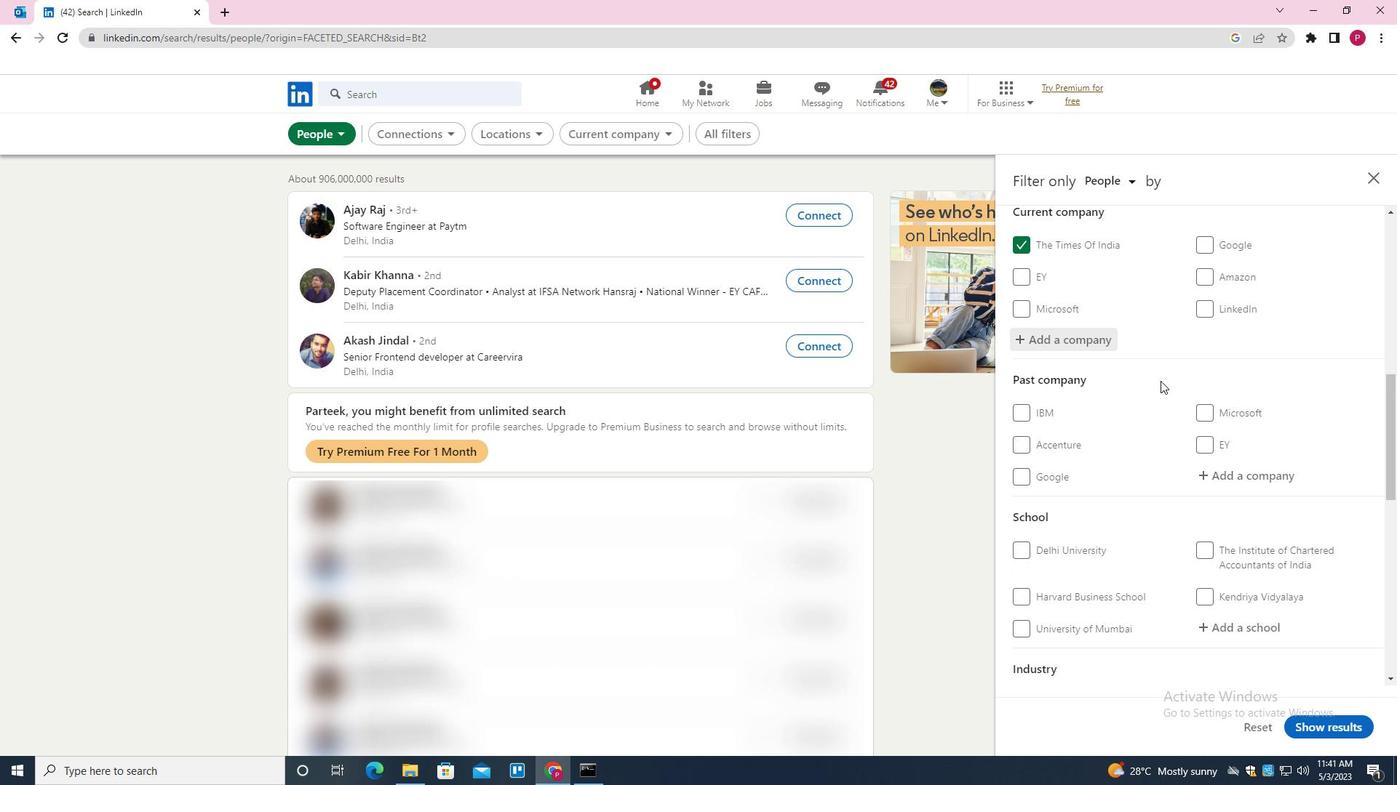 
Action: Mouse moved to (1262, 350)
Screenshot: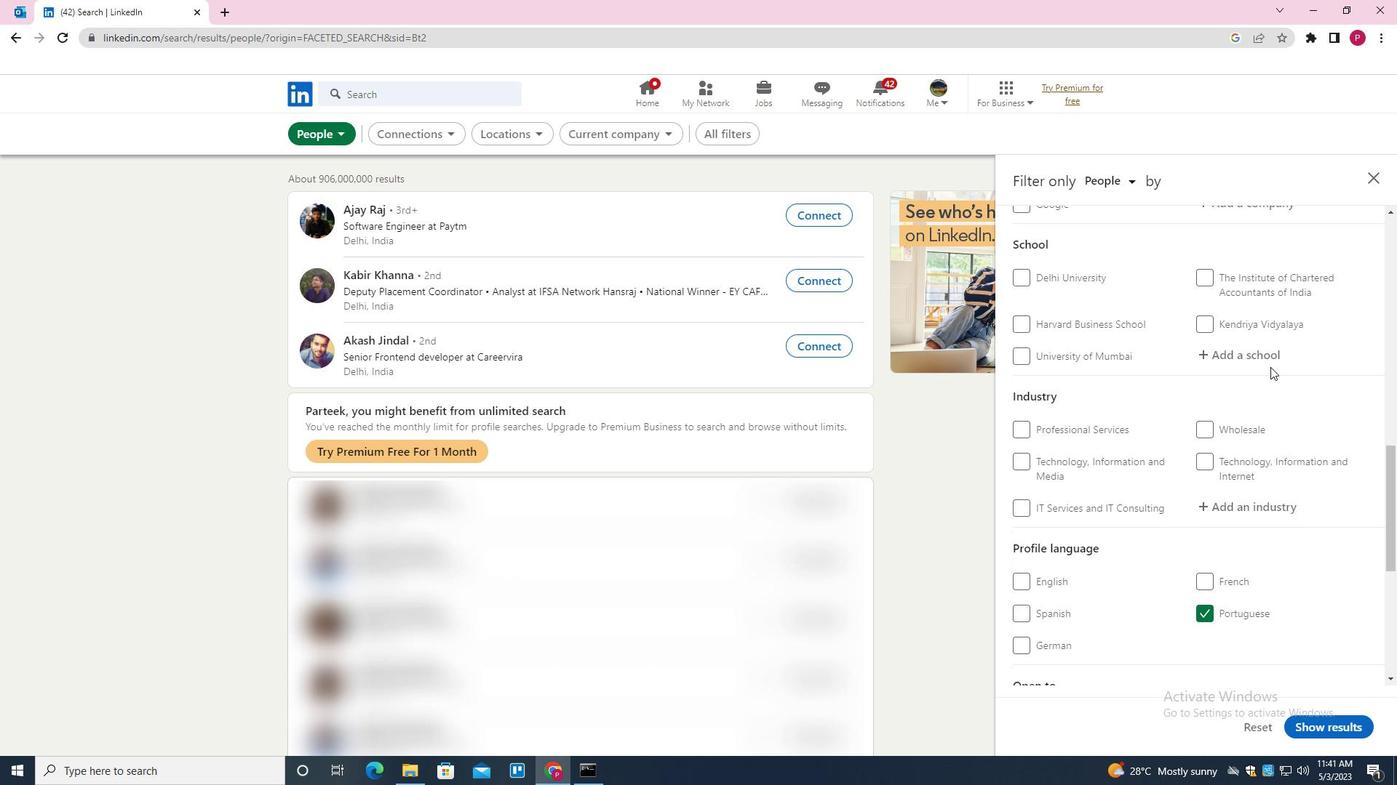 
Action: Mouse pressed left at (1262, 350)
Screenshot: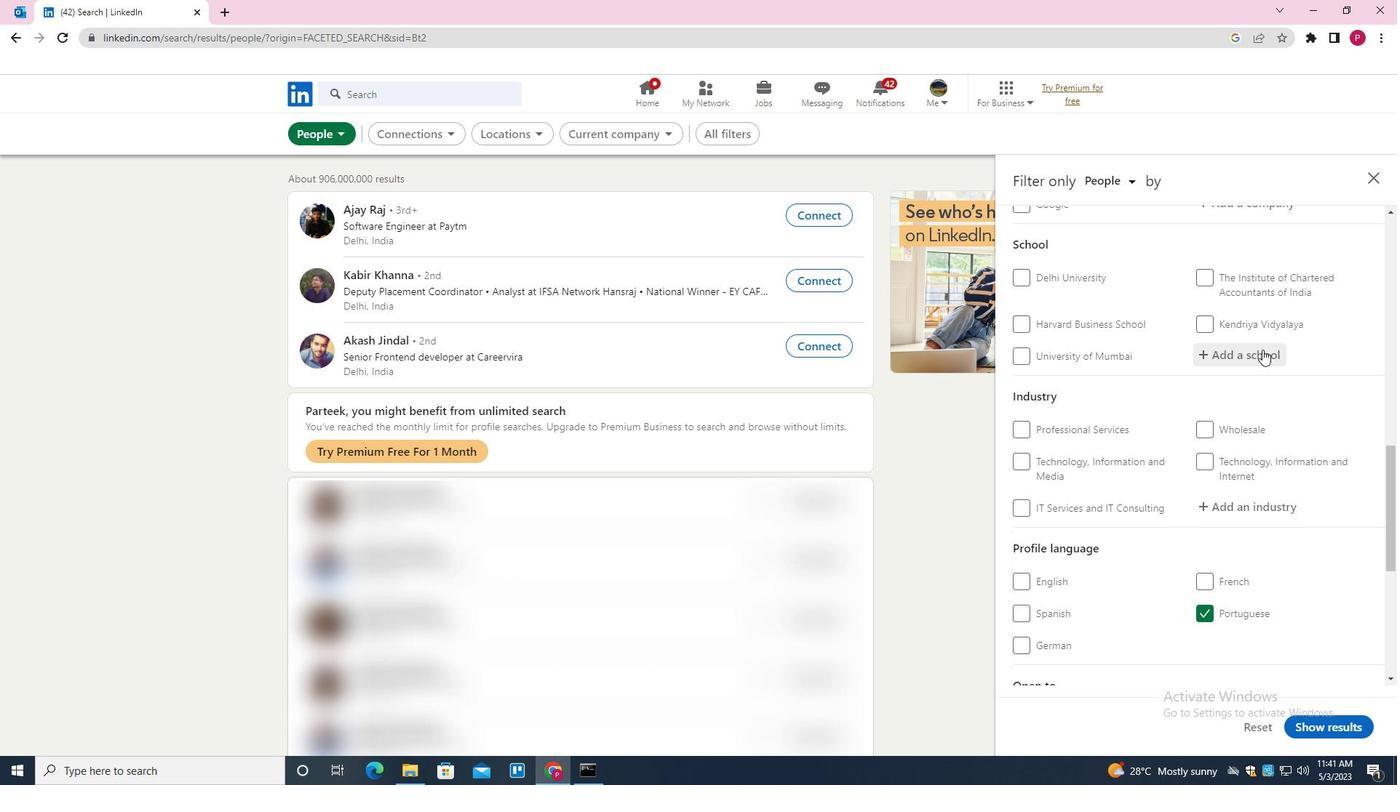 
Action: Key pressed <Key.shift><Key.shift><Key.shift>INDIAN<Key.space><Key.shift>INSTITUTE<Key.space>OF<Key.space><Key.shift>TECHNOLOGY<Key.space><Key.down><Key.down><Key.down><Key.down><Key.enter>
Screenshot: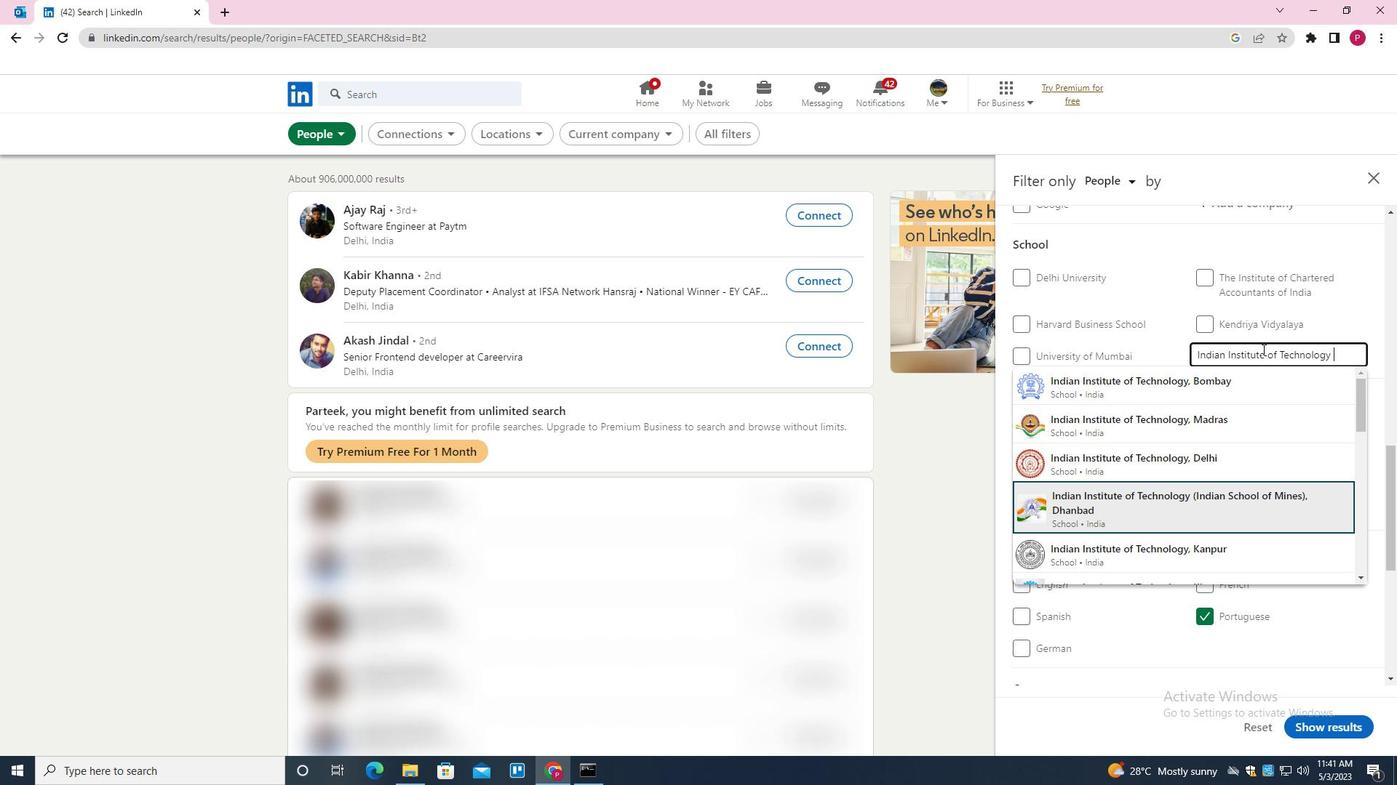 
Action: Mouse moved to (1163, 379)
Screenshot: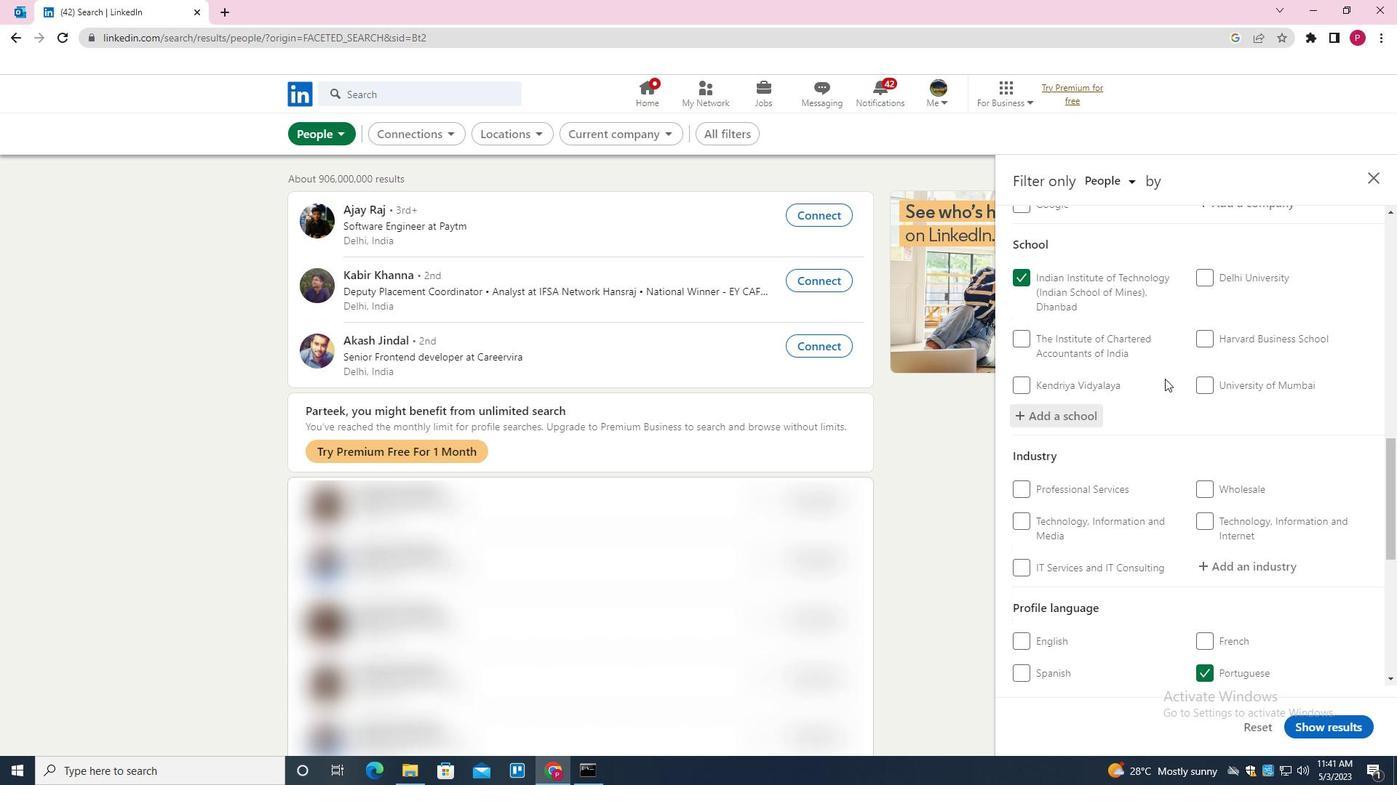 
Action: Mouse scrolled (1163, 378) with delta (0, 0)
Screenshot: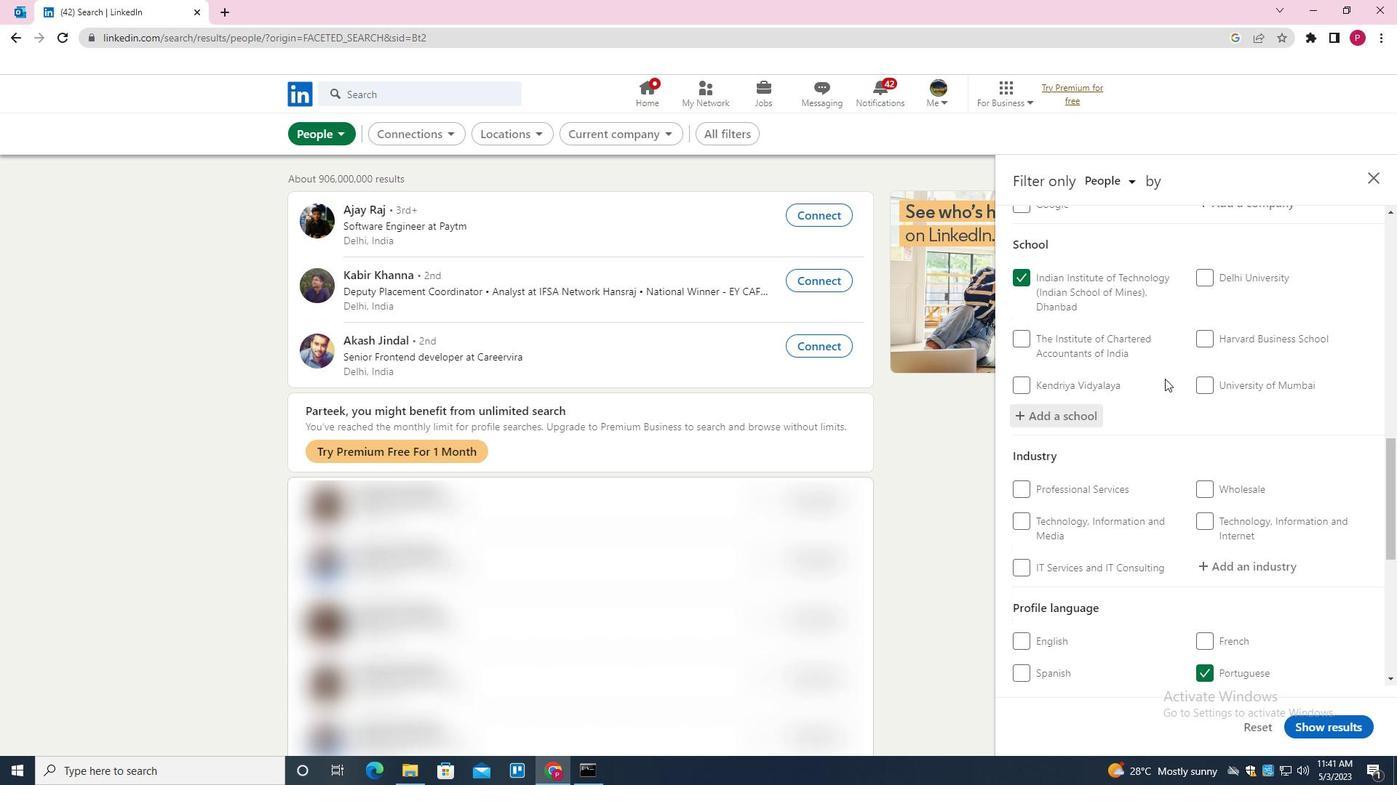 
Action: Mouse moved to (1162, 379)
Screenshot: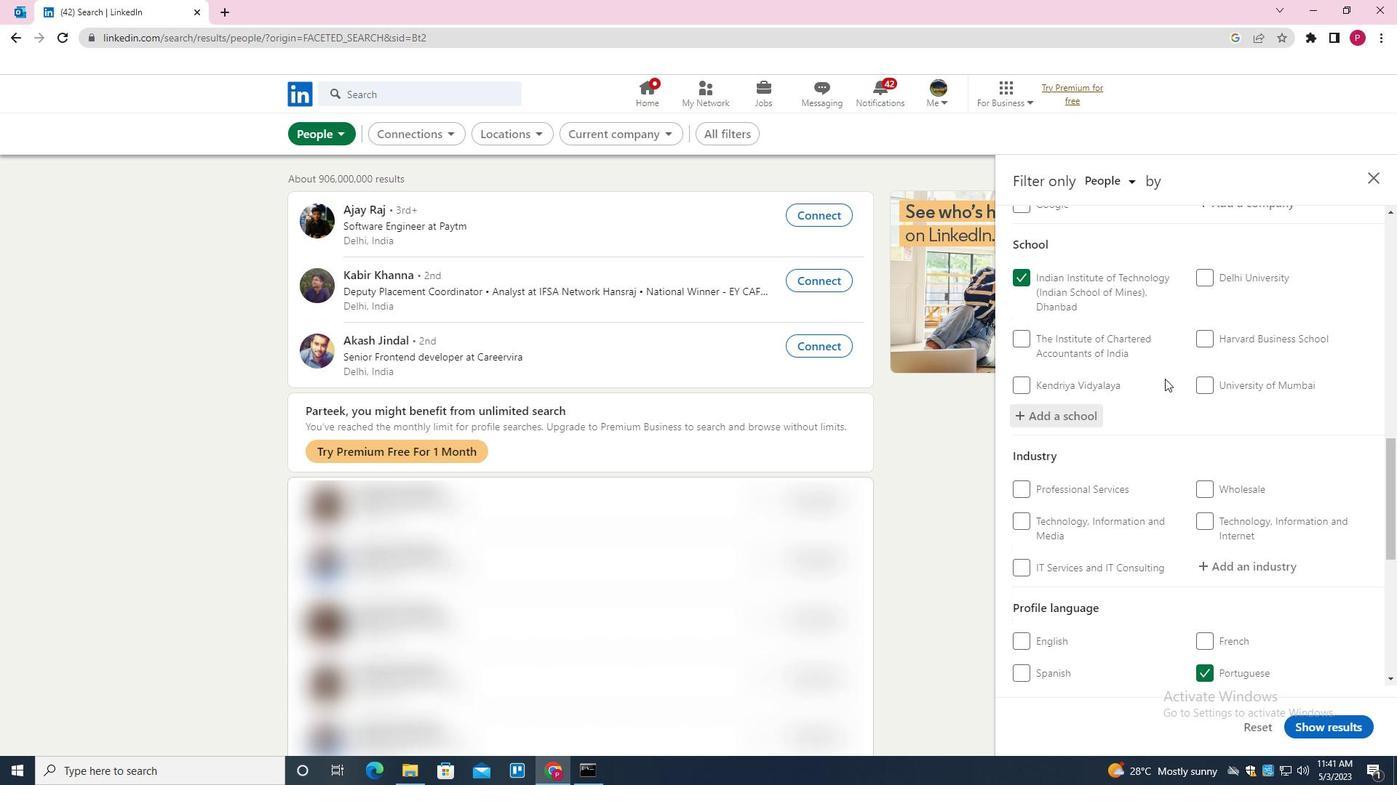
Action: Mouse scrolled (1162, 379) with delta (0, 0)
Screenshot: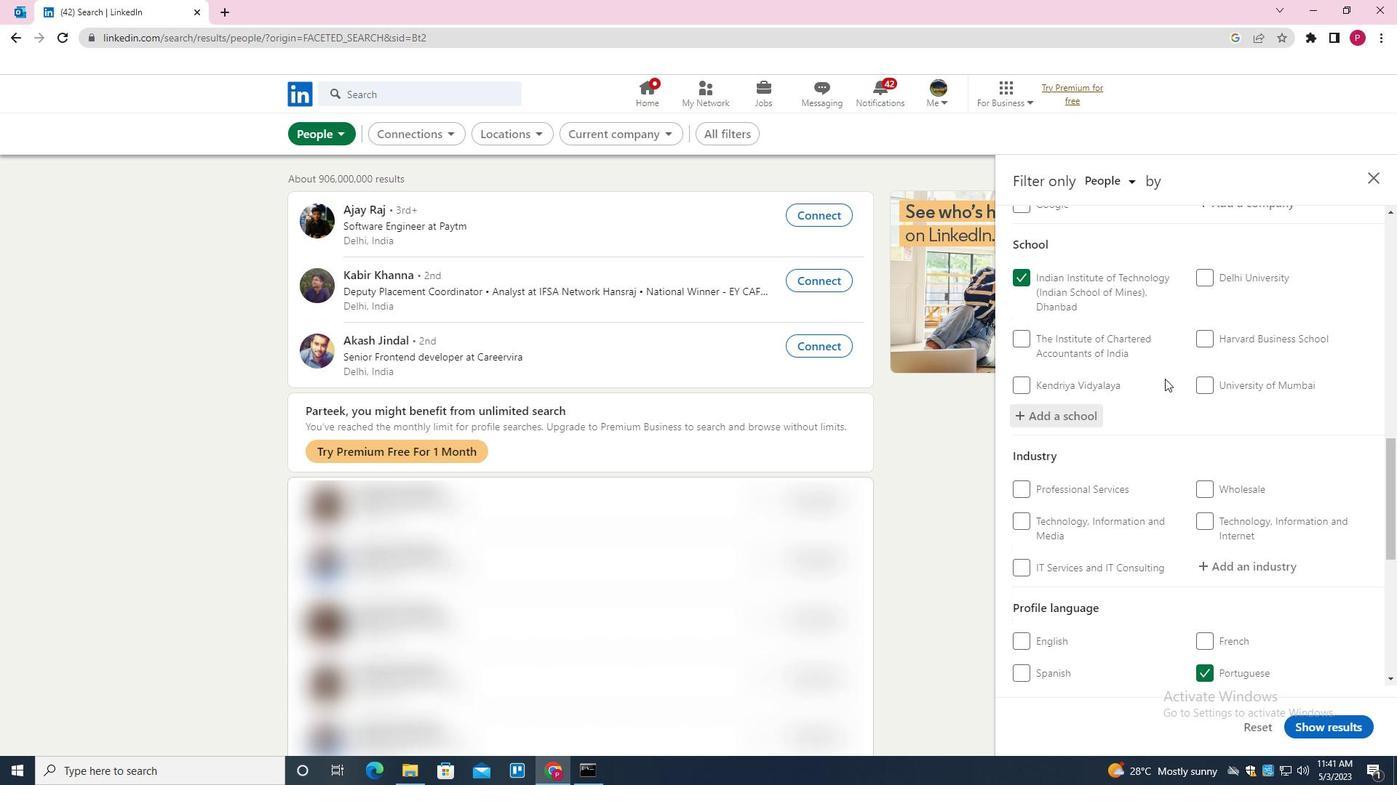 
Action: Mouse moved to (1160, 380)
Screenshot: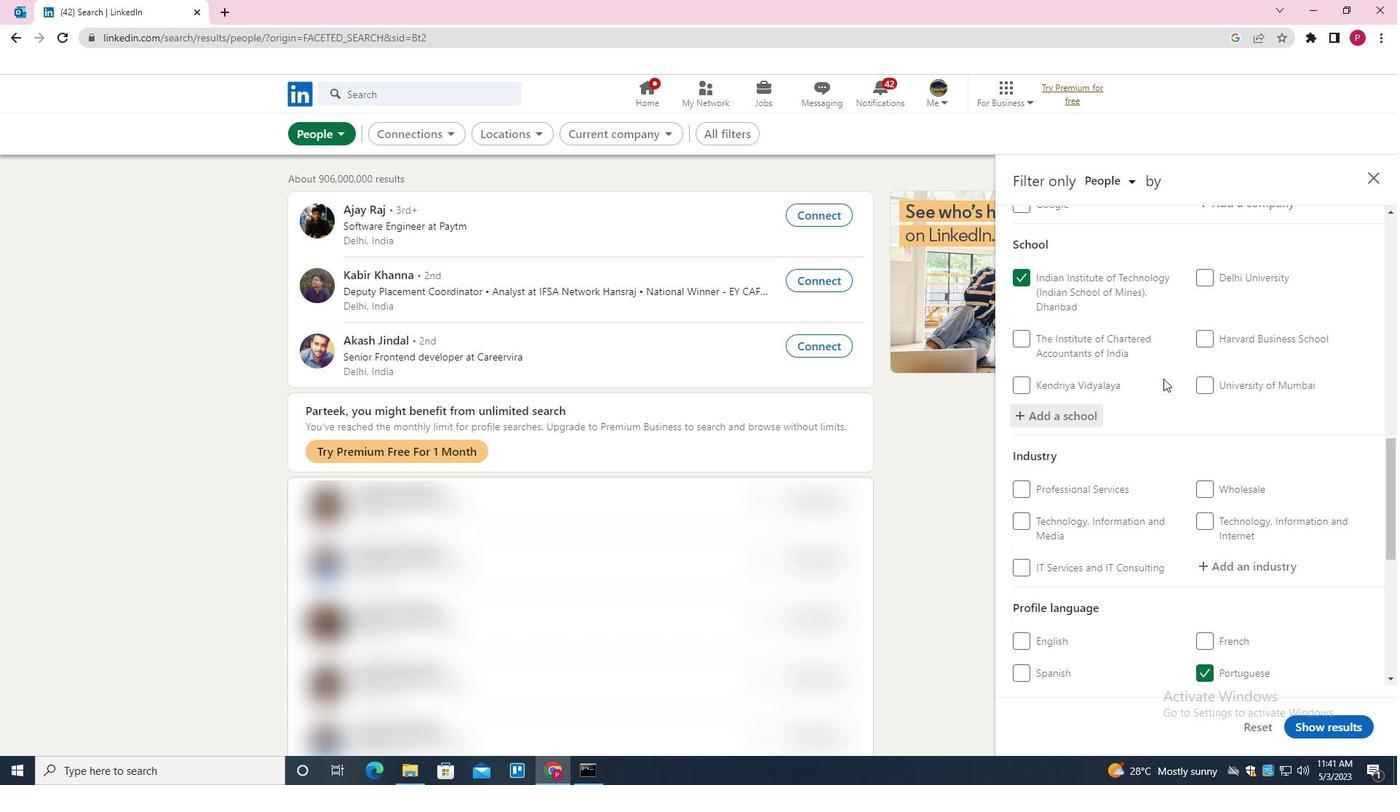 
Action: Mouse scrolled (1160, 379) with delta (0, 0)
Screenshot: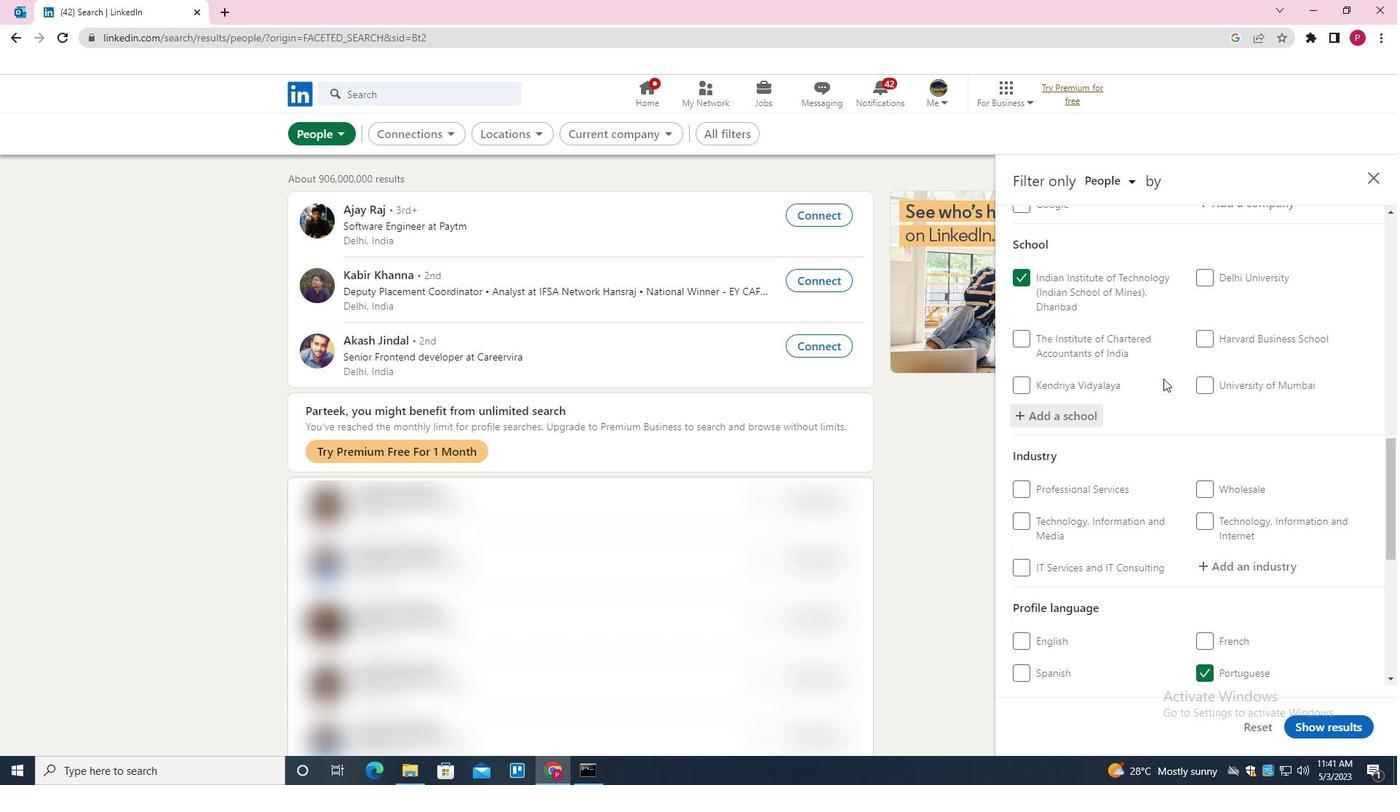 
Action: Mouse moved to (1167, 382)
Screenshot: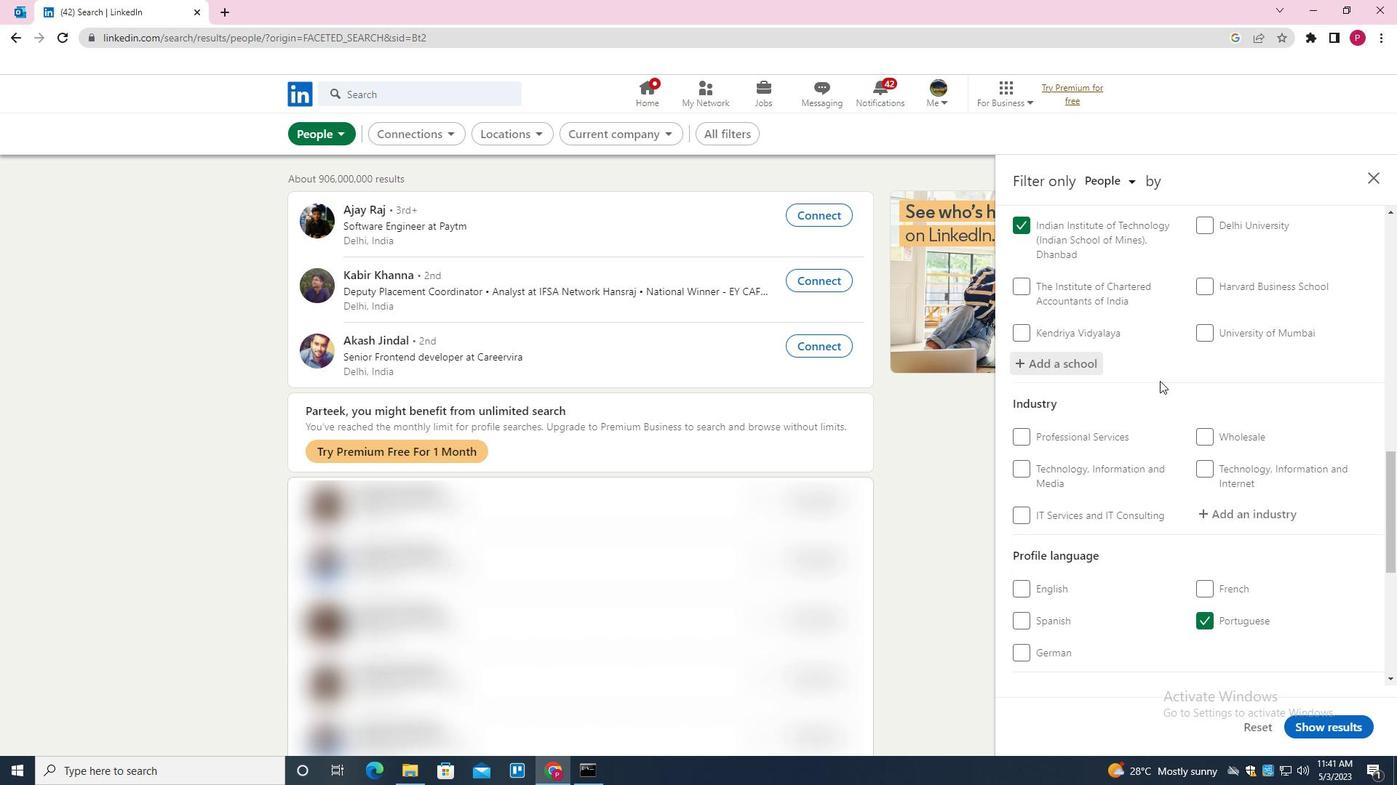 
Action: Mouse scrolled (1167, 381) with delta (0, 0)
Screenshot: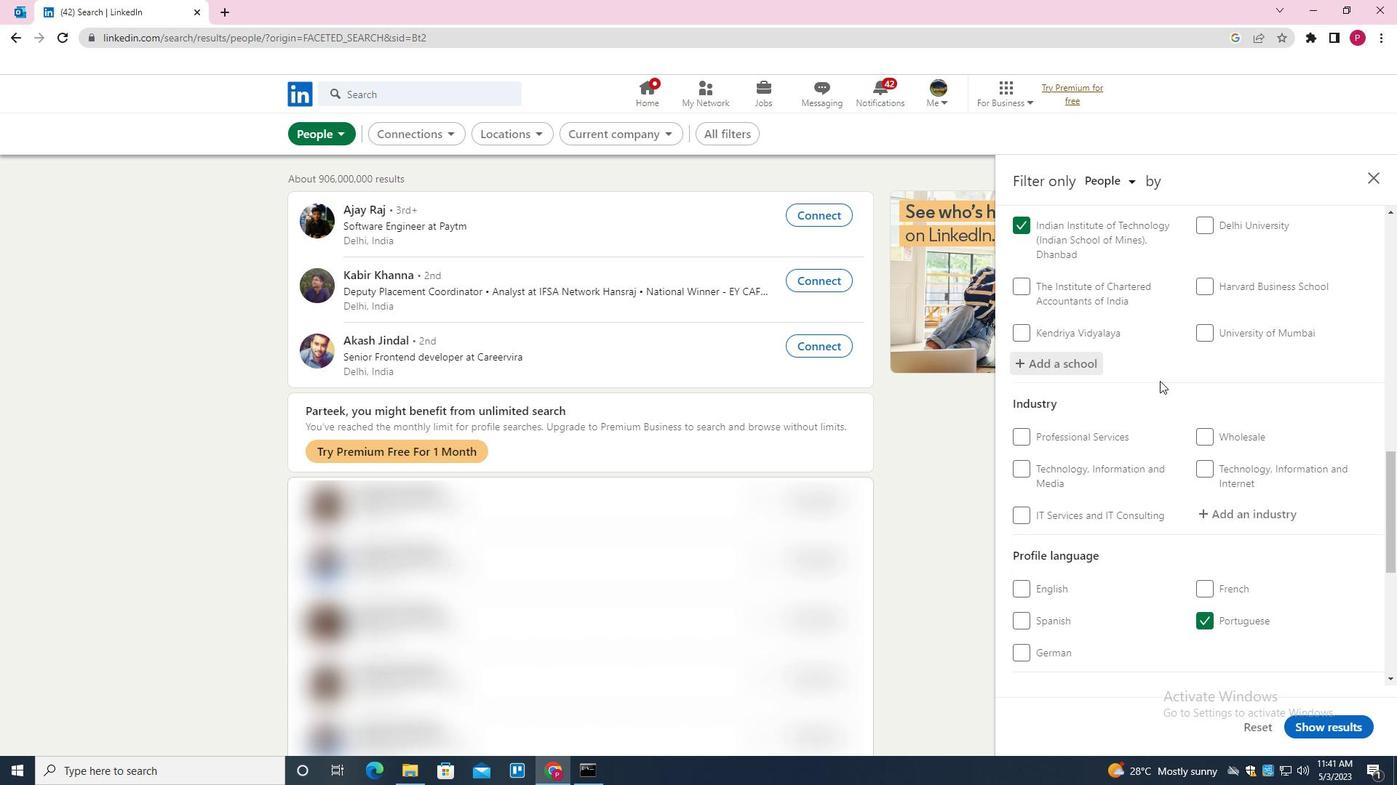 
Action: Mouse moved to (1256, 273)
Screenshot: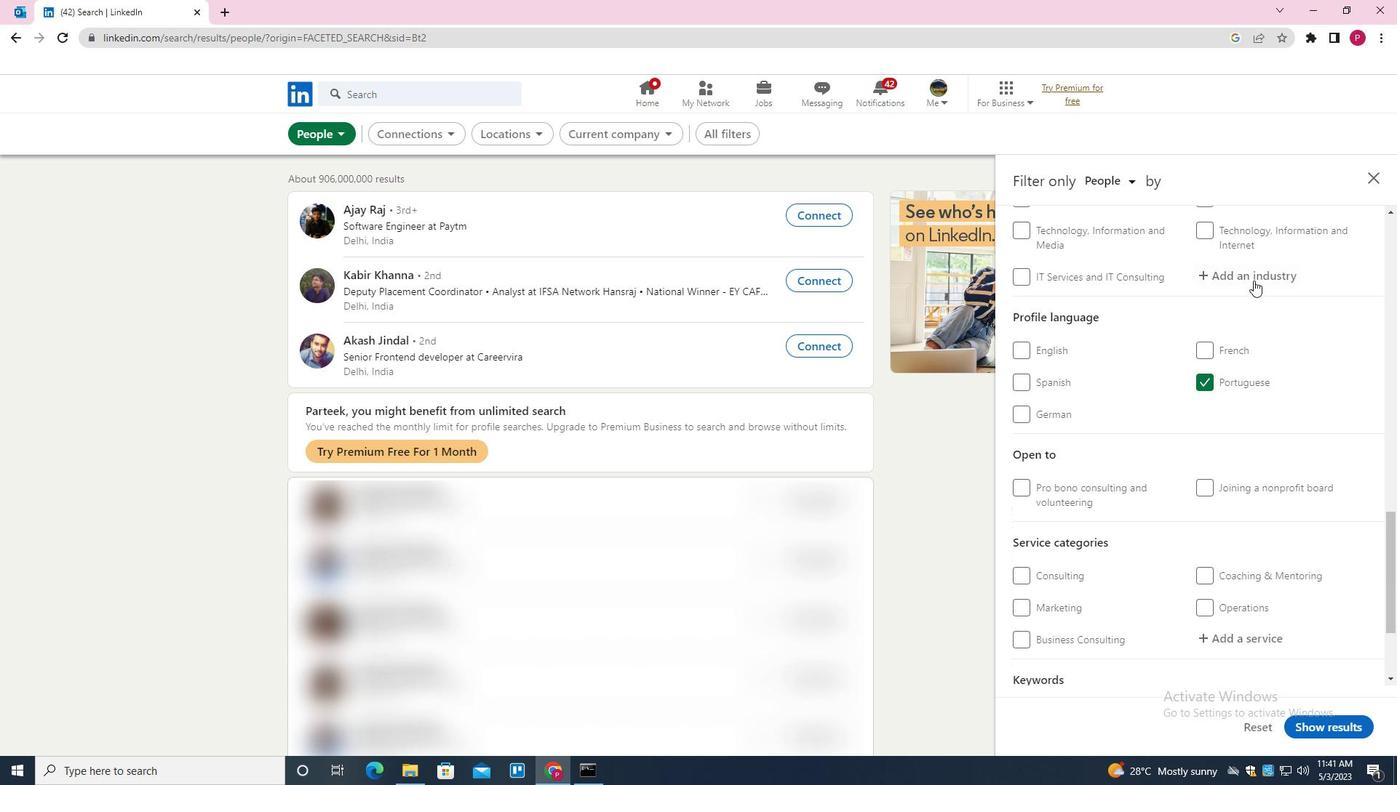 
Action: Mouse pressed left at (1256, 273)
Screenshot: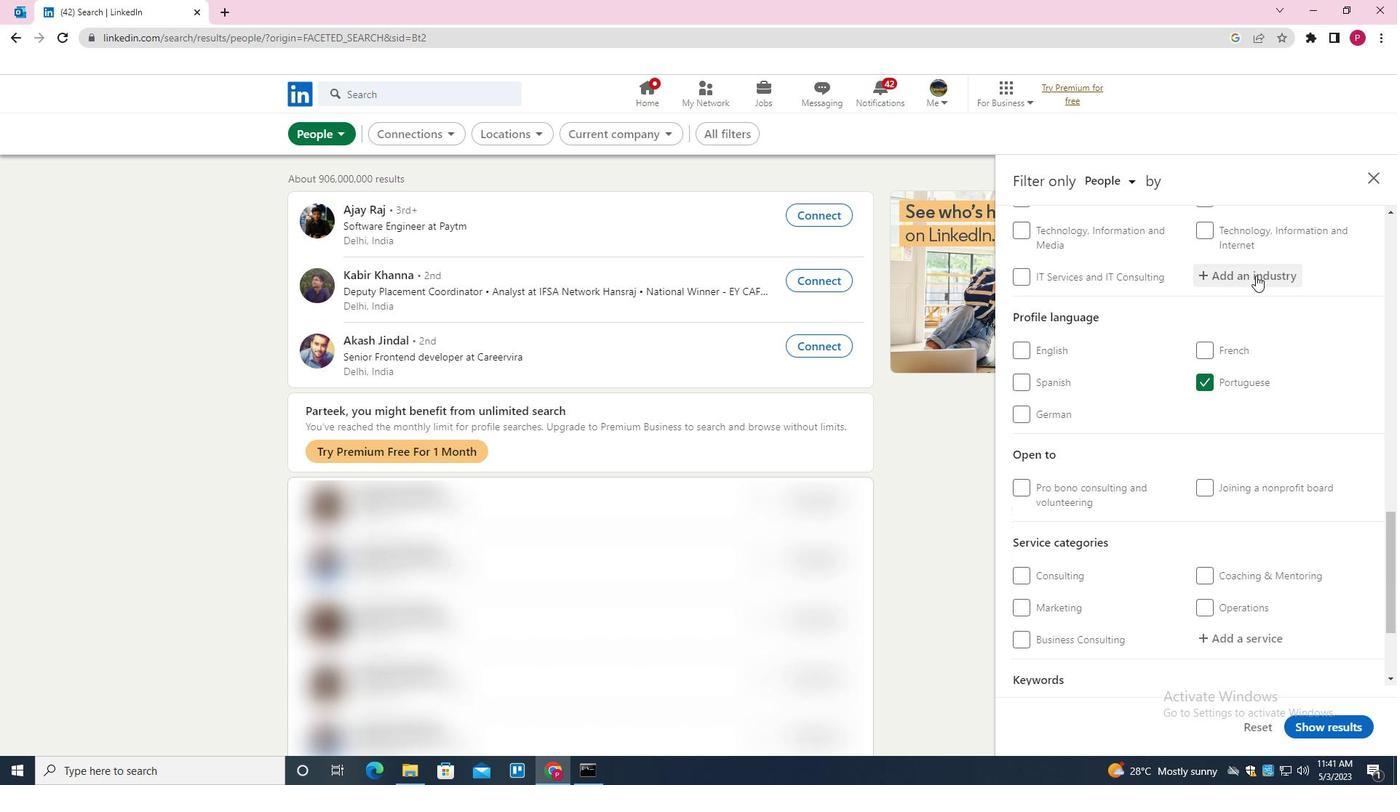 
Action: Mouse moved to (1256, 273)
Screenshot: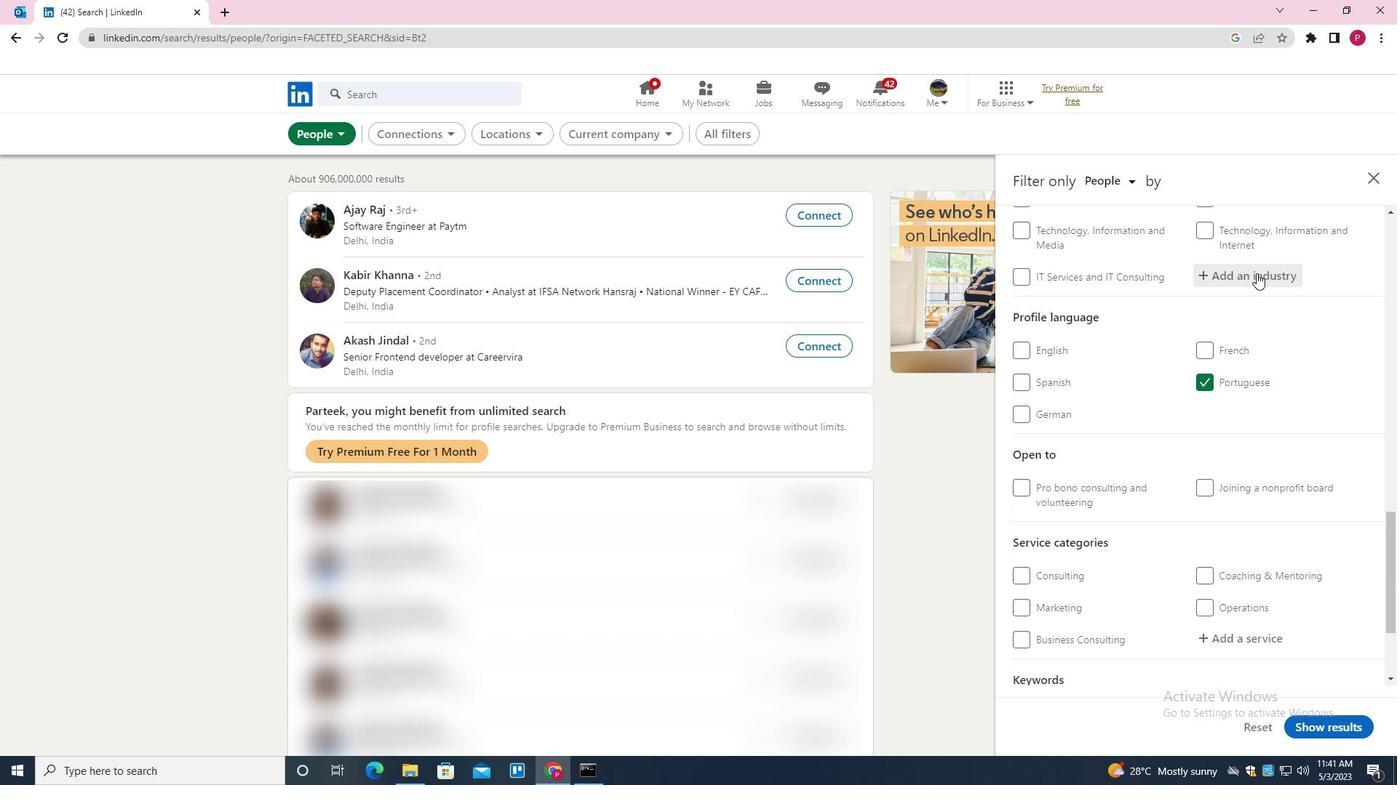 
Action: Key pressed <Key.shift><Key.shift><Key.shift><Key.shift><Key.shift><Key.shift><Key.shift><Key.shift><Key.shift>ENVIROMENTAL<Key.space><Key.backspace><Key.backspace><Key.backspace><Key.backspace><Key.backspace><Key.backspace><Key.backspace><Key.backspace><Key.backspace><Key.backspace><Key.backspace><Key.backspace><Key.backspace><Key.shift><Key.shift><Key.shift><Key.shift><Key.shift><Key.shift><Key.shift><Key.shift><Key.shift><Key.shift><Key.shift><Key.shift><Key.shift>ENVIROB<Key.backspace>NMENTAL<Key.space><Key.shift>QUALITY<Key.space><Key.shift>PROGRAMS<Key.down><Key.enter>
Screenshot: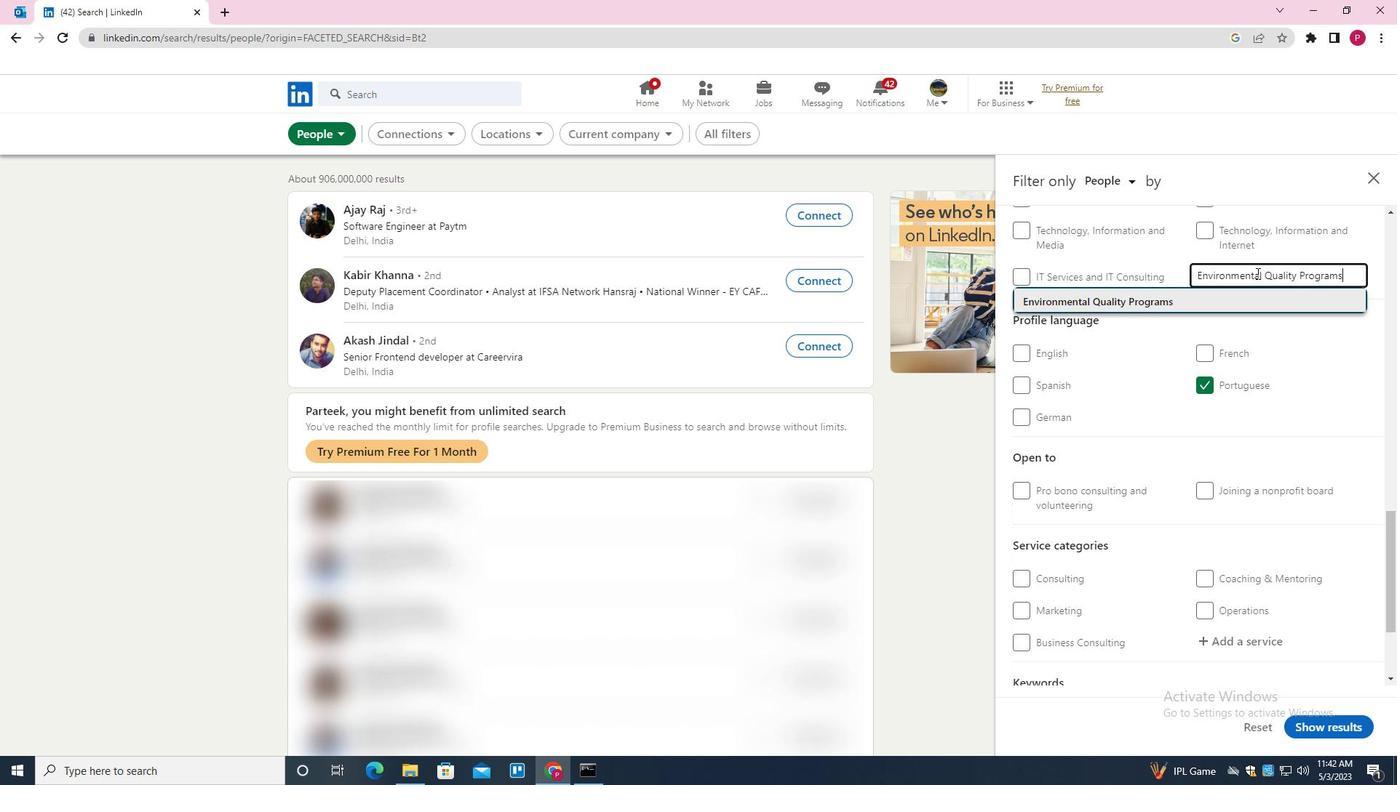 
Action: Mouse moved to (1147, 317)
Screenshot: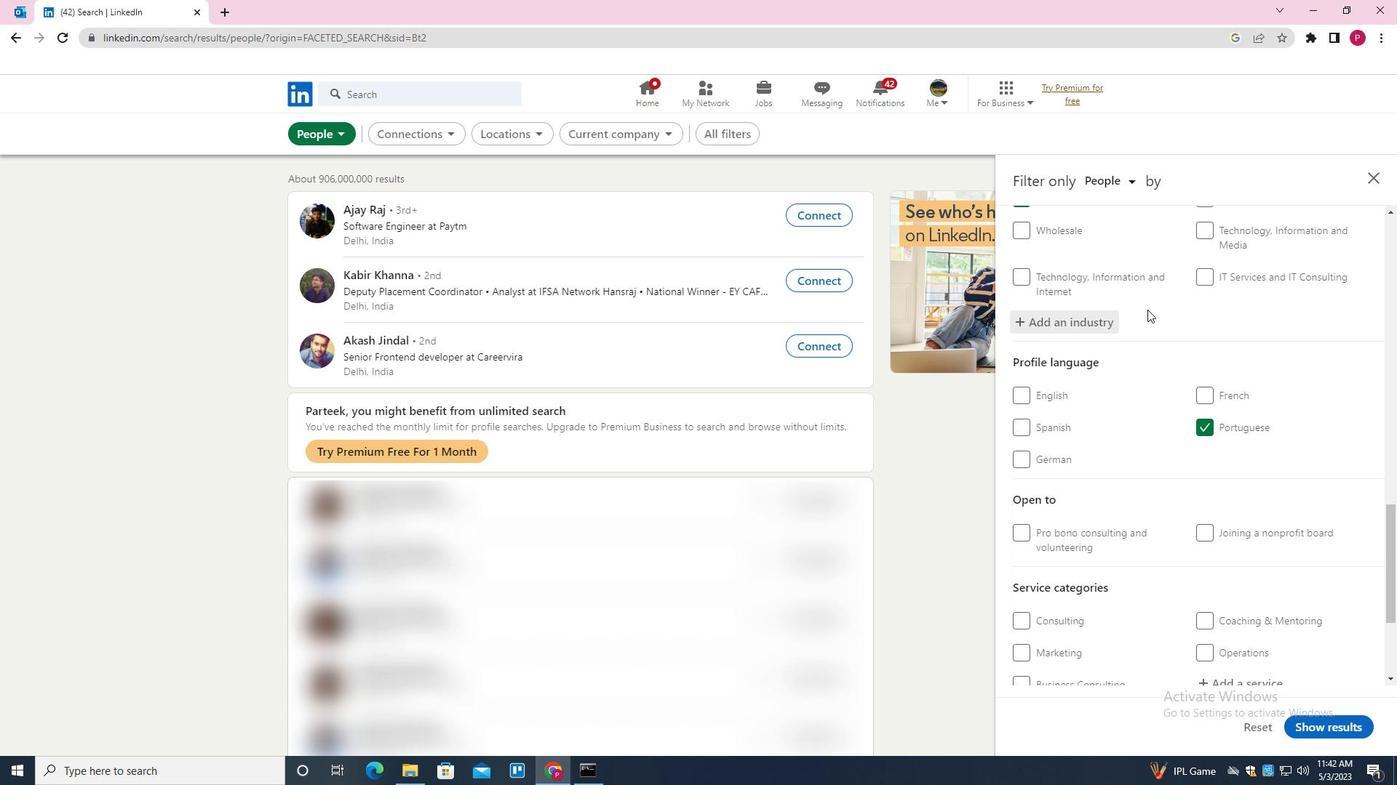 
Action: Mouse scrolled (1147, 316) with delta (0, 0)
Screenshot: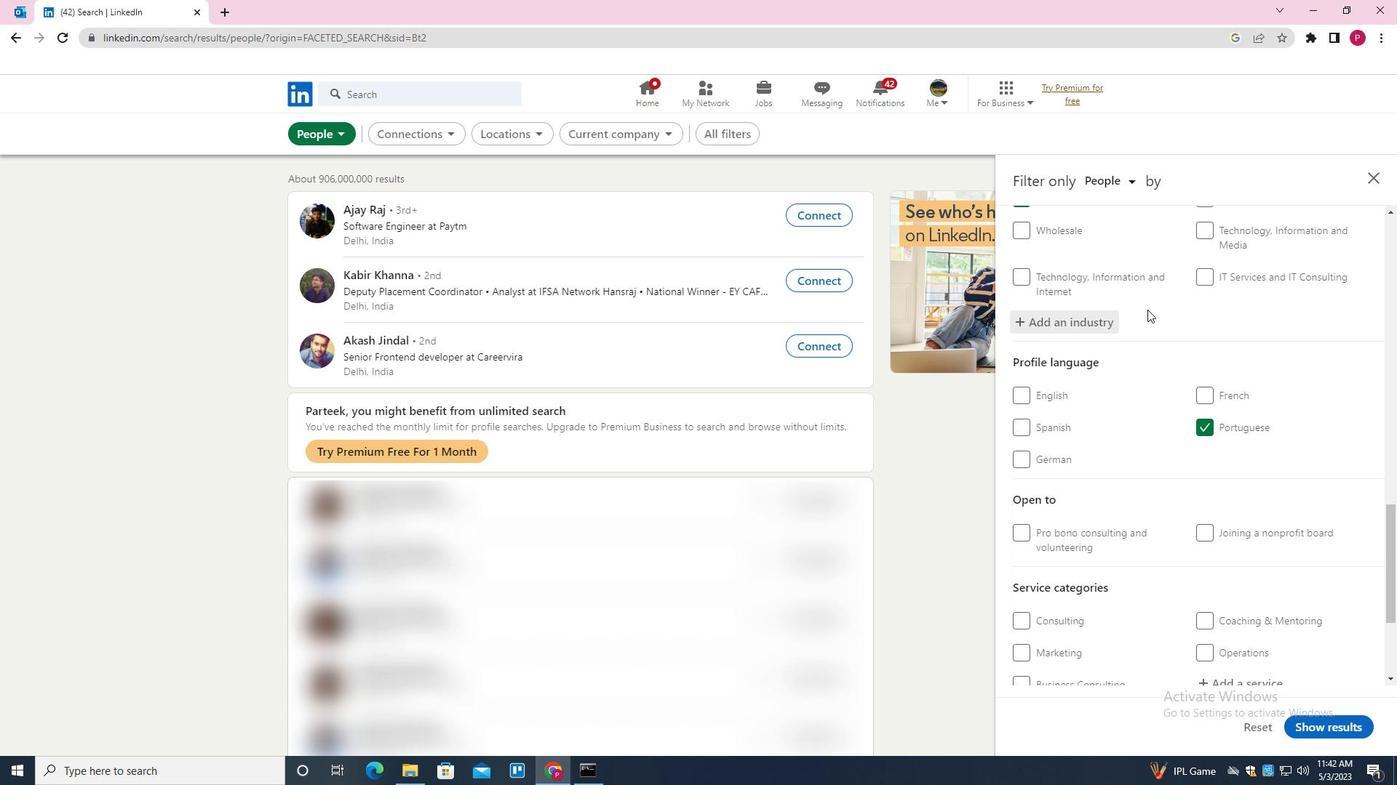 
Action: Mouse moved to (1148, 324)
Screenshot: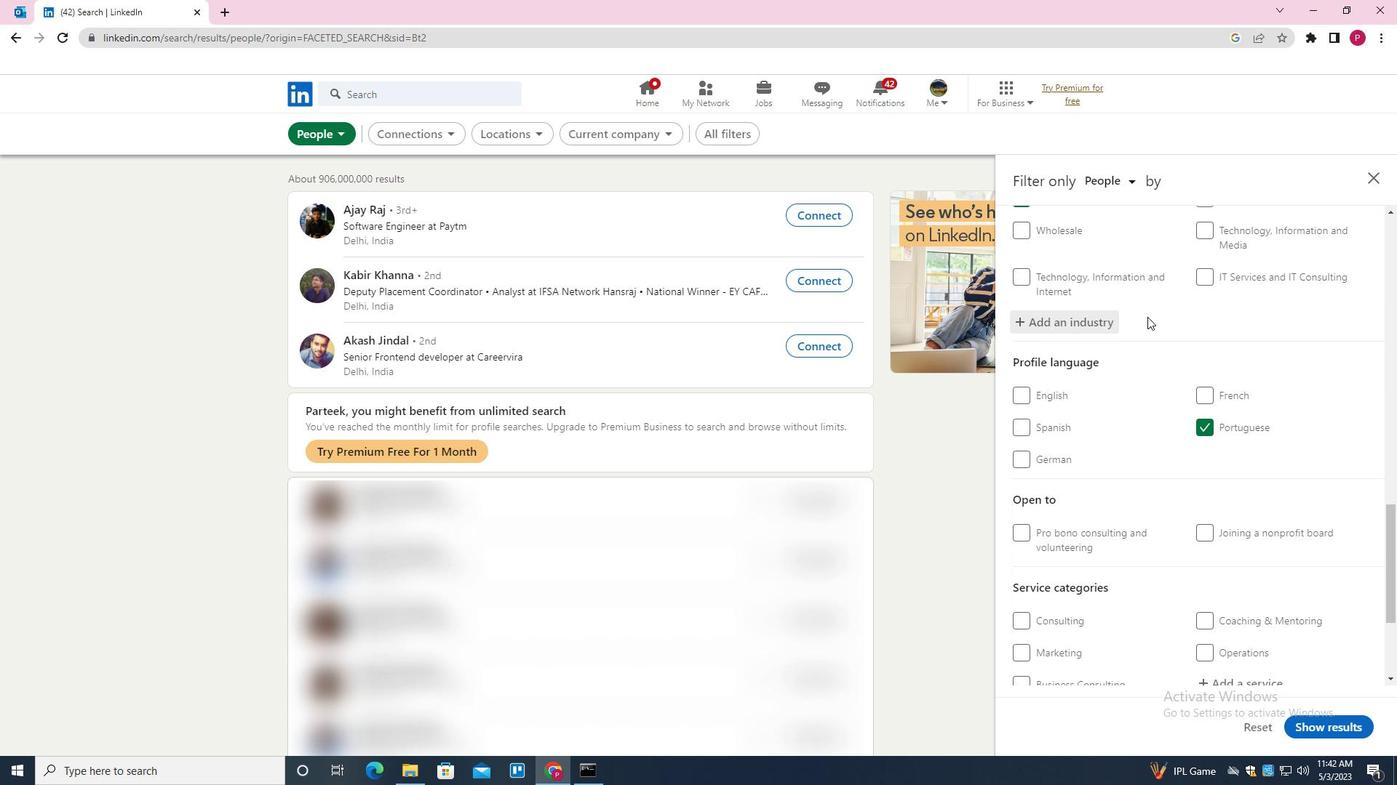 
Action: Mouse scrolled (1148, 323) with delta (0, 0)
Screenshot: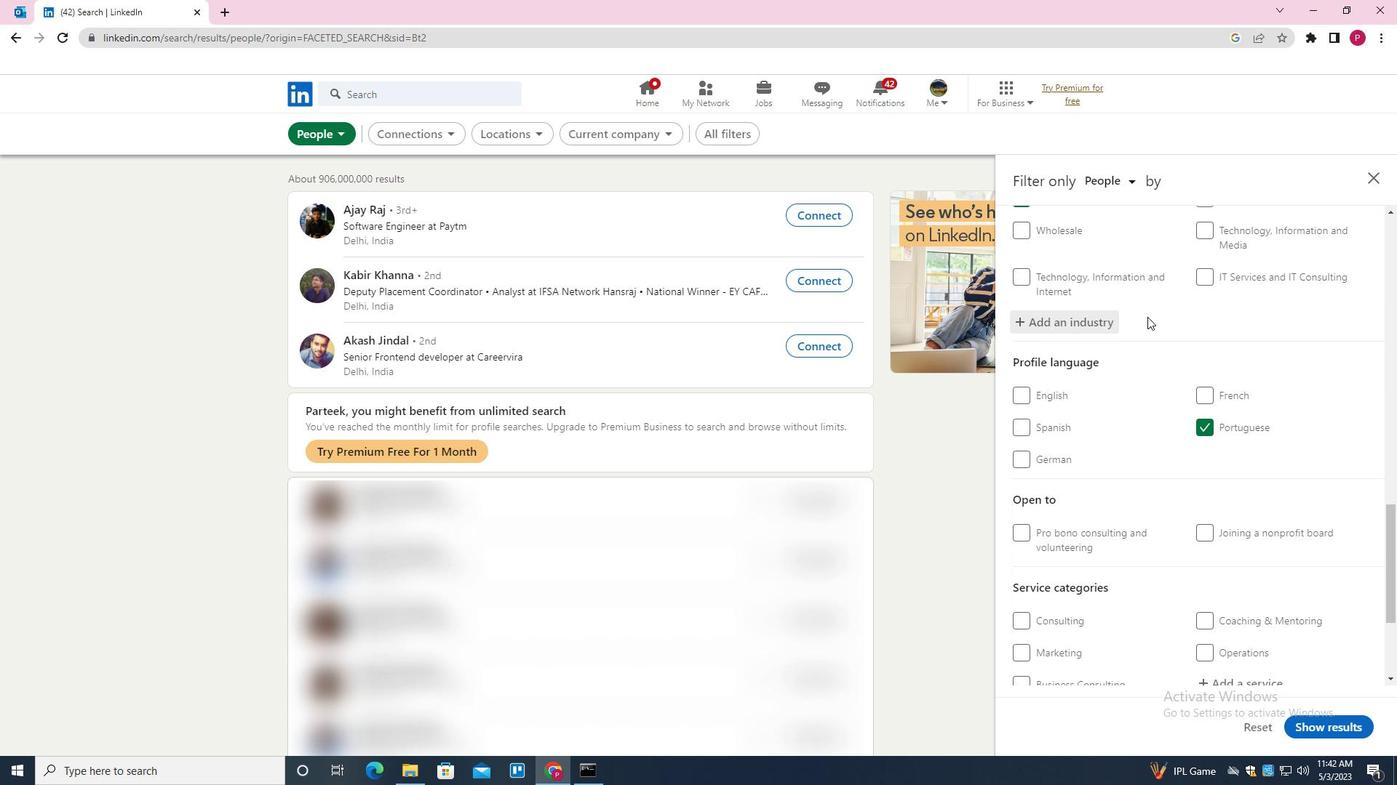 
Action: Mouse moved to (1148, 330)
Screenshot: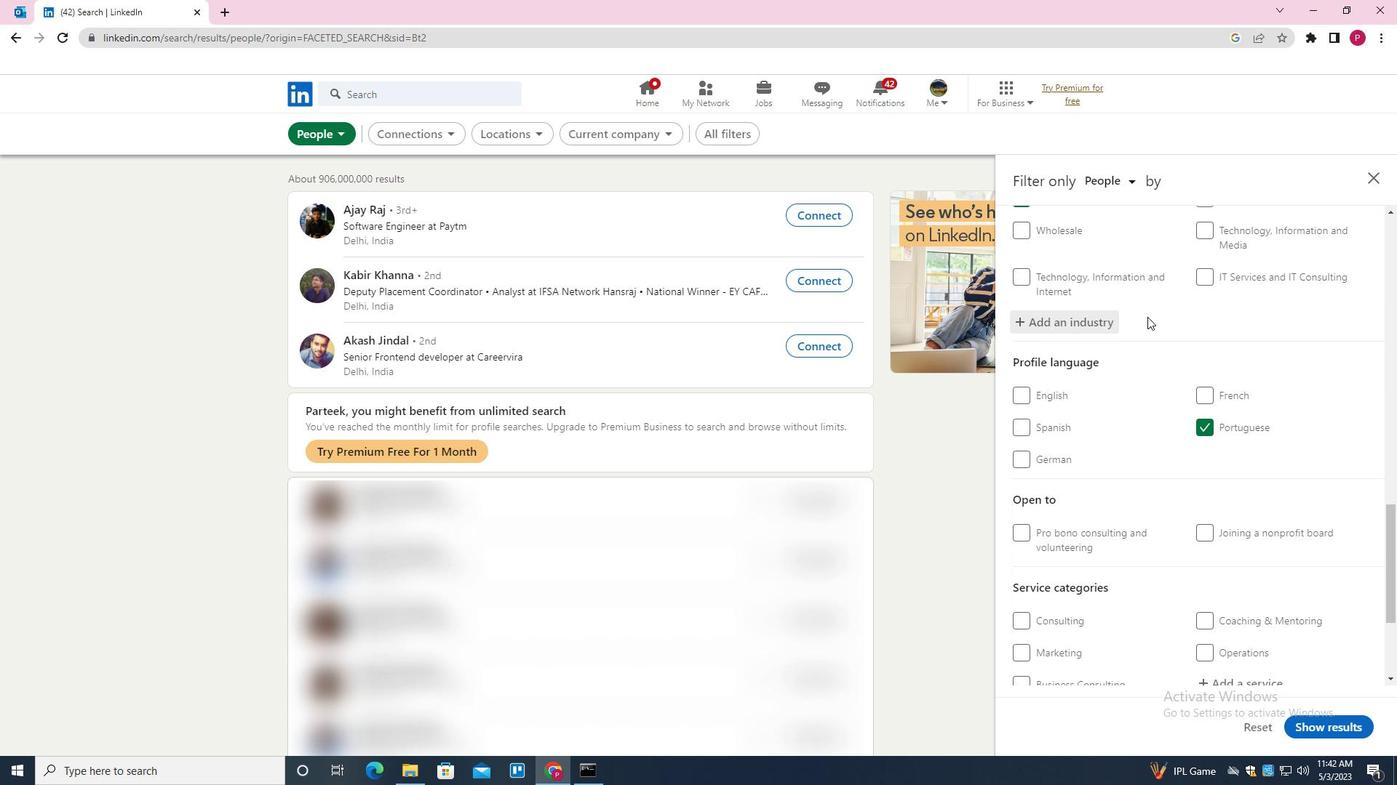 
Action: Mouse scrolled (1148, 329) with delta (0, 0)
Screenshot: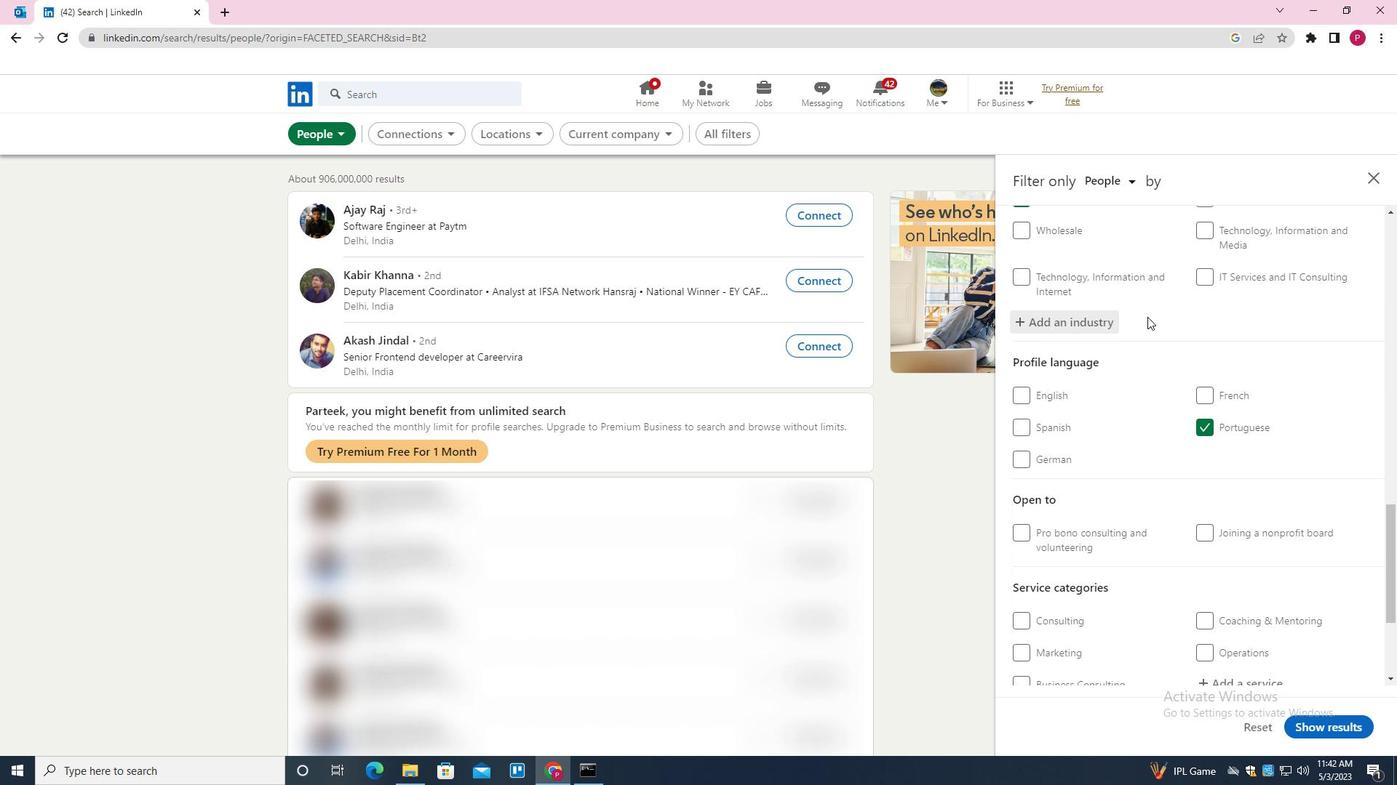 
Action: Mouse moved to (1148, 336)
Screenshot: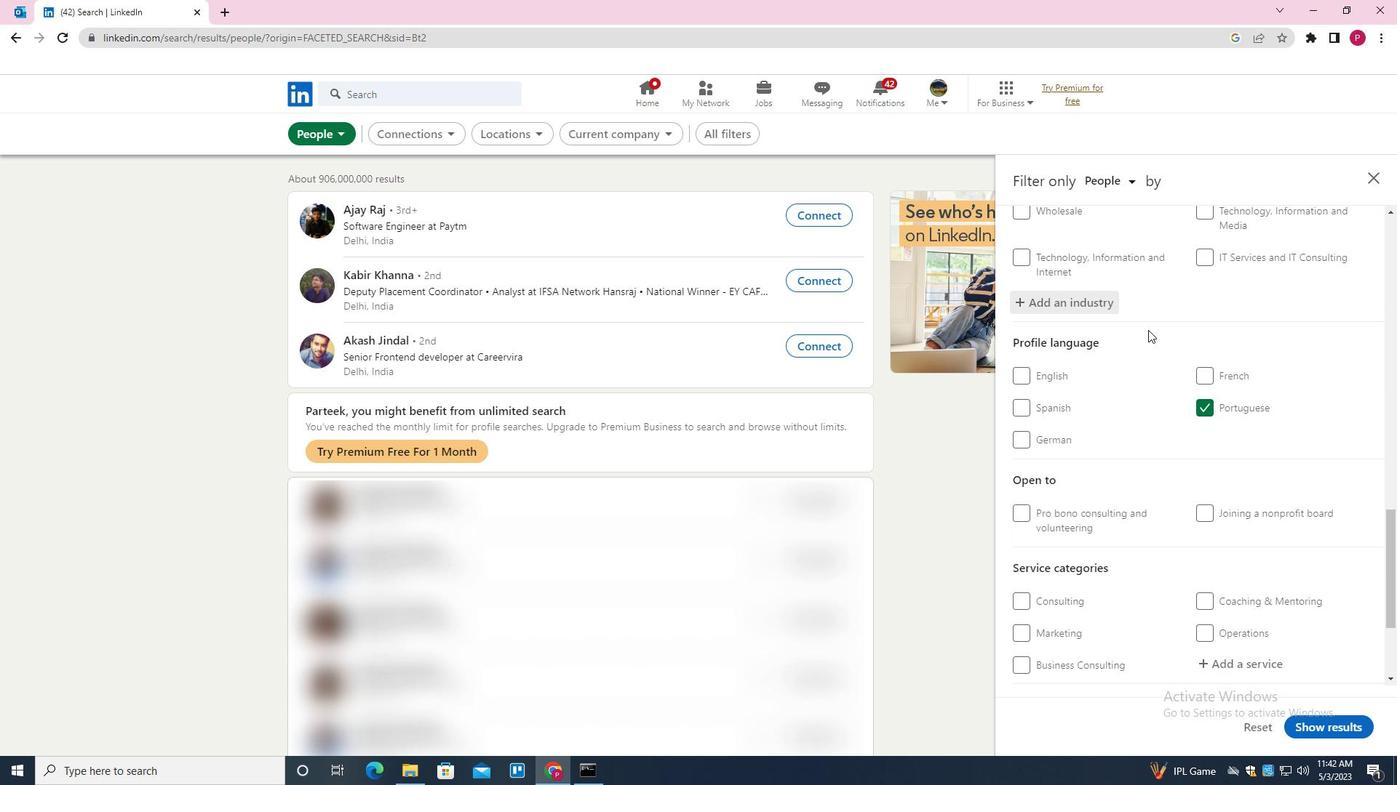 
Action: Mouse scrolled (1148, 336) with delta (0, 0)
Screenshot: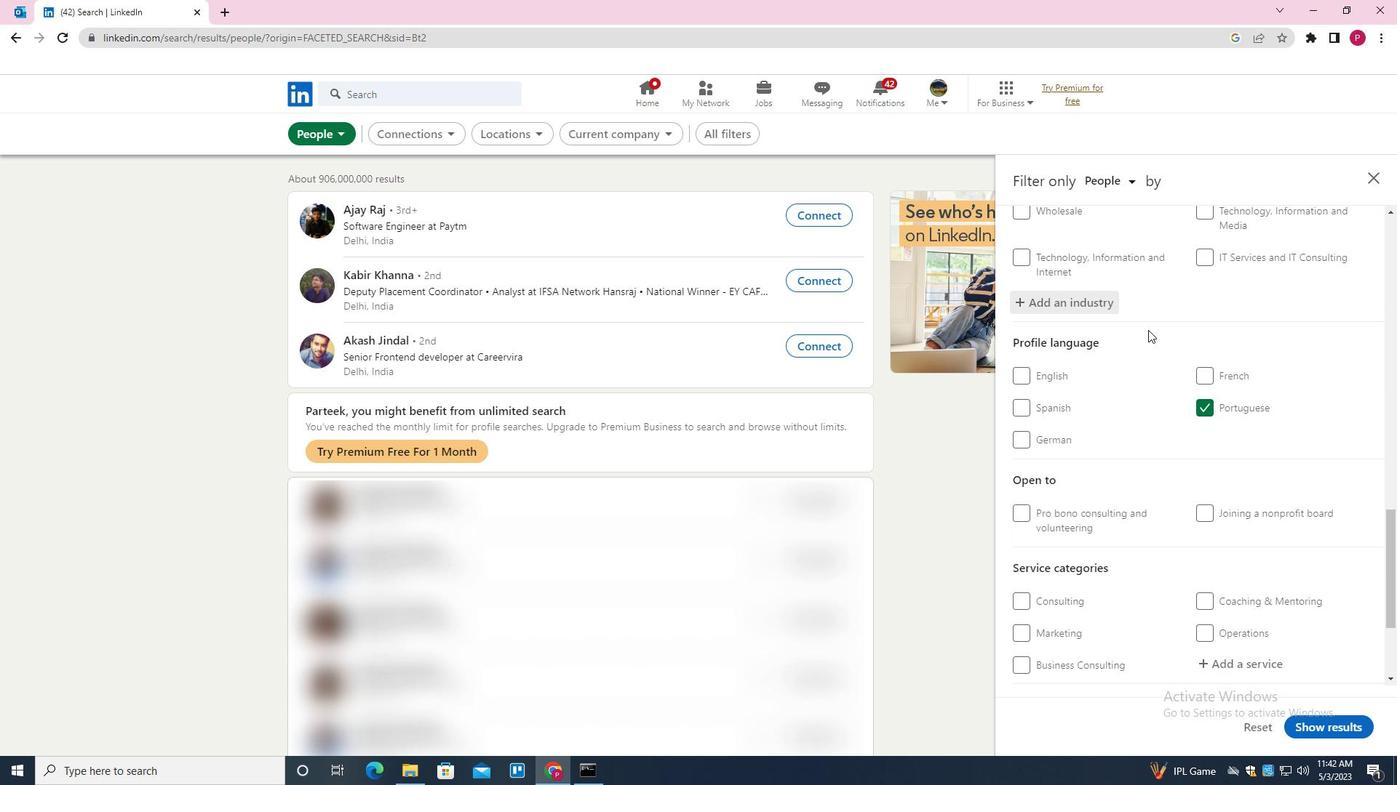 
Action: Mouse moved to (1230, 480)
Screenshot: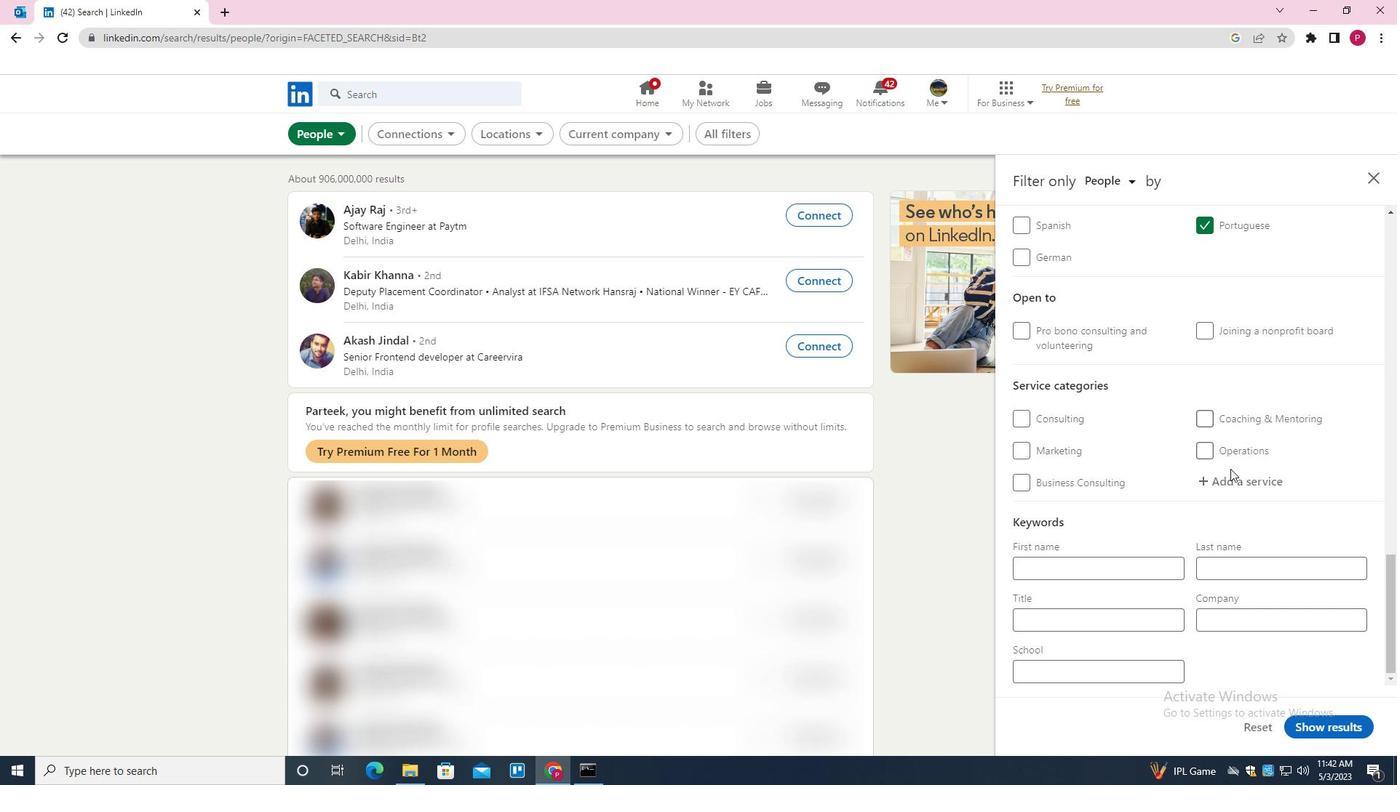 
Action: Mouse pressed left at (1230, 480)
Screenshot: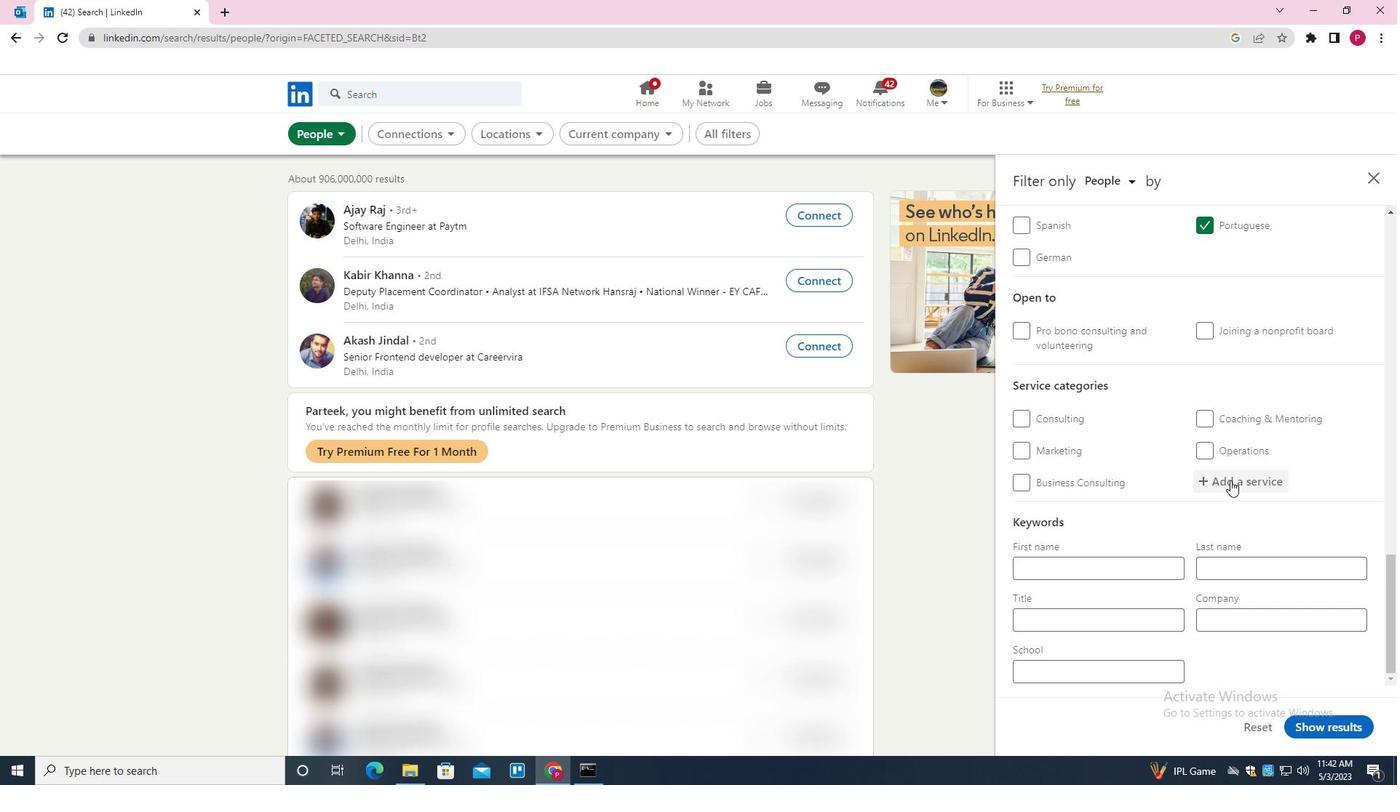 
Action: Key pressed <Key.shift><Key.shift><Key.shift><Key.shift>RETIREMENT<Key.space><Key.shift>PLANNING<Key.down><Key.enter>
Screenshot: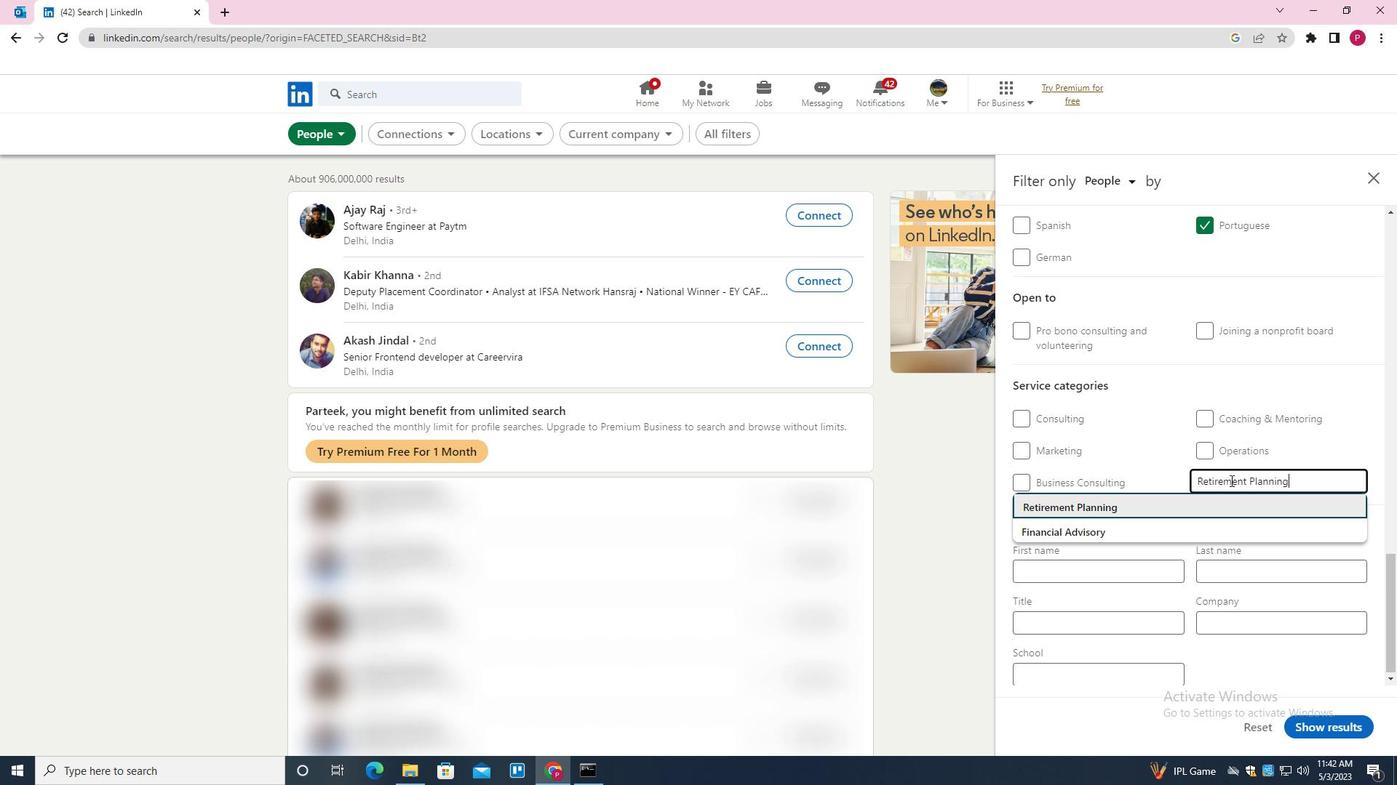 
Action: Mouse scrolled (1230, 480) with delta (0, 0)
Screenshot: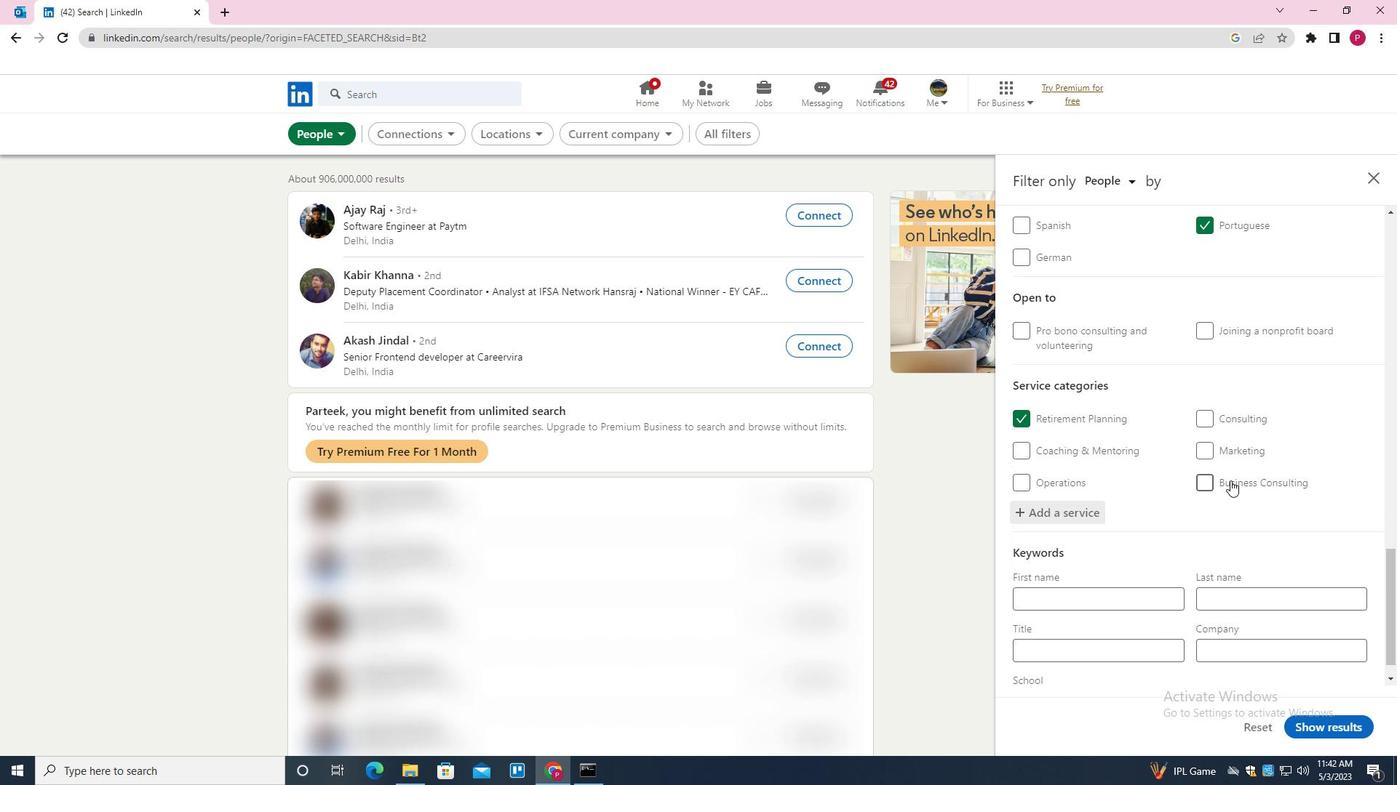 
Action: Mouse scrolled (1230, 480) with delta (0, 0)
Screenshot: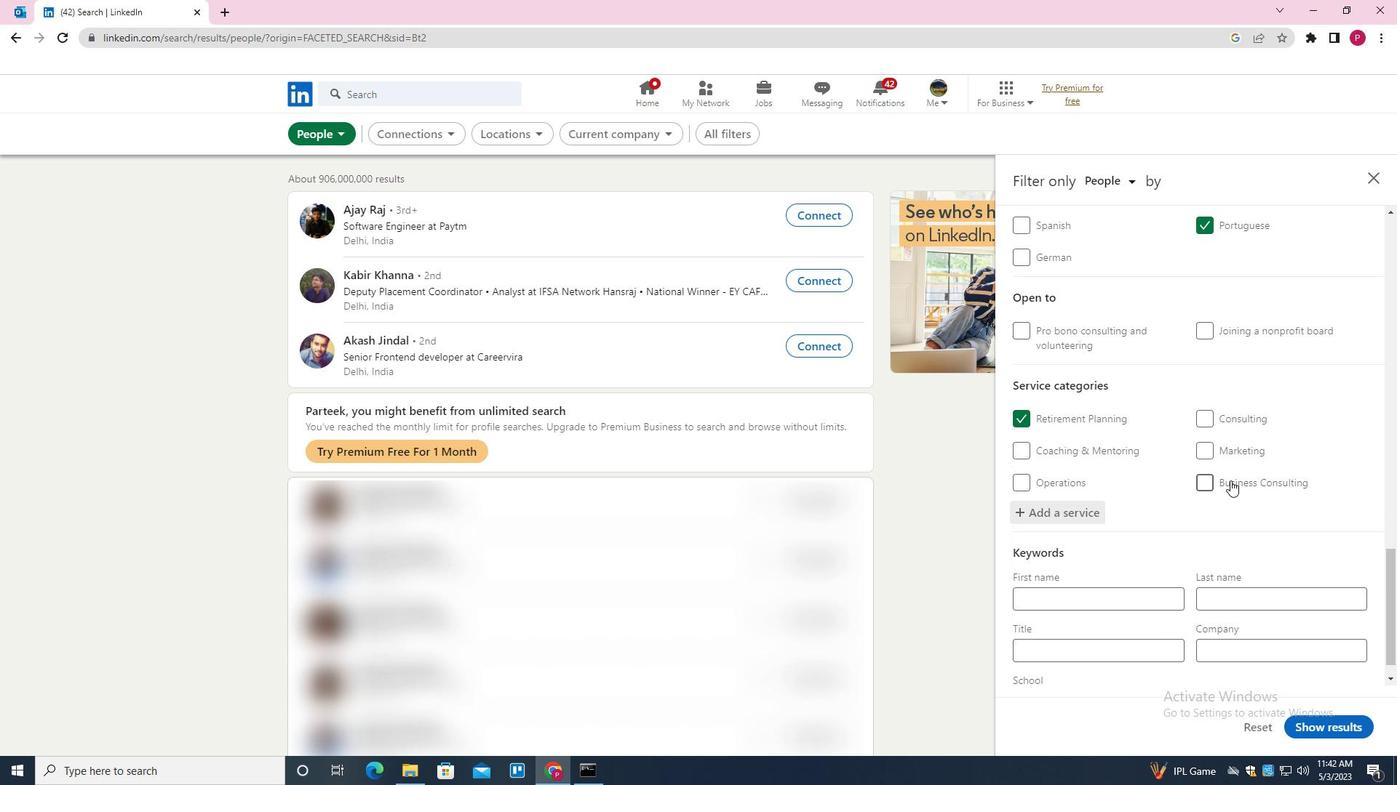 
Action: Mouse scrolled (1230, 480) with delta (0, 0)
Screenshot: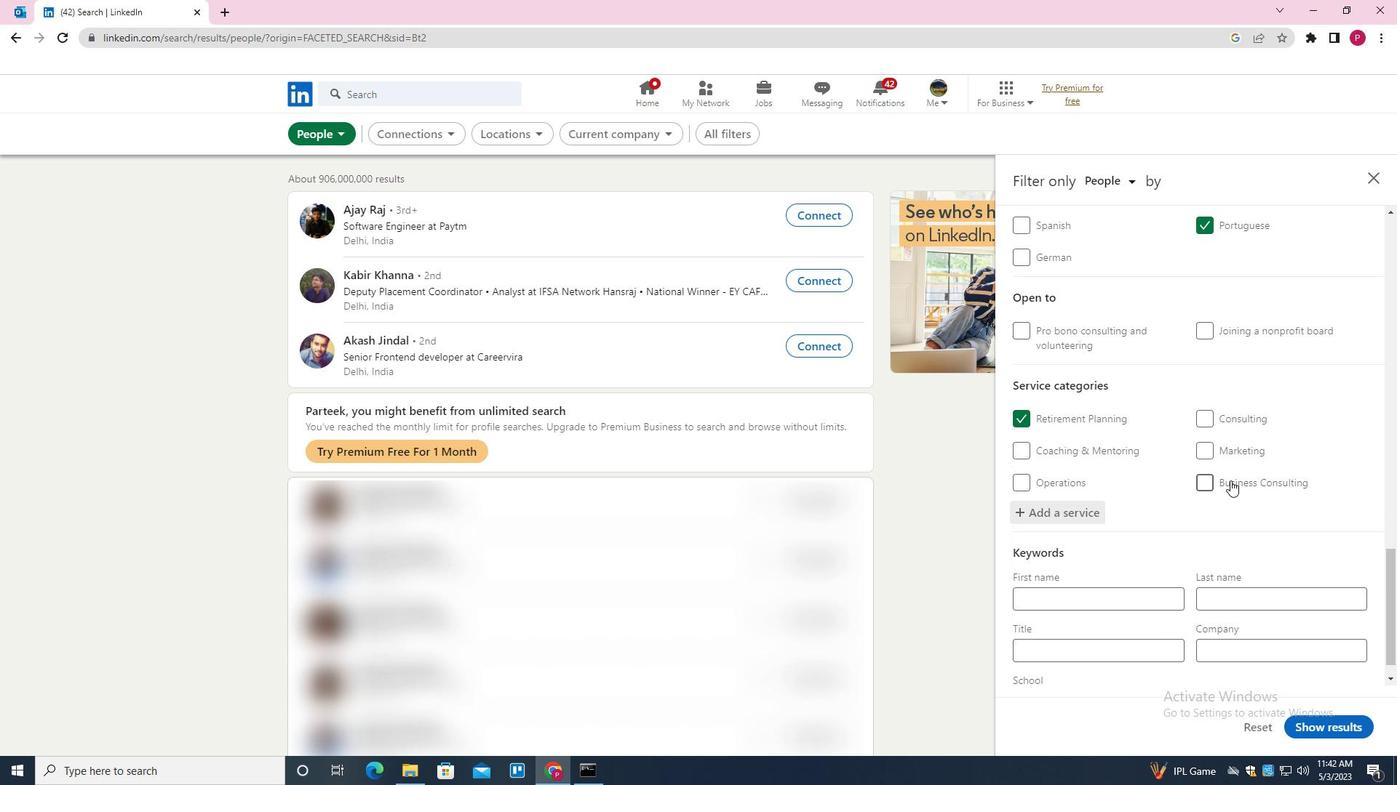 
Action: Mouse scrolled (1230, 480) with delta (0, 0)
Screenshot: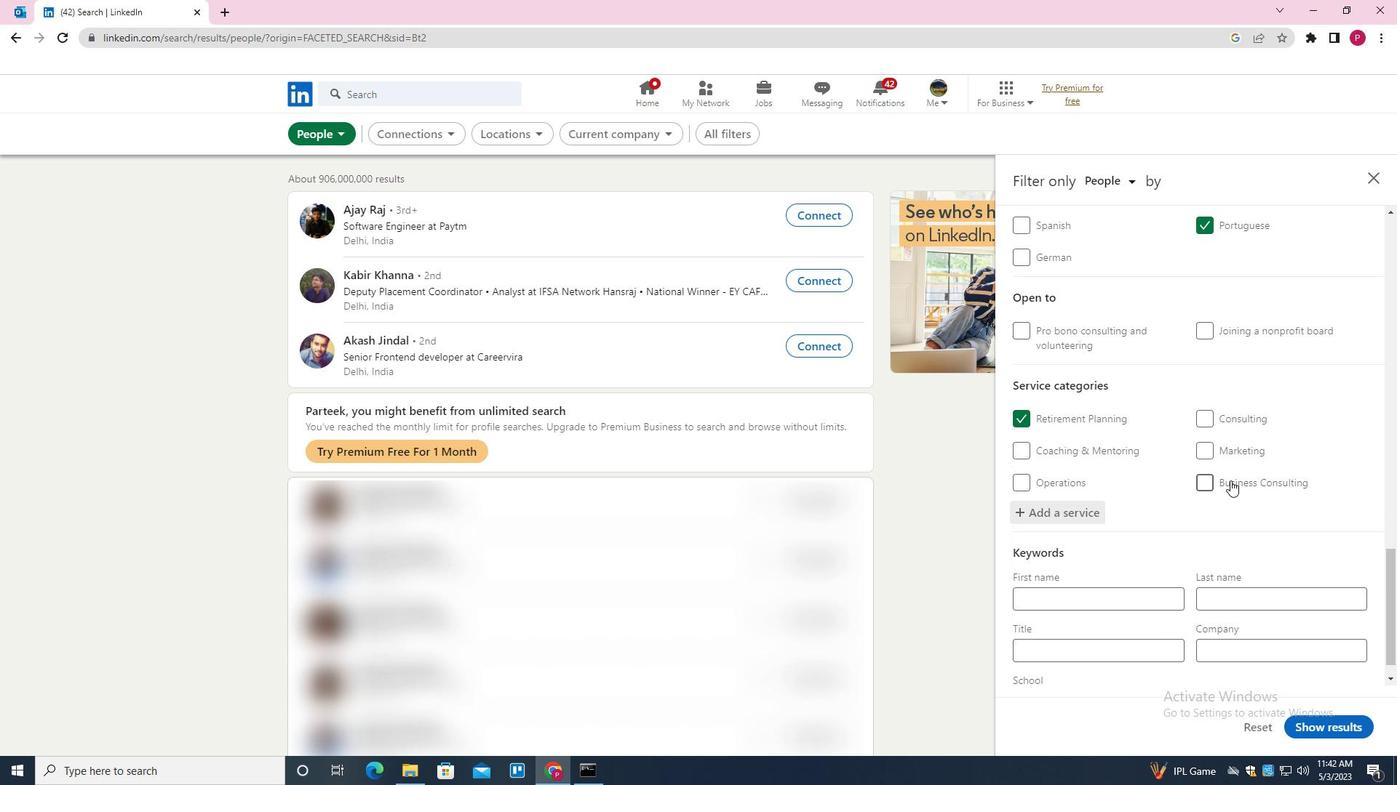 
Action: Mouse scrolled (1230, 480) with delta (0, 0)
Screenshot: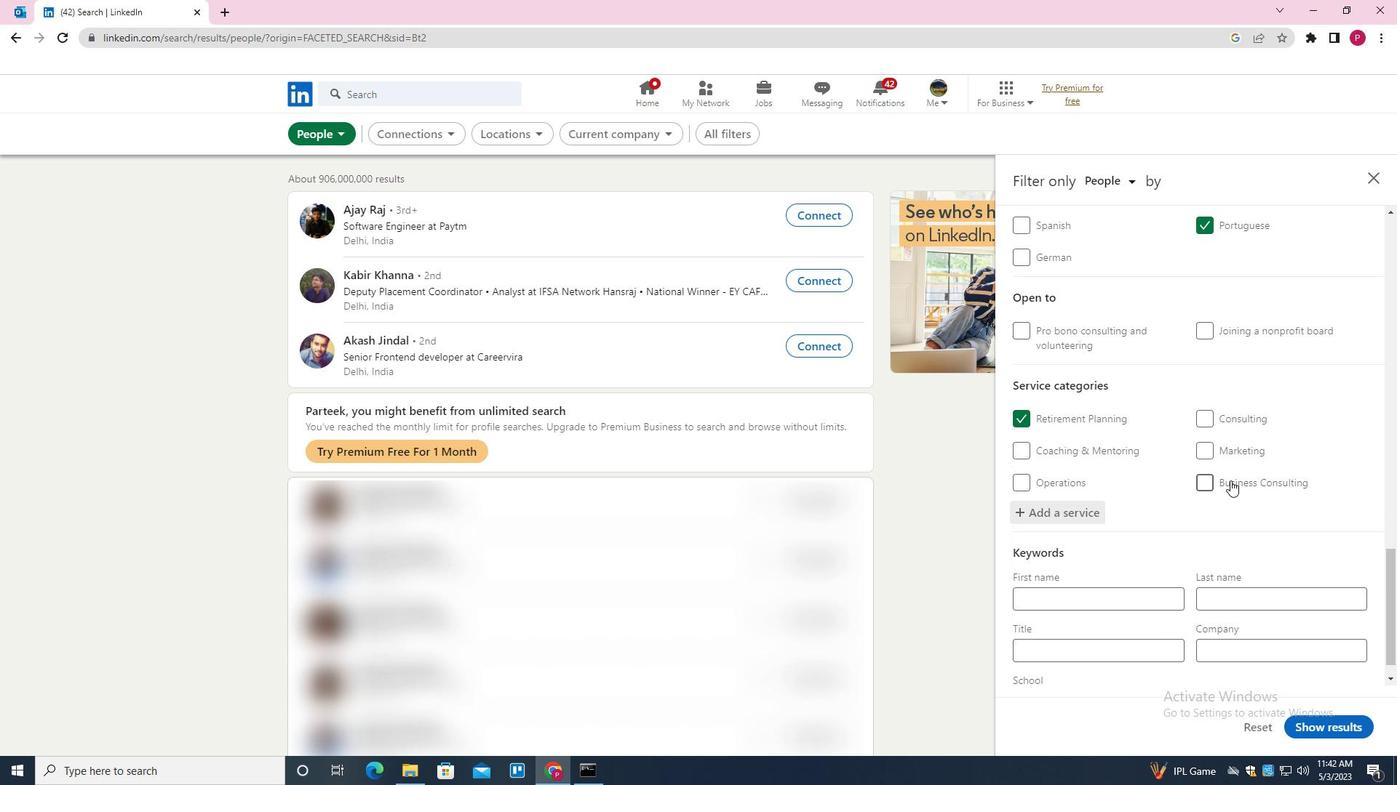 
Action: Mouse moved to (1075, 613)
Screenshot: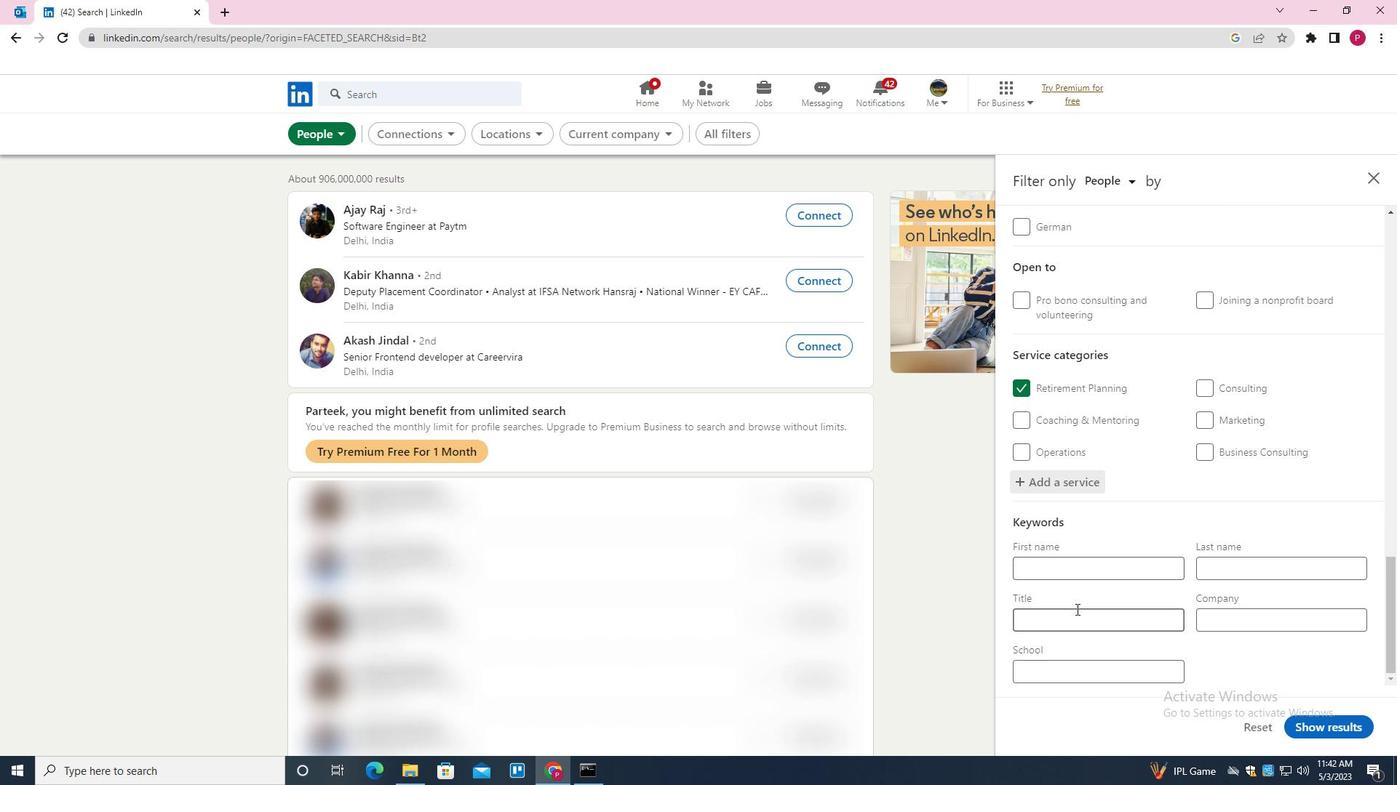 
Action: Mouse pressed left at (1075, 613)
Screenshot: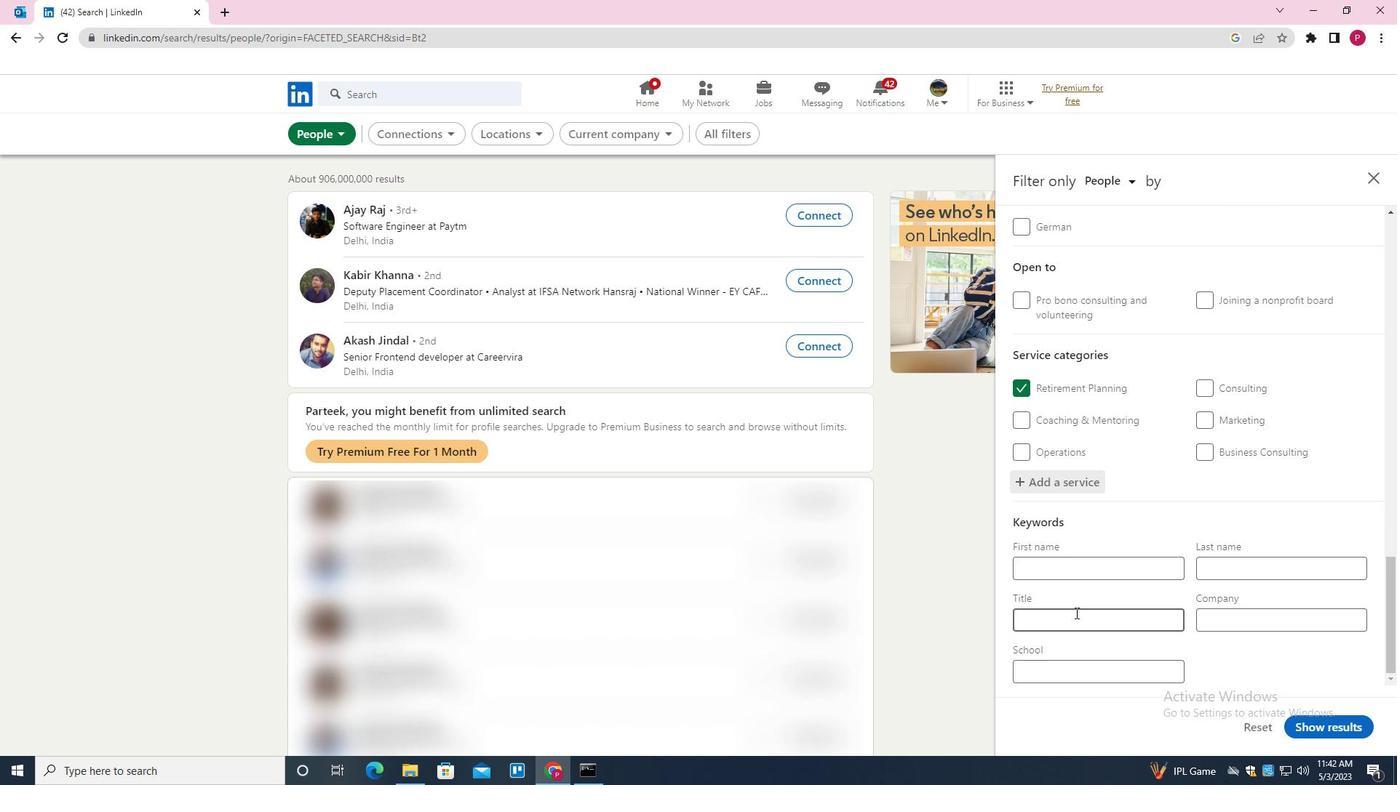 
Action: Key pressed <Key.shift>TELEMARKETER
Screenshot: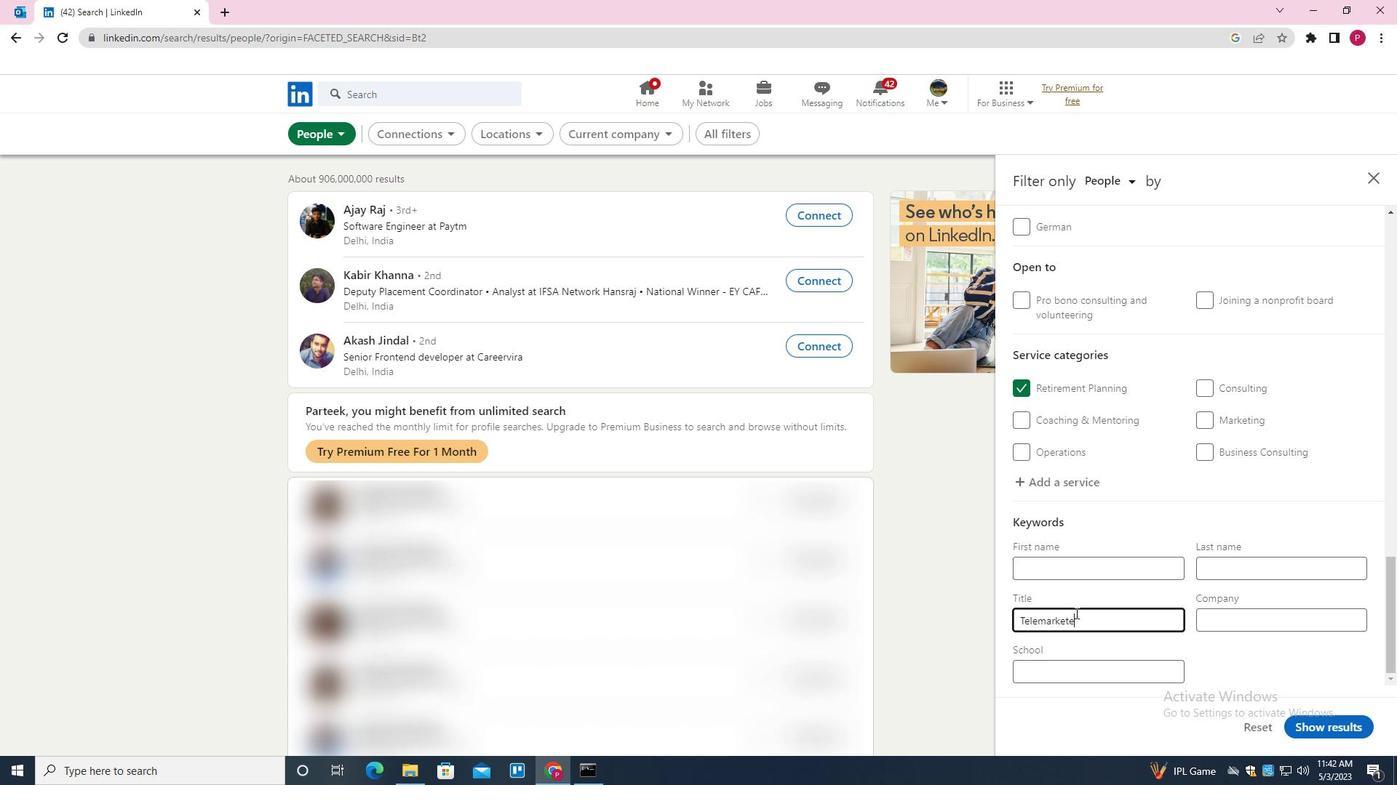 
Action: Mouse moved to (1341, 728)
Screenshot: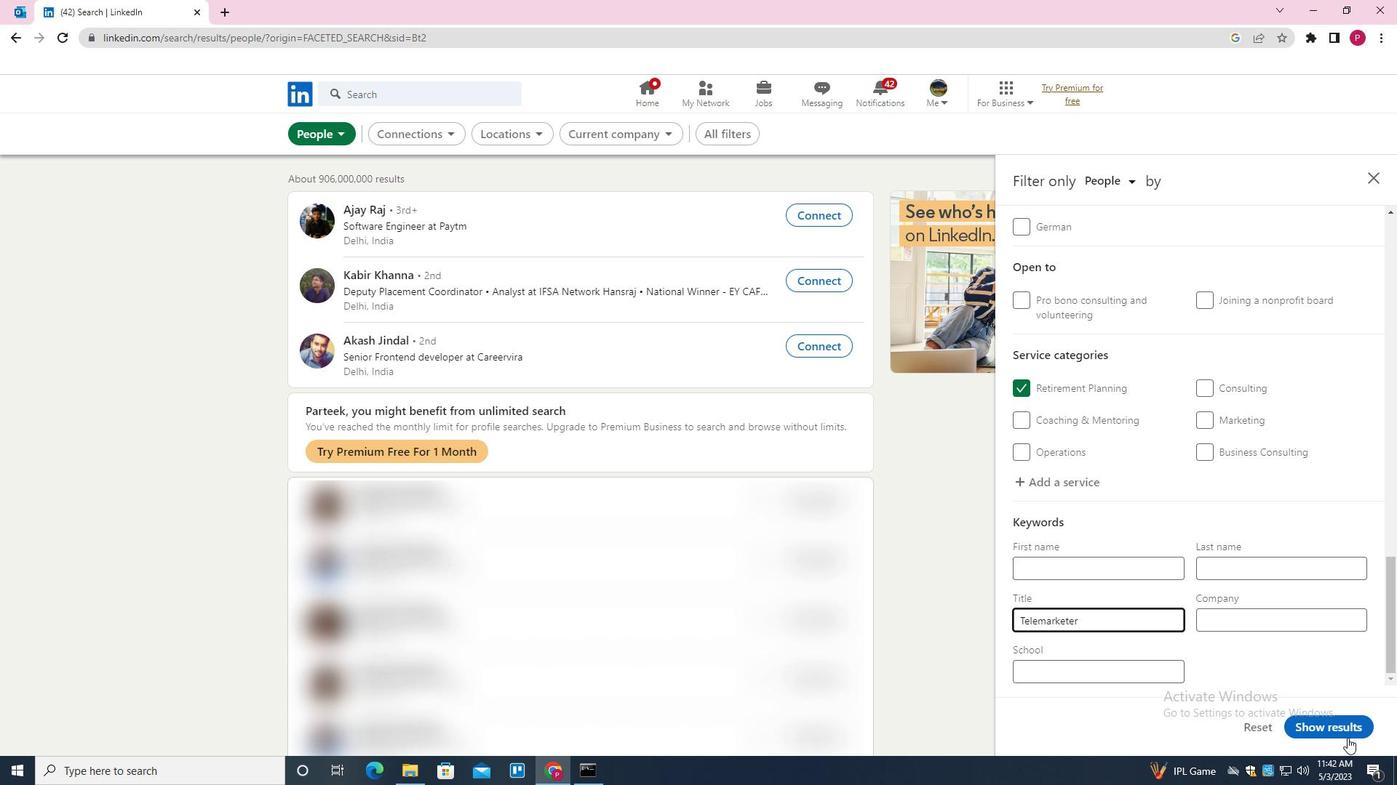
Action: Mouse pressed left at (1341, 728)
Screenshot: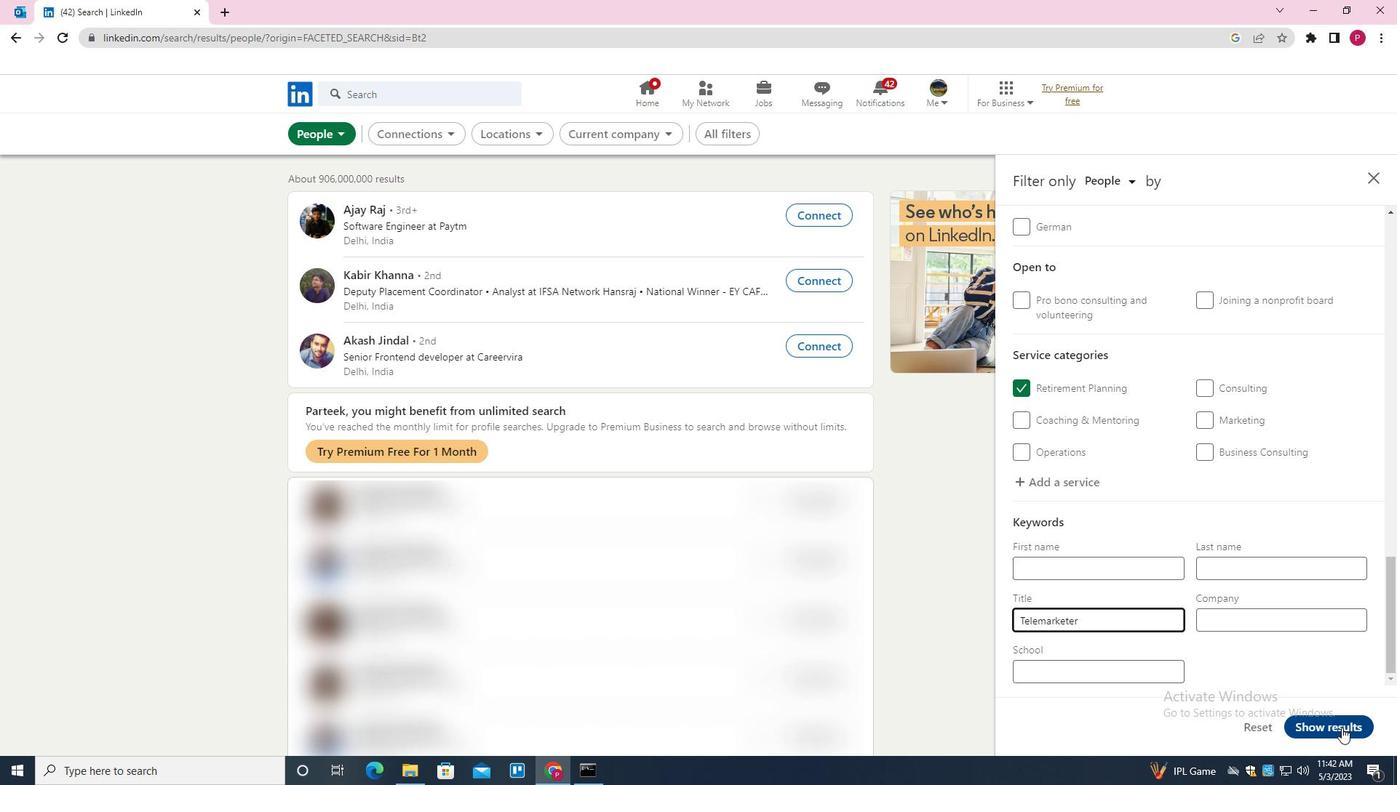 
